 Task: Look for space in Timmins, Canada from 26th August, 2023 to 10th September, 2023 for 6 adults, 2 children in price range Rs.10000 to Rs.15000. Place can be entire place or shared room with 6 bedrooms having 6 beds and 6 bathrooms. Property type can be house, flat, guest house. Amenities needed are: wifi, TV, free parkinig on premises, gym, breakfast. Booking option can be shelf check-in. Required host language is .
Action: Mouse moved to (542, 124)
Screenshot: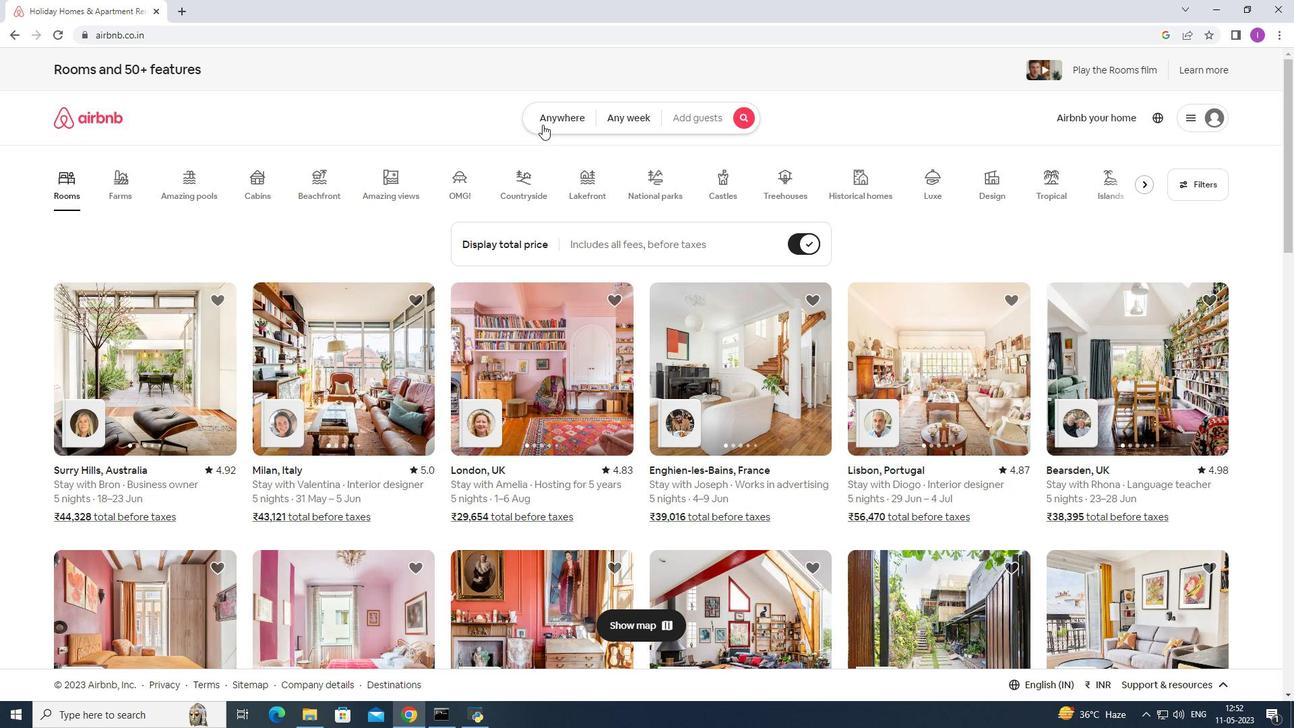 
Action: Mouse pressed left at (542, 124)
Screenshot: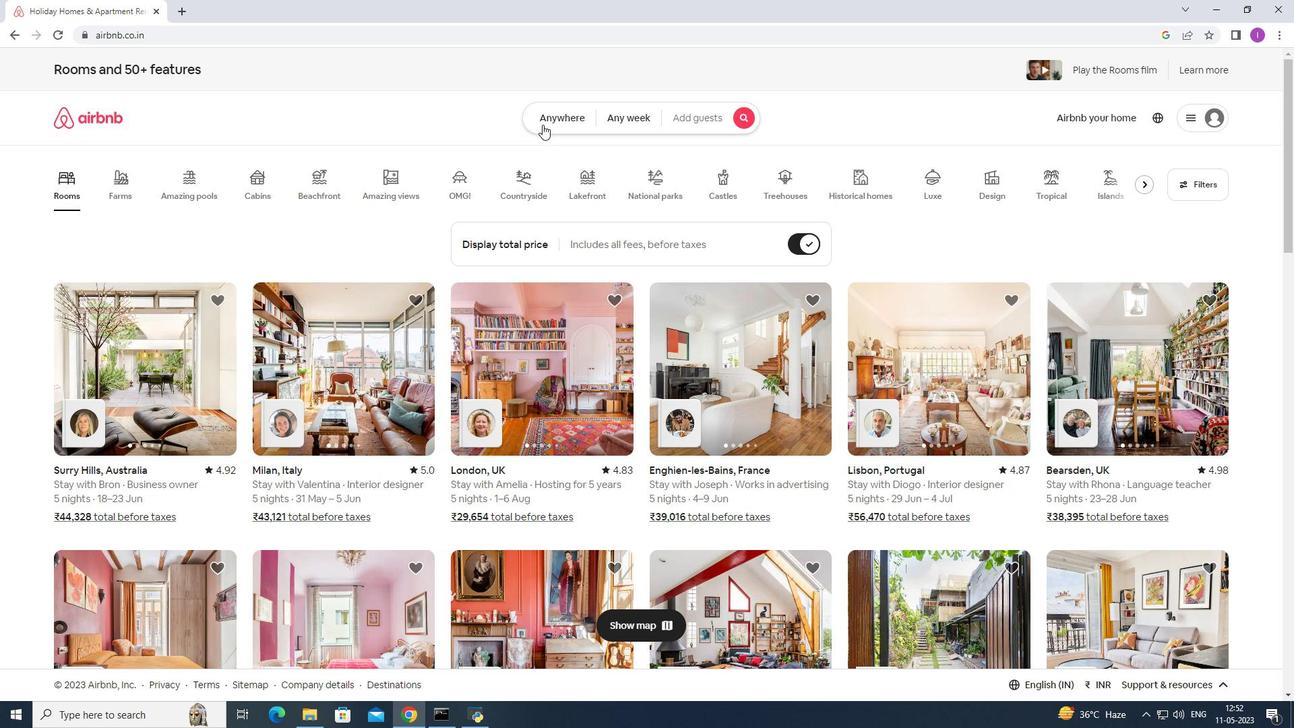 
Action: Mouse moved to (452, 178)
Screenshot: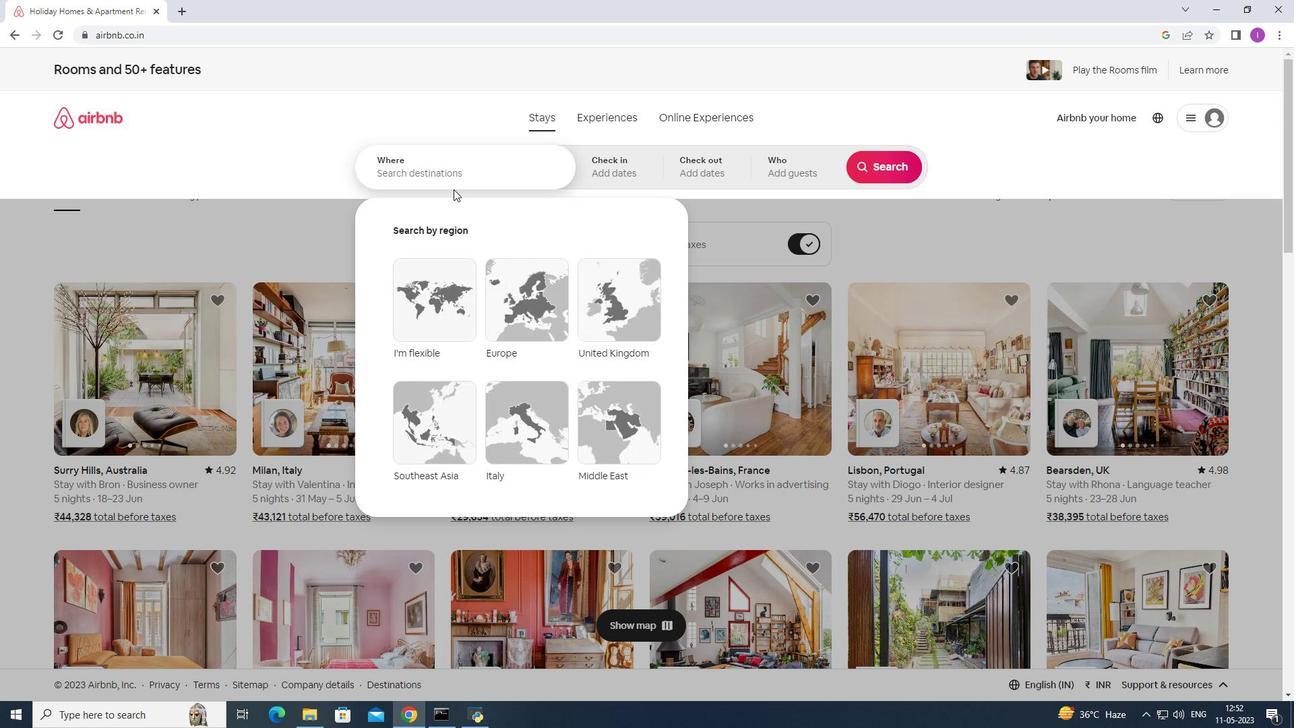 
Action: Mouse pressed left at (452, 178)
Screenshot: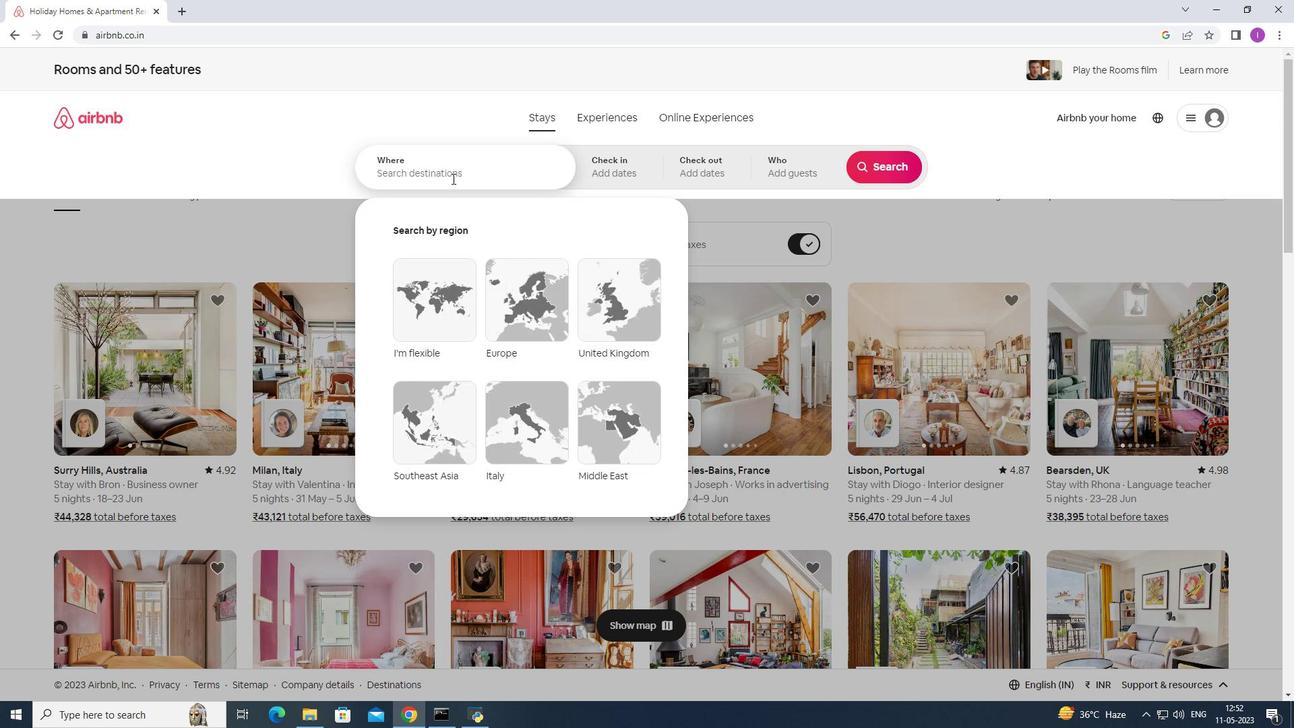 
Action: Mouse moved to (450, 179)
Screenshot: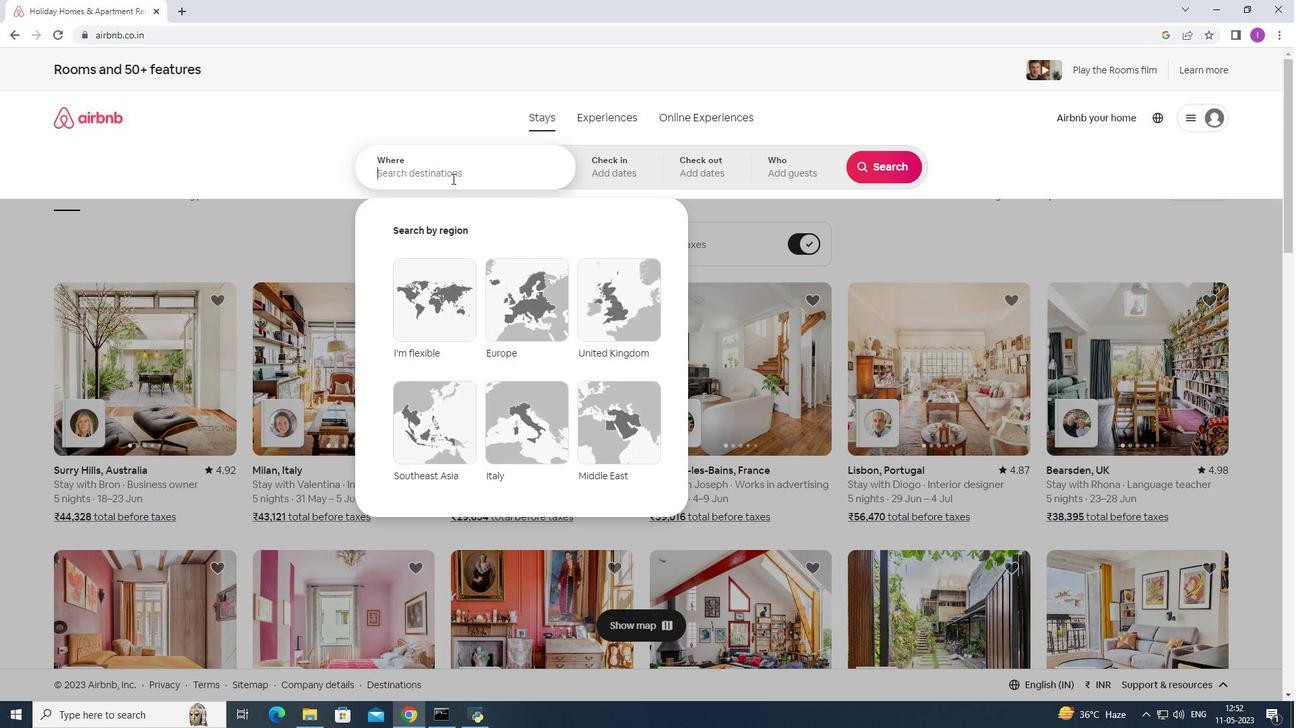 
Action: Key pressed <Key.shift><Key.shift><Key.shift><Key.shift><Key.shift>Timmins,<Key.shift><Key.shift><Key.shift><Key.shift><Key.shift><Key.shift><Key.shift><Key.shift><Key.shift><Key.shift><Key.shift><Key.shift><Key.shift><Key.shift><Key.shift><Key.shift><Key.shift><Key.shift><Key.shift><Key.shift><Key.shift><Key.shift><Key.shift>Cab<Key.backspace>nada
Screenshot: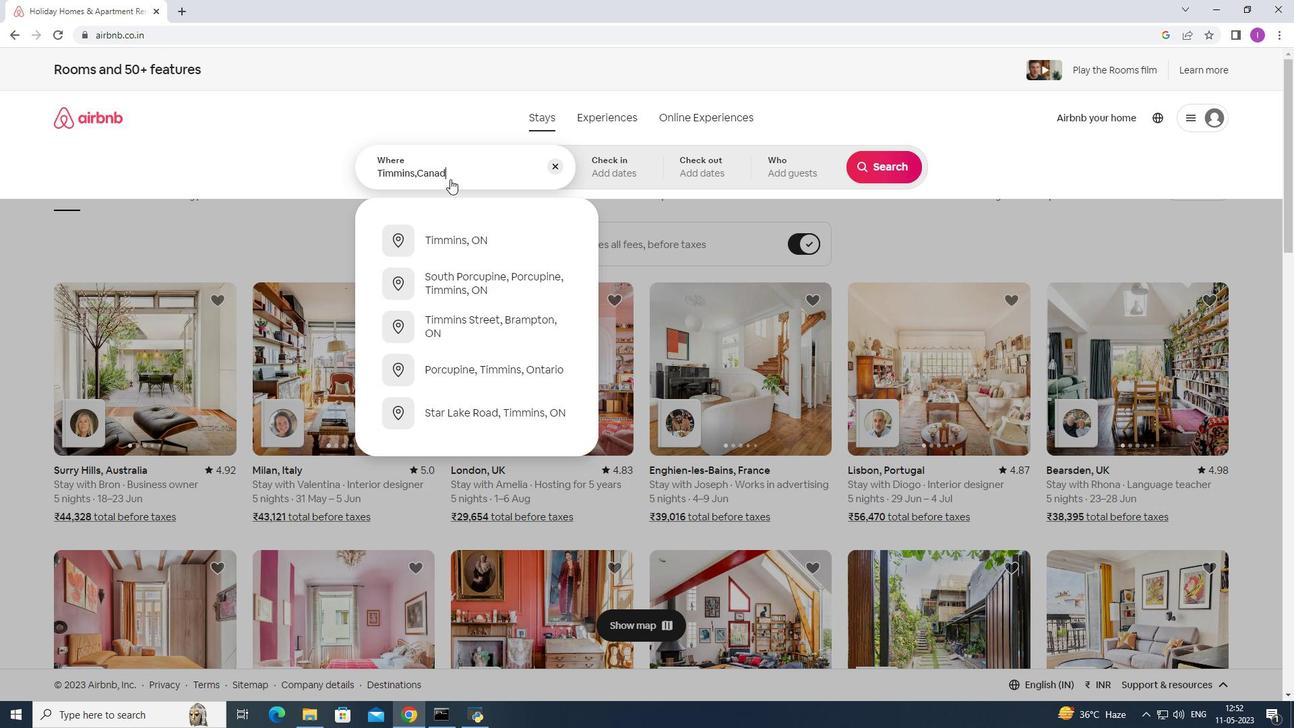 
Action: Mouse moved to (632, 180)
Screenshot: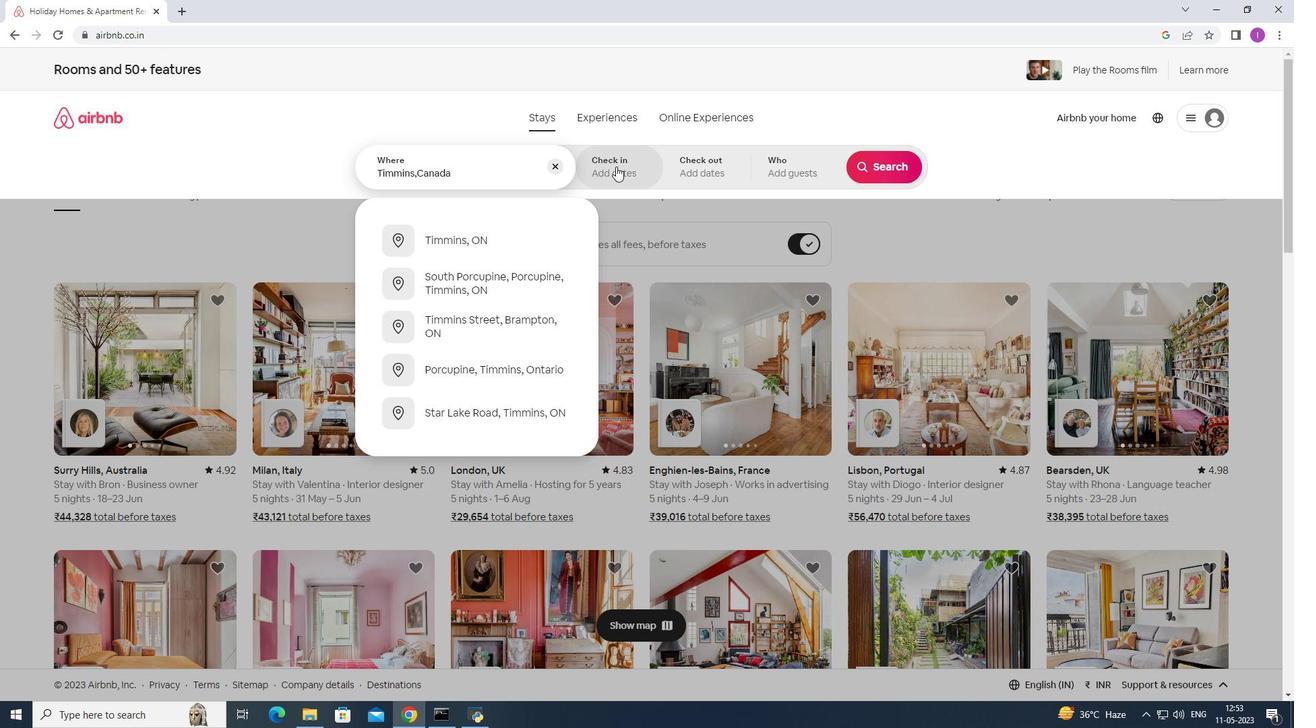 
Action: Mouse pressed left at (632, 180)
Screenshot: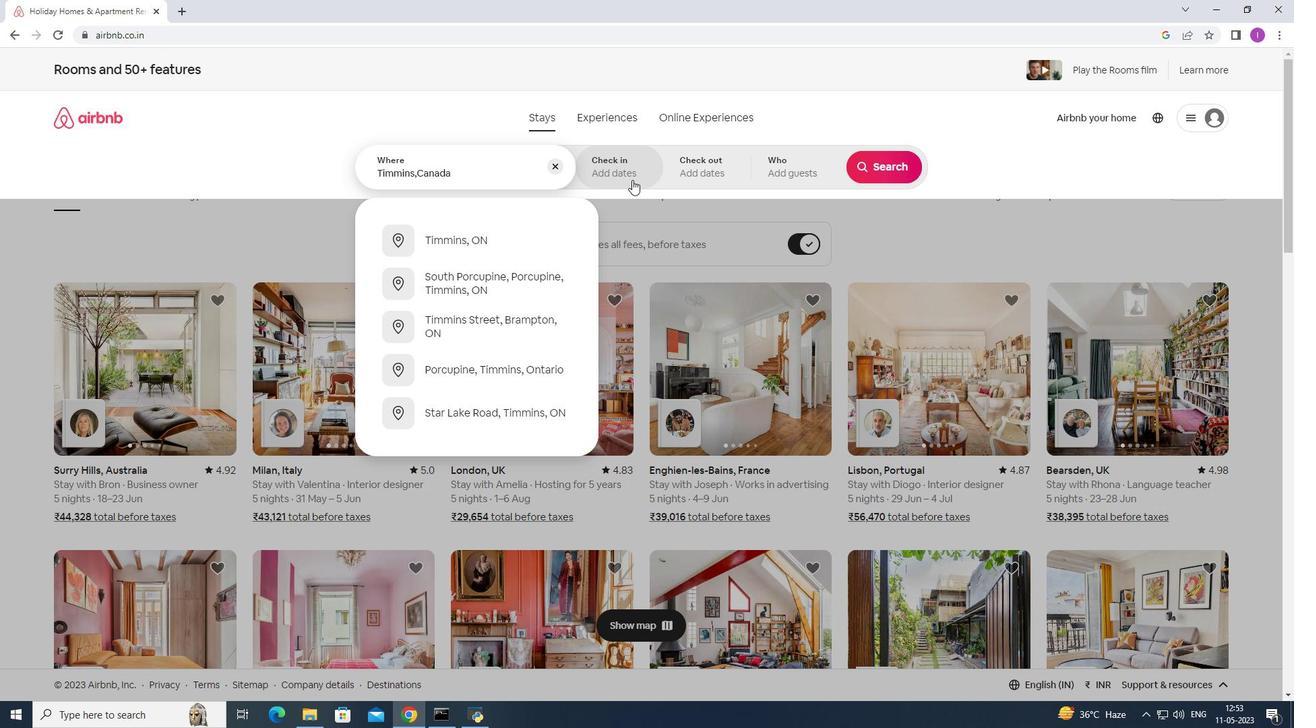 
Action: Mouse moved to (890, 279)
Screenshot: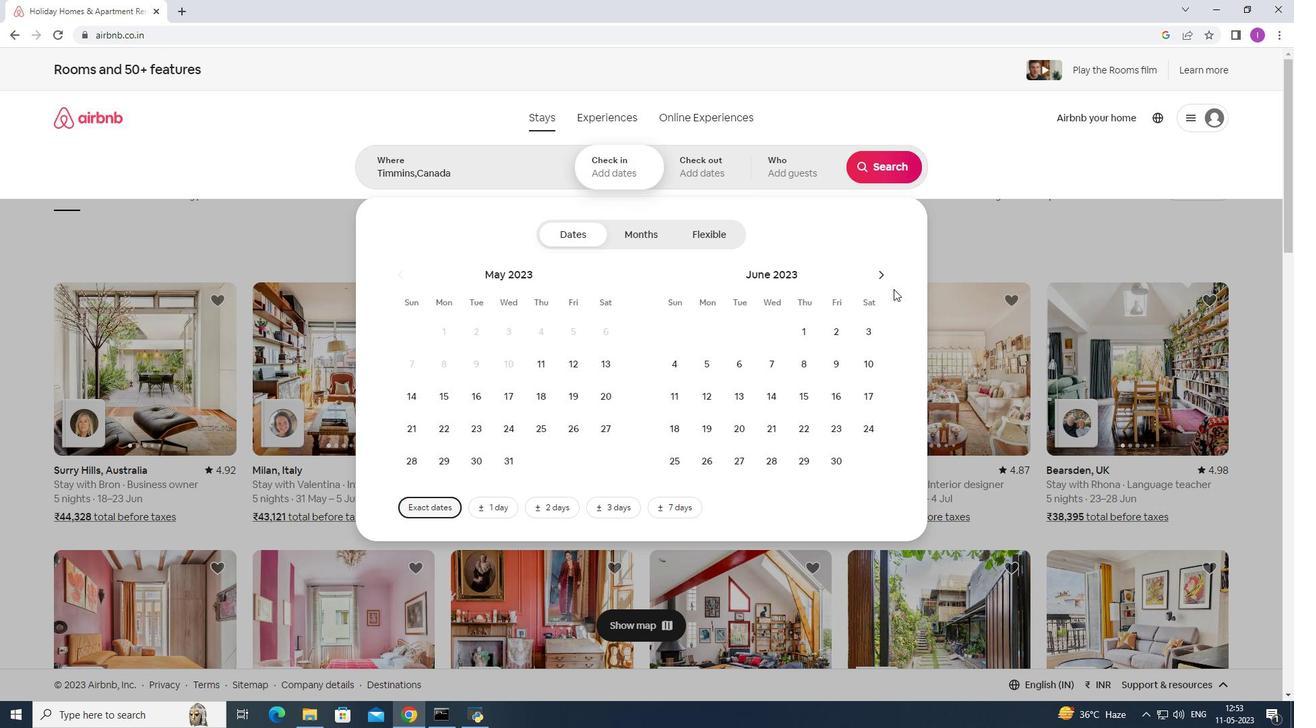 
Action: Mouse pressed left at (890, 279)
Screenshot: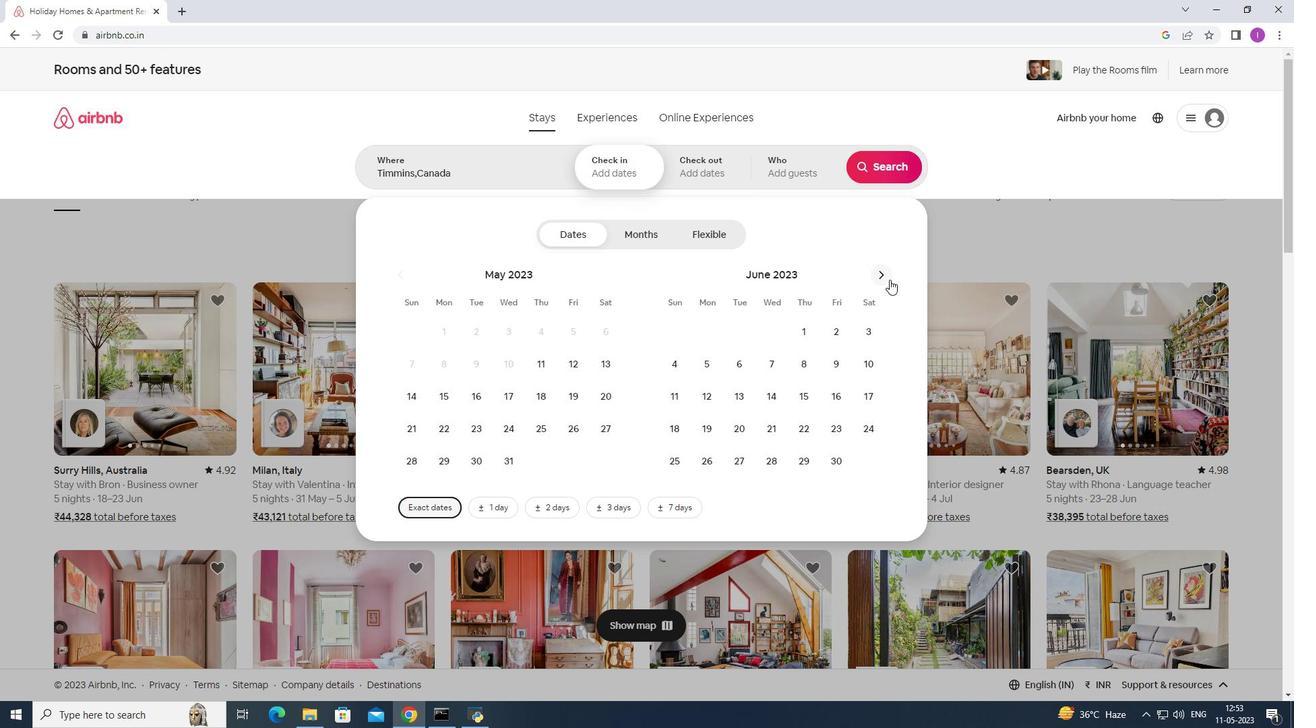 
Action: Mouse moved to (890, 279)
Screenshot: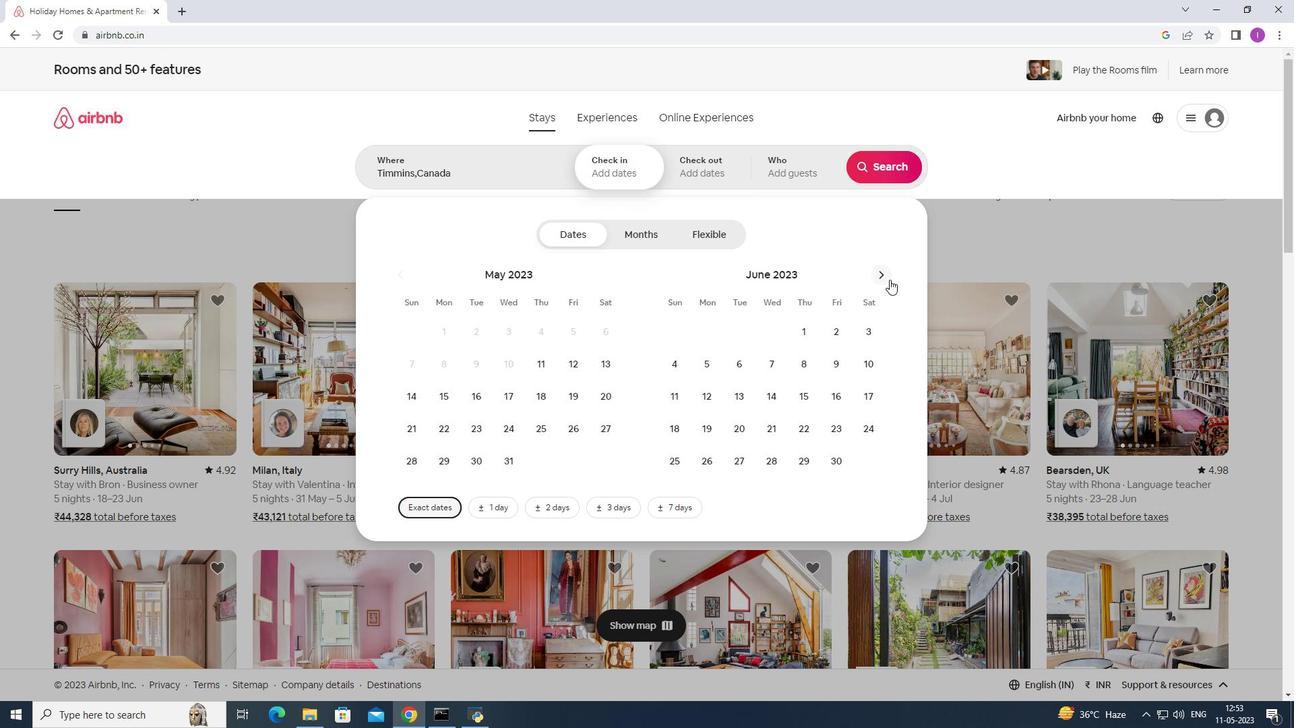 
Action: Mouse pressed left at (890, 279)
Screenshot: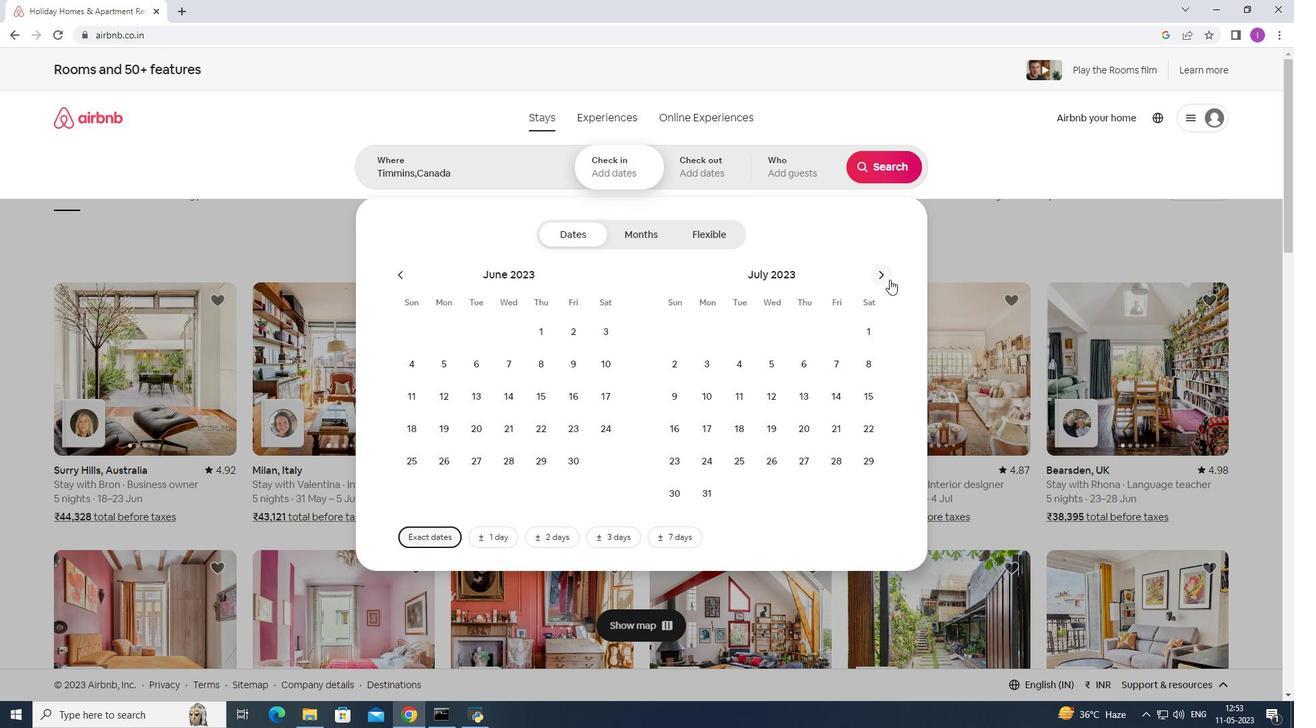 
Action: Mouse moved to (884, 277)
Screenshot: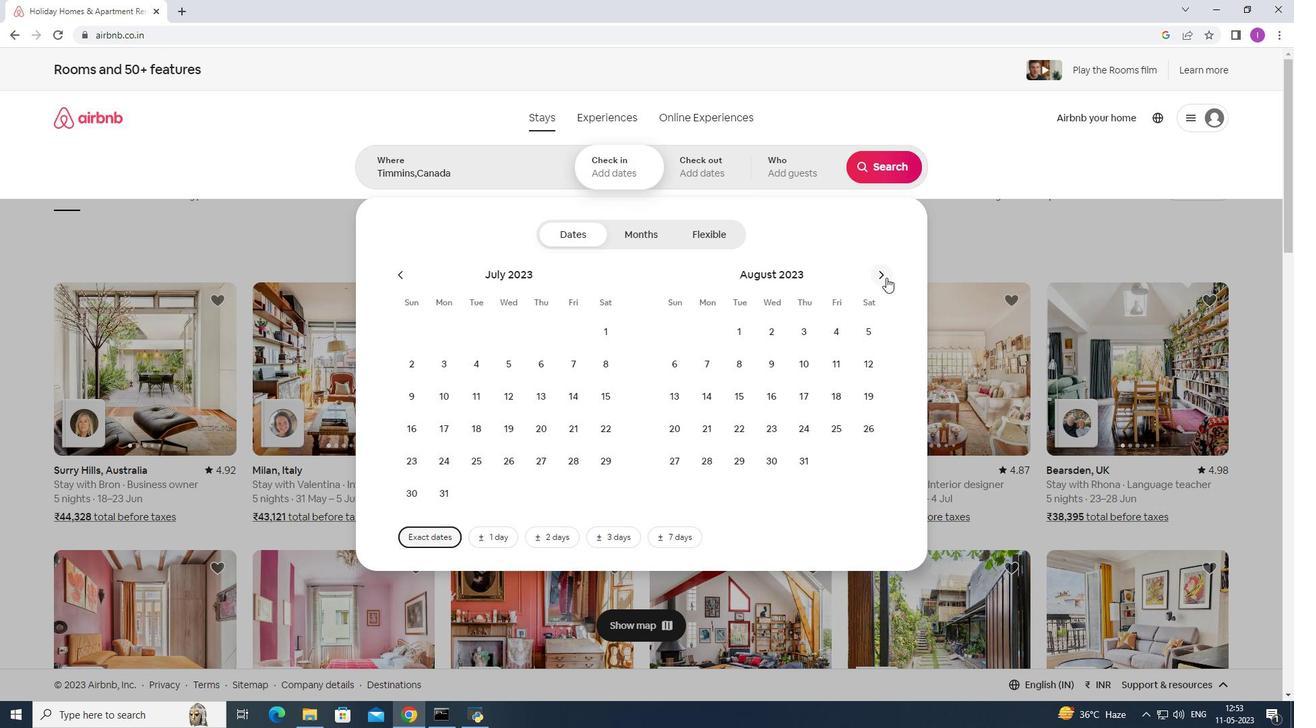 
Action: Mouse pressed left at (884, 277)
Screenshot: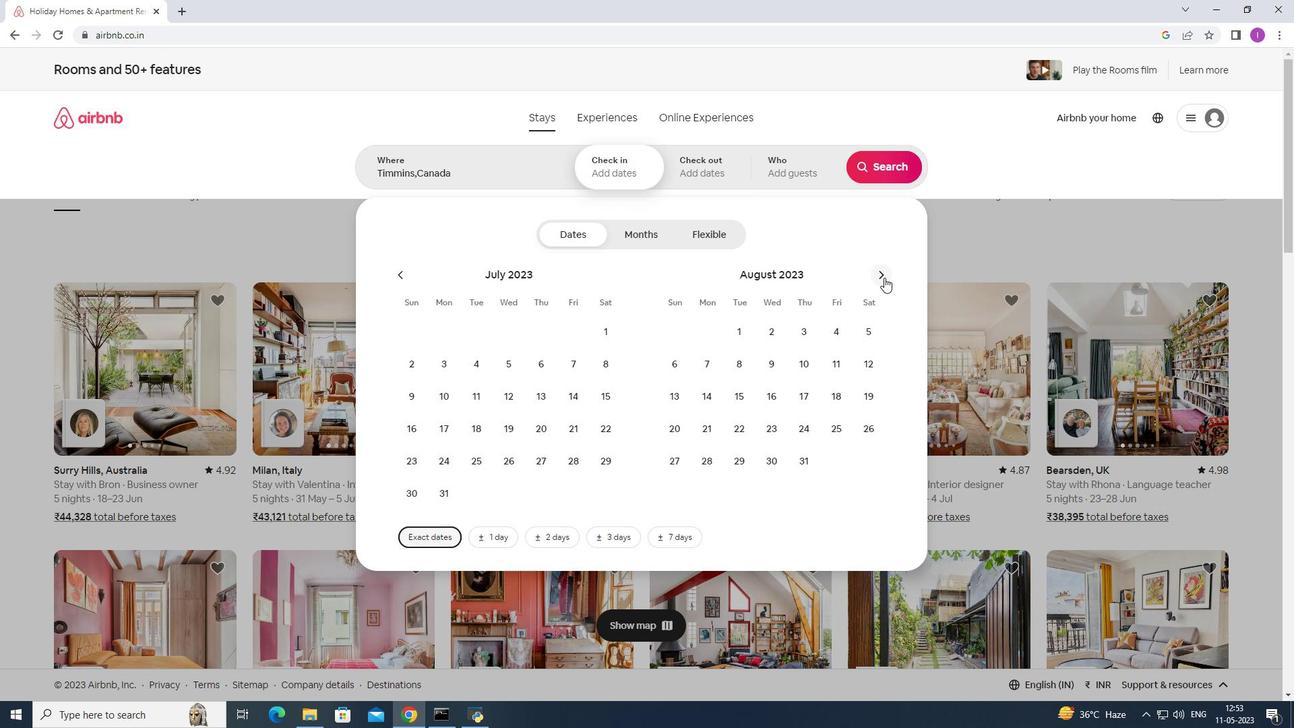 
Action: Mouse moved to (600, 430)
Screenshot: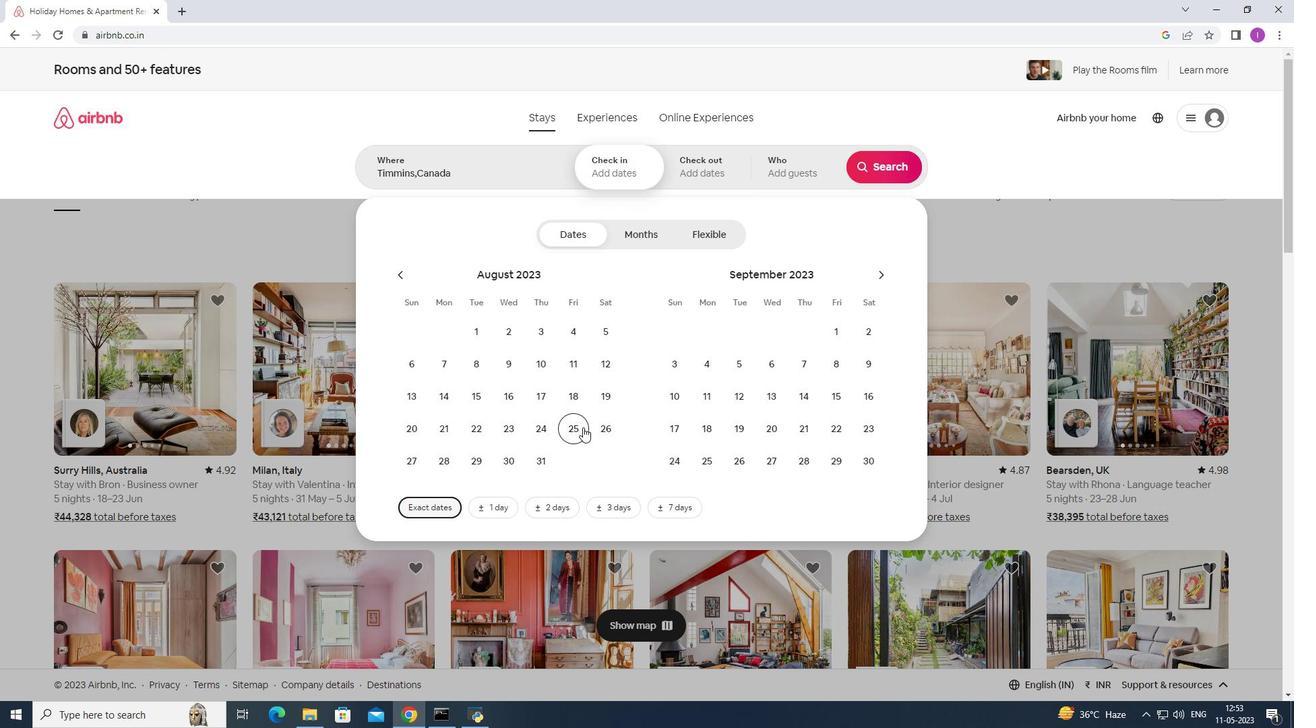 
Action: Mouse pressed left at (600, 430)
Screenshot: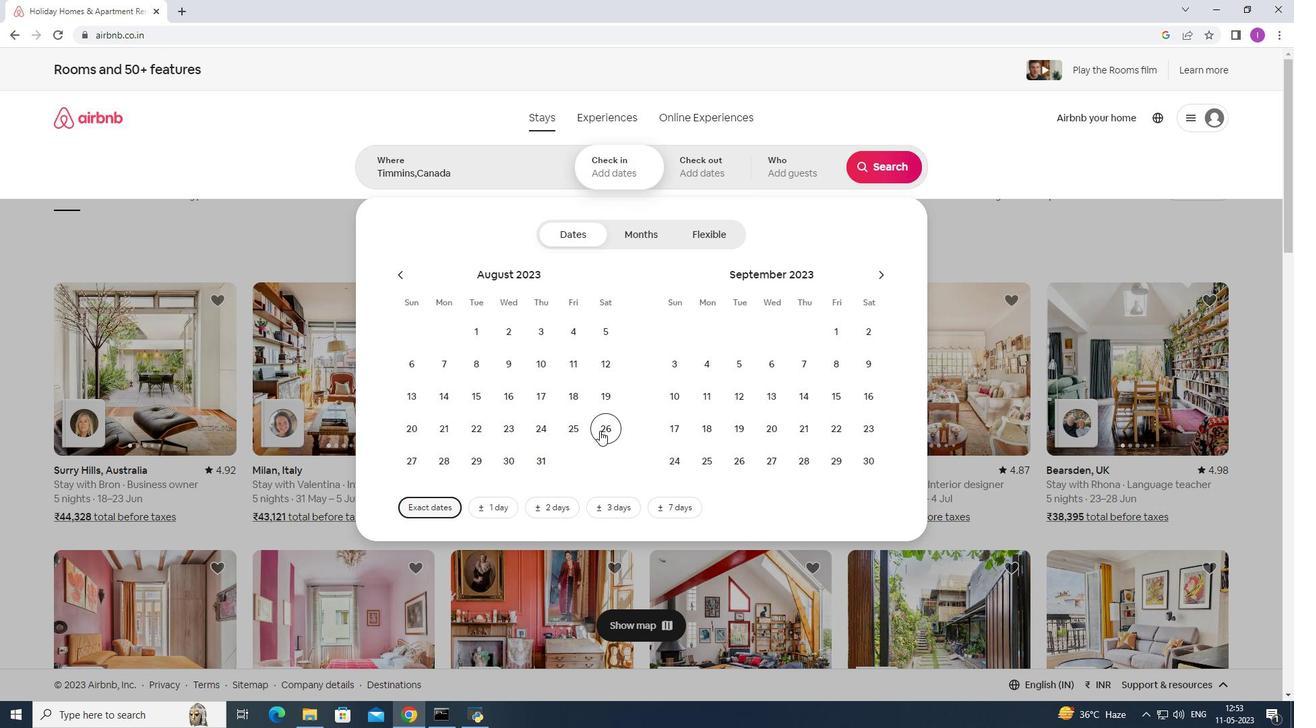 
Action: Mouse moved to (668, 391)
Screenshot: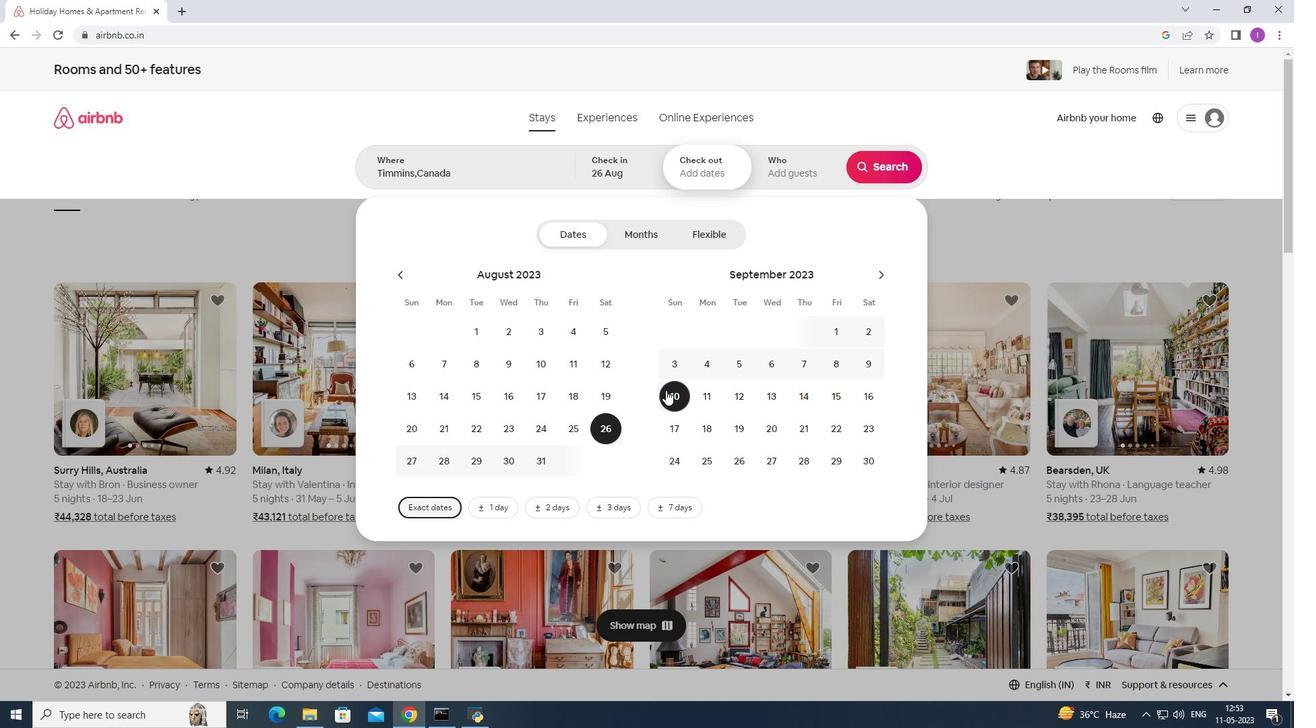 
Action: Mouse pressed left at (668, 391)
Screenshot: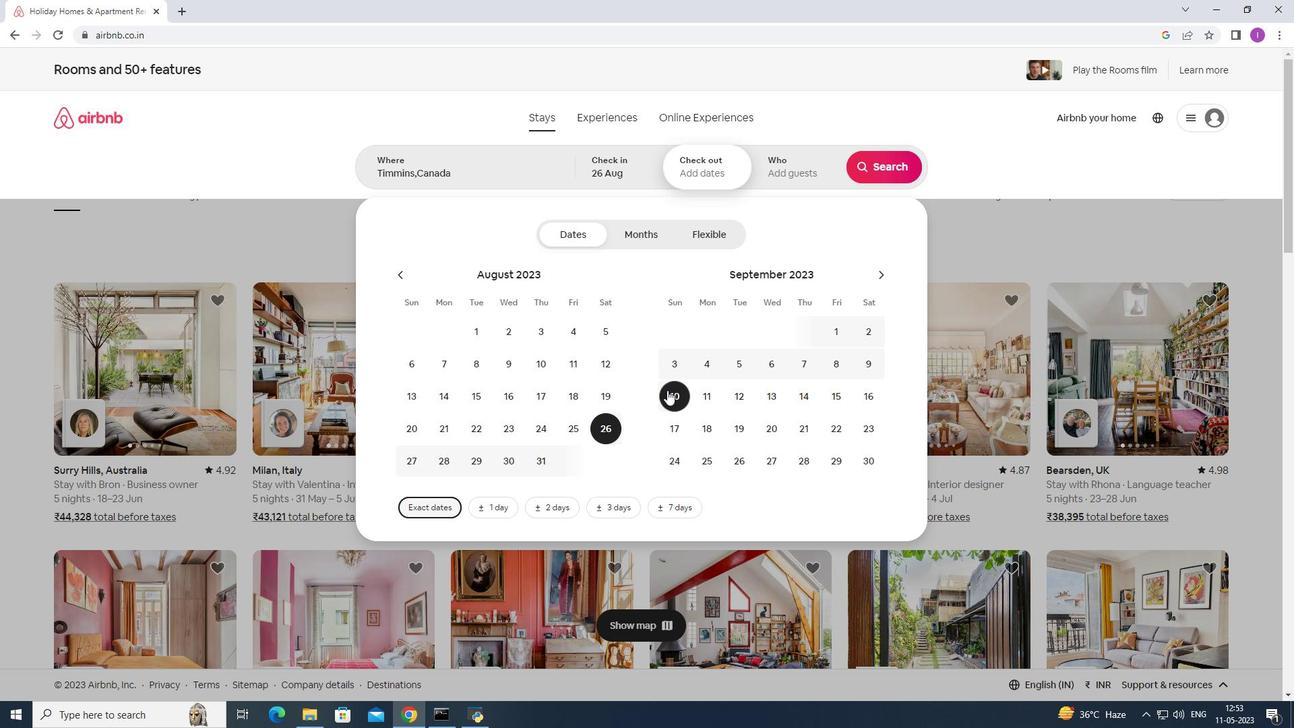 
Action: Mouse moved to (809, 169)
Screenshot: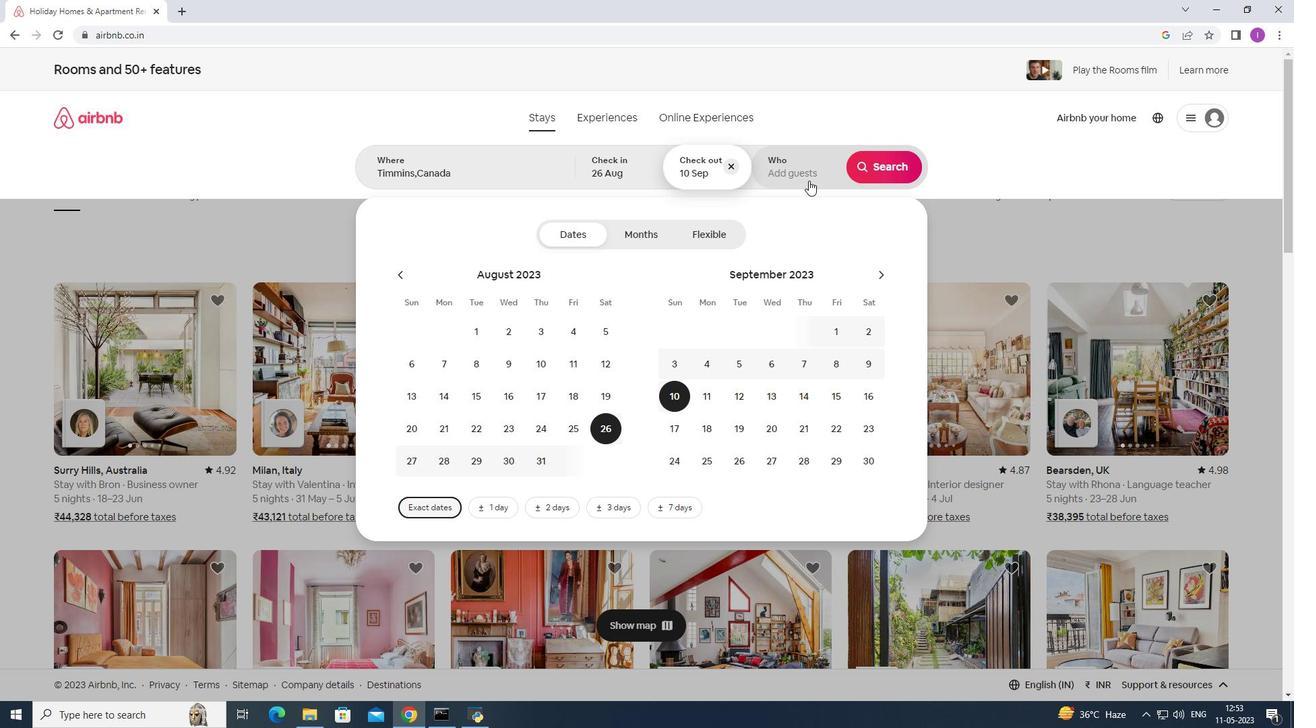 
Action: Mouse pressed left at (809, 169)
Screenshot: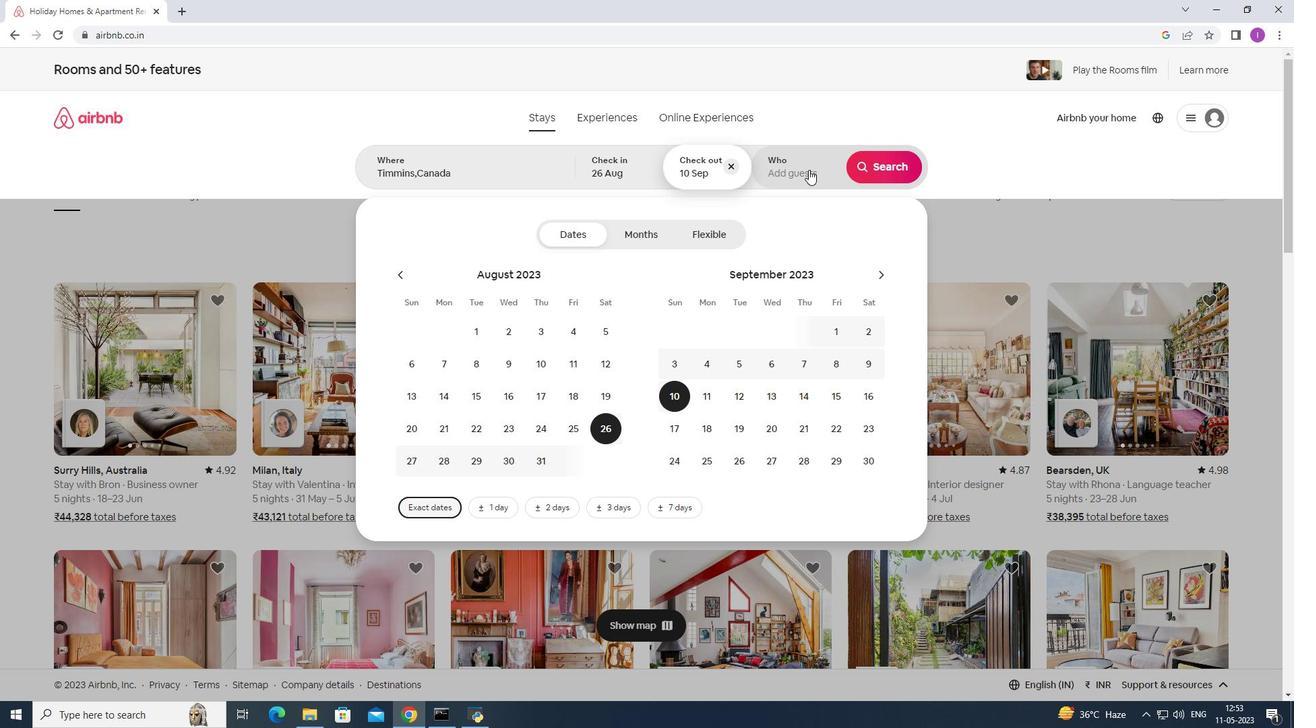 
Action: Mouse moved to (886, 232)
Screenshot: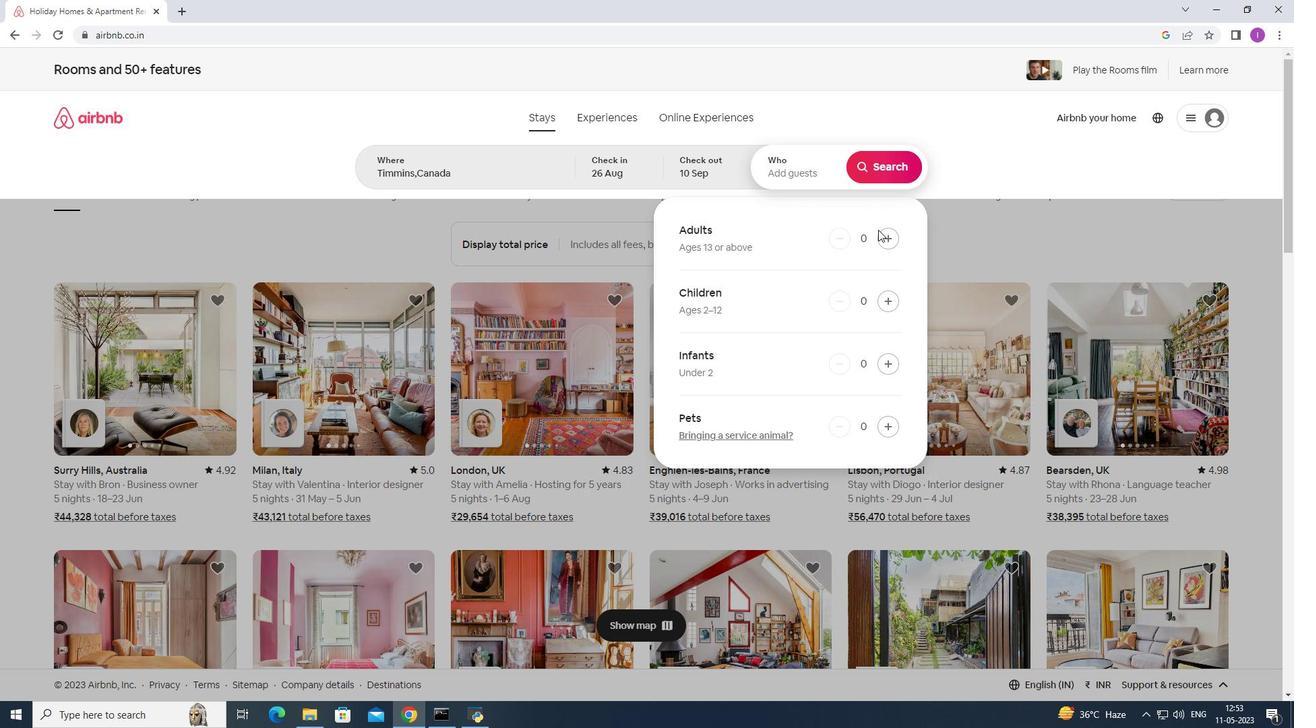
Action: Mouse pressed left at (886, 232)
Screenshot: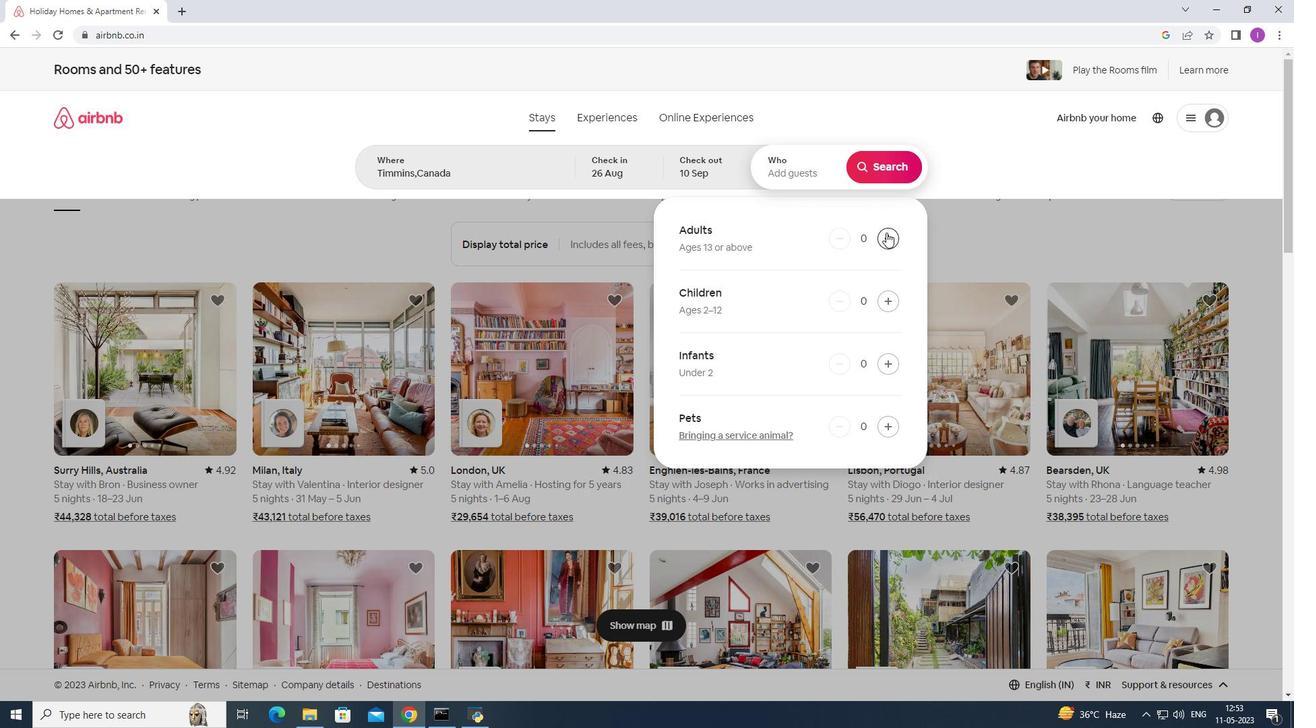 
Action: Mouse pressed left at (886, 232)
Screenshot: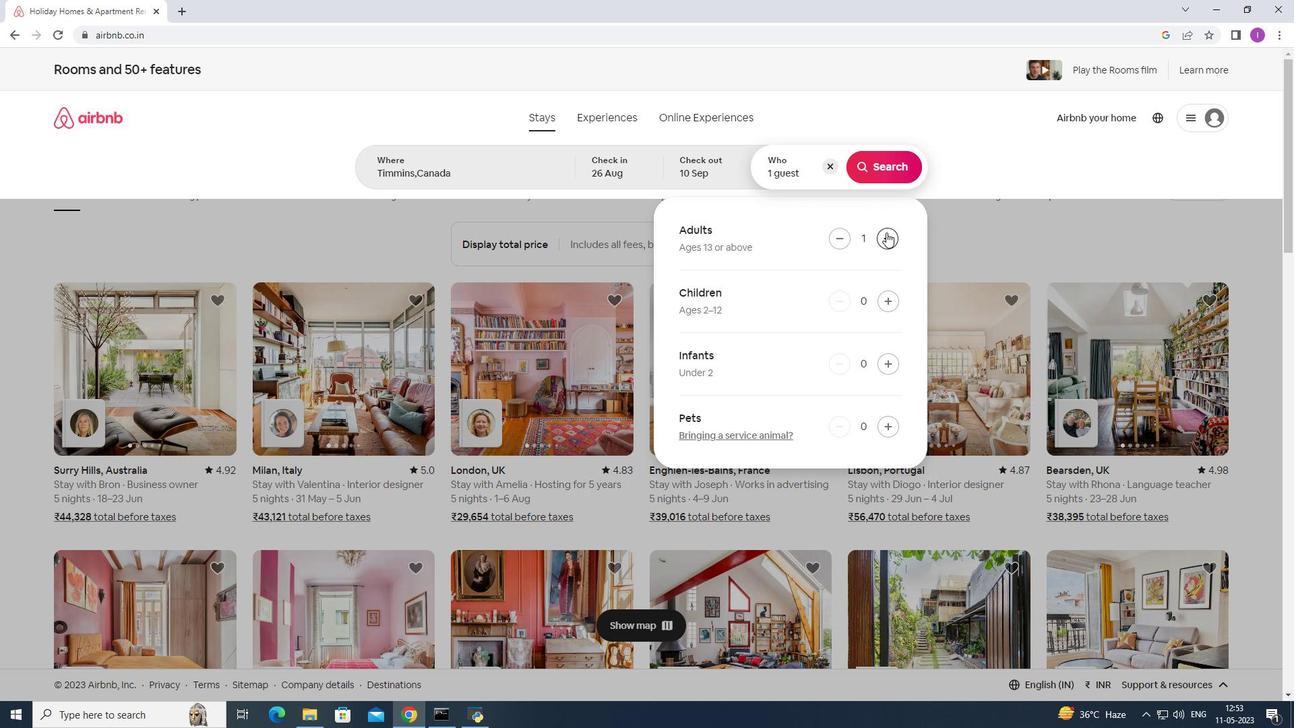 
Action: Mouse moved to (887, 238)
Screenshot: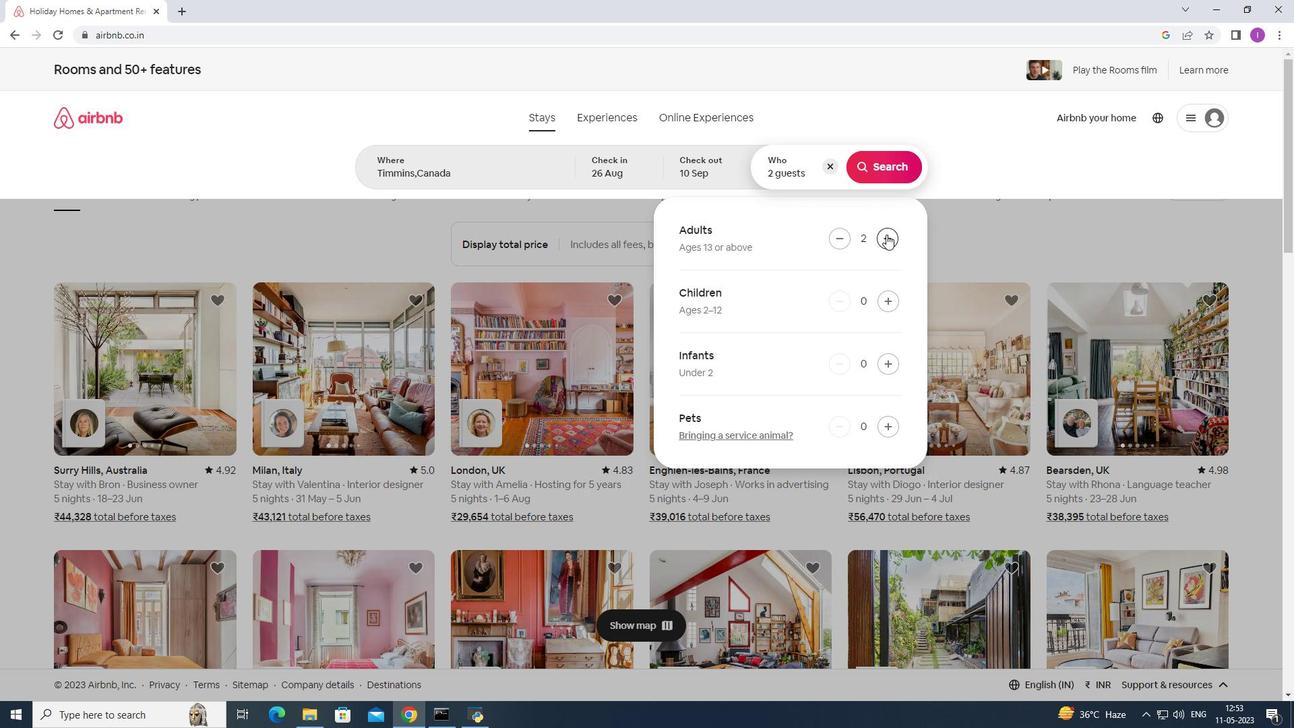 
Action: Mouse pressed left at (887, 238)
Screenshot: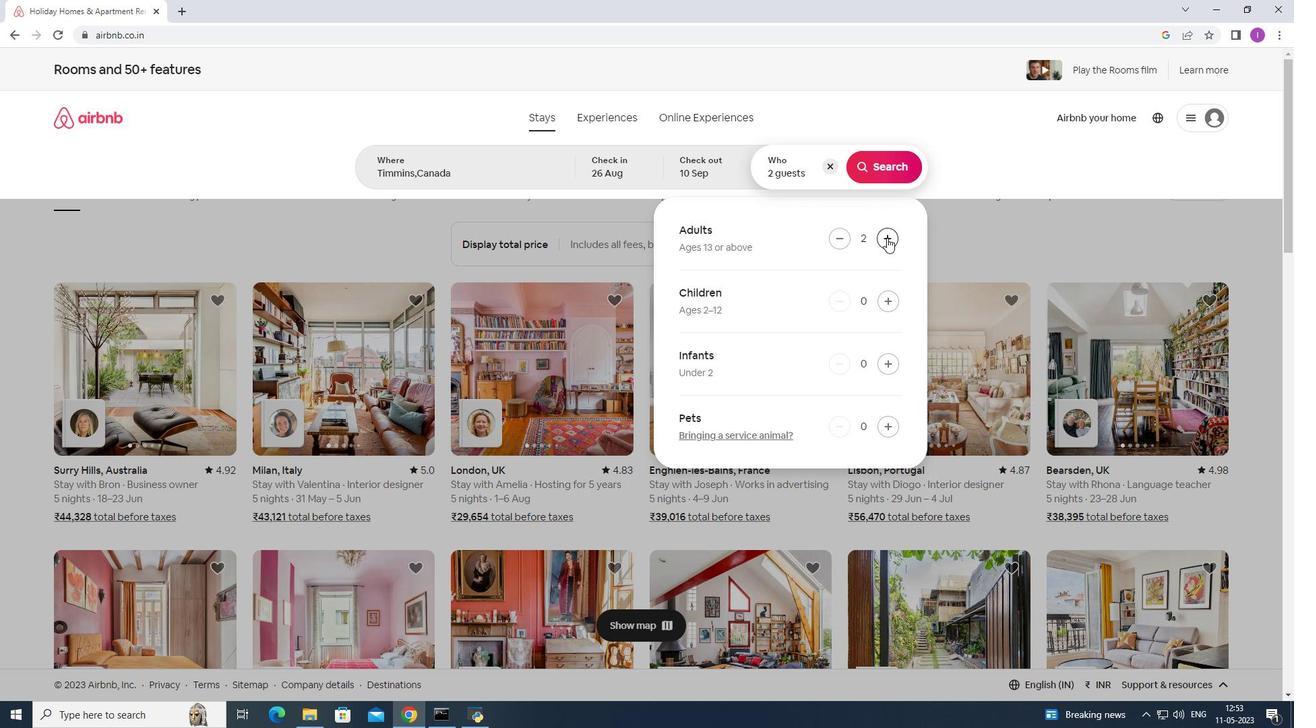 
Action: Mouse moved to (888, 240)
Screenshot: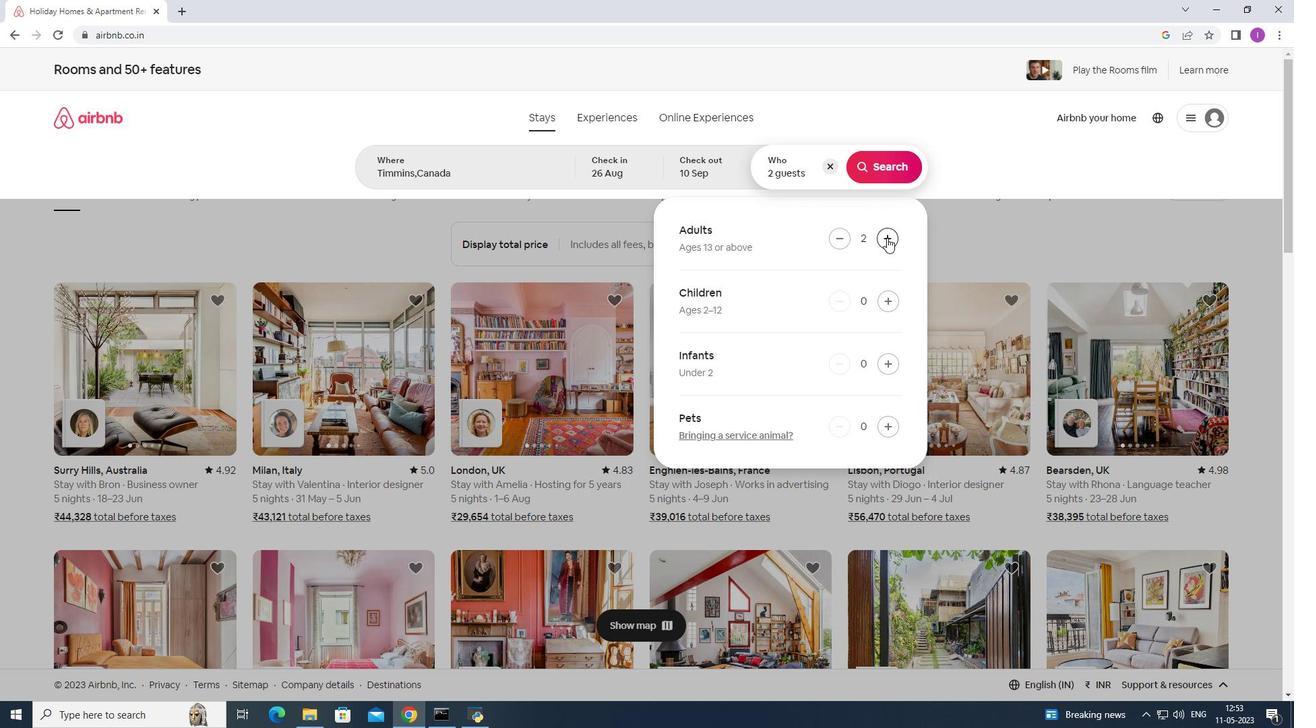 
Action: Mouse pressed left at (888, 240)
Screenshot: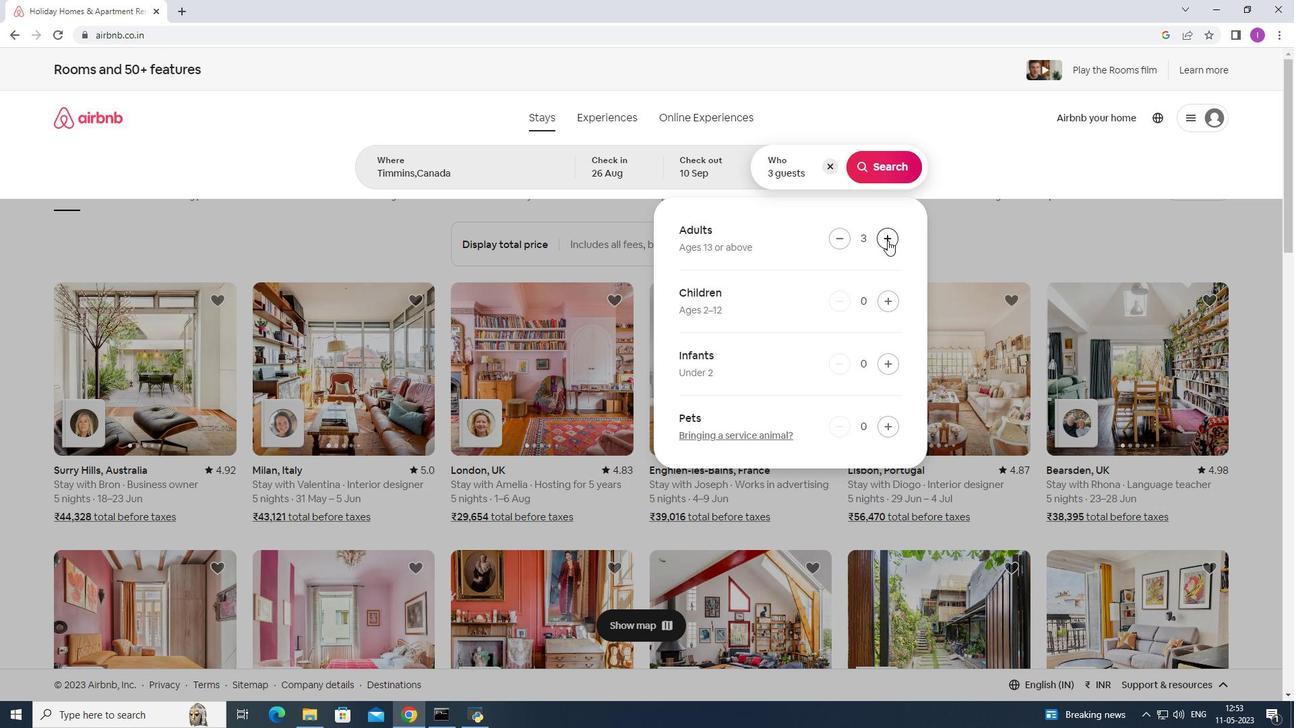 
Action: Mouse pressed left at (888, 240)
Screenshot: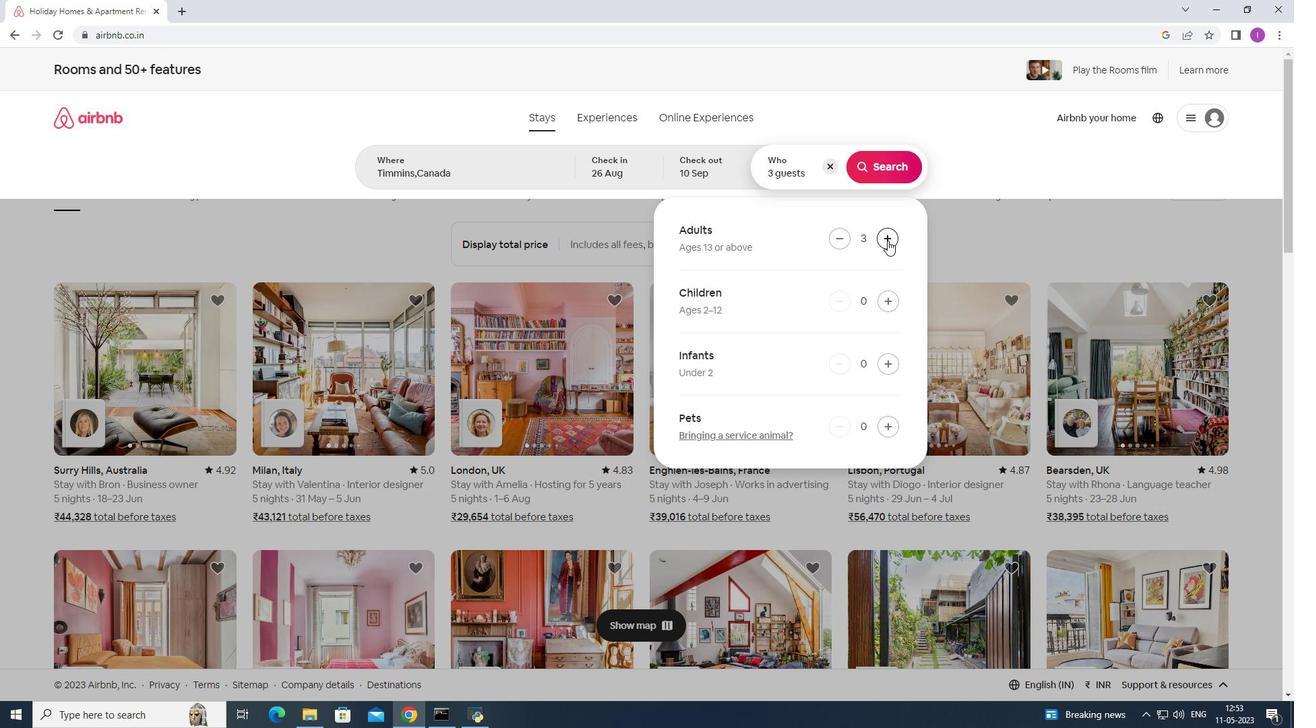 
Action: Mouse pressed left at (888, 240)
Screenshot: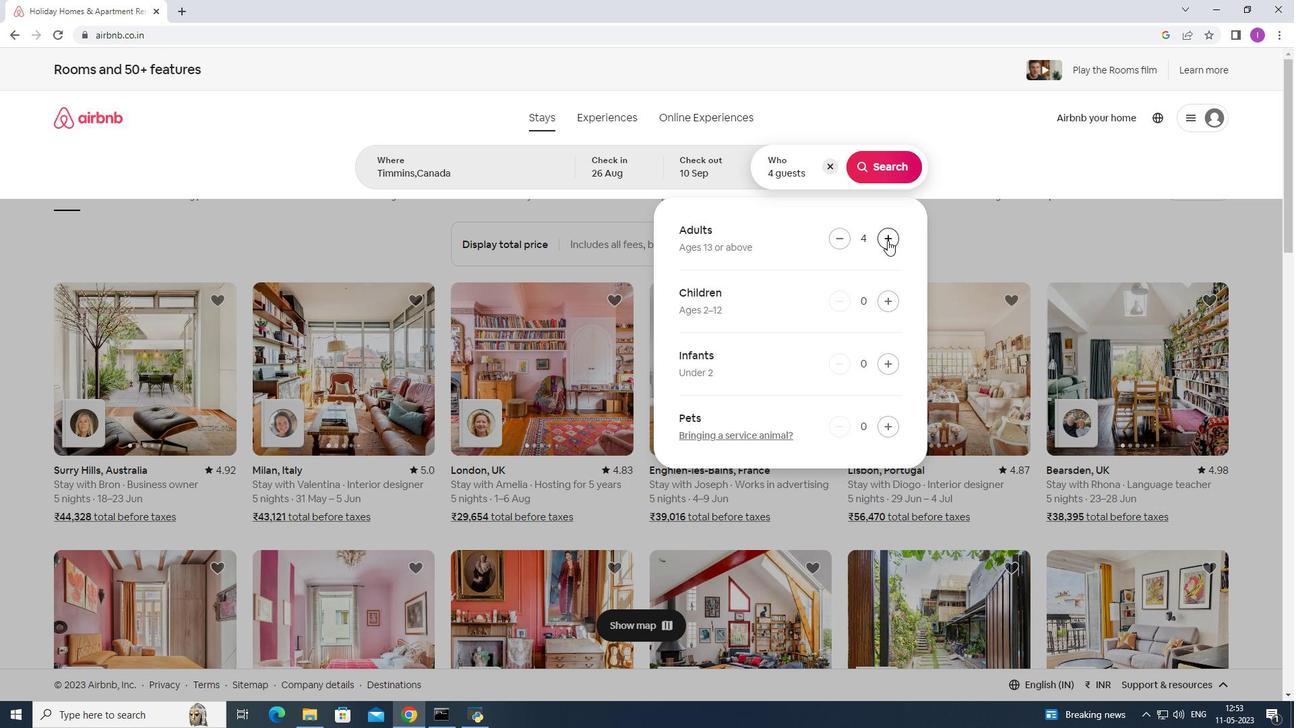 
Action: Mouse moved to (894, 302)
Screenshot: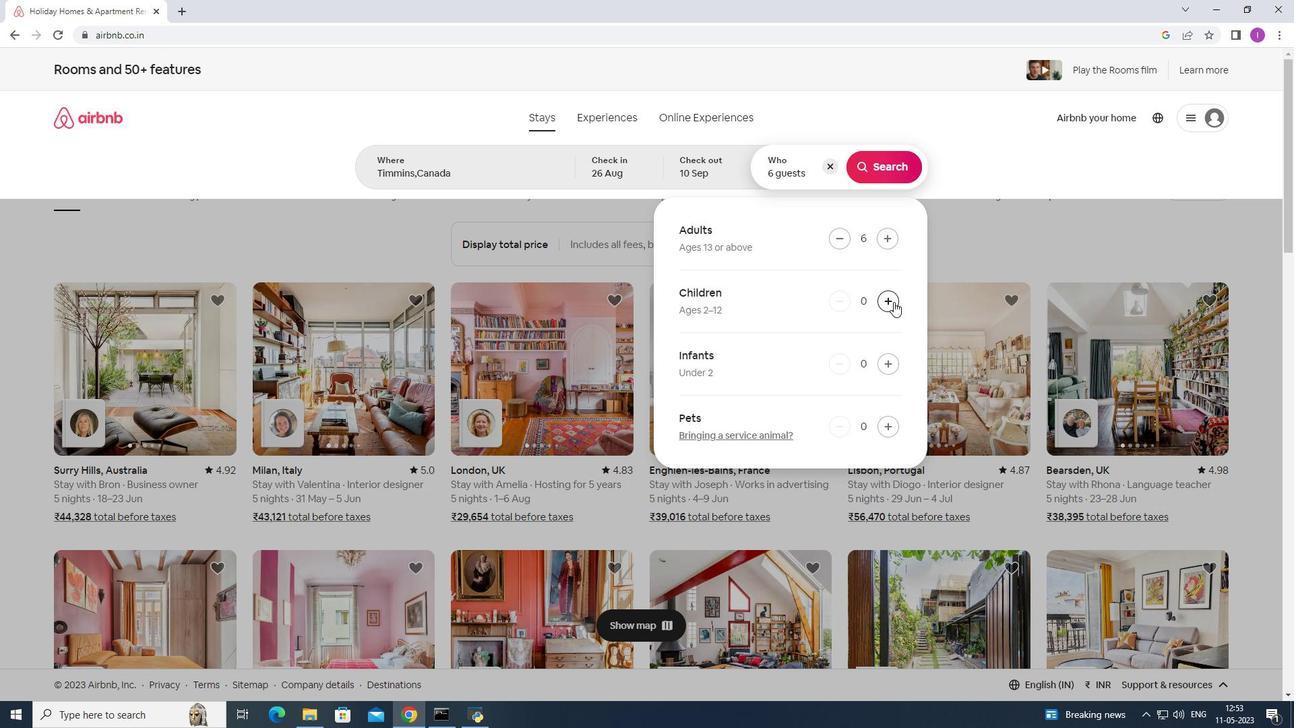 
Action: Mouse pressed left at (894, 302)
Screenshot: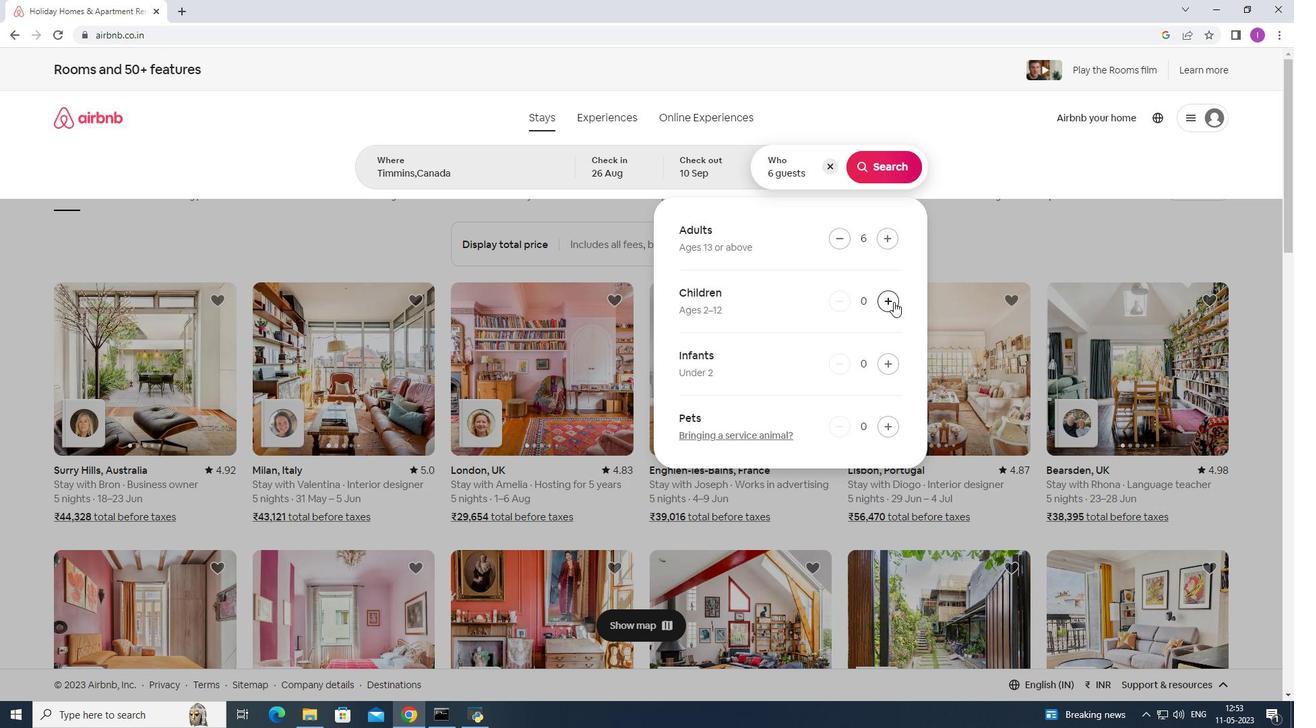 
Action: Mouse moved to (894, 302)
Screenshot: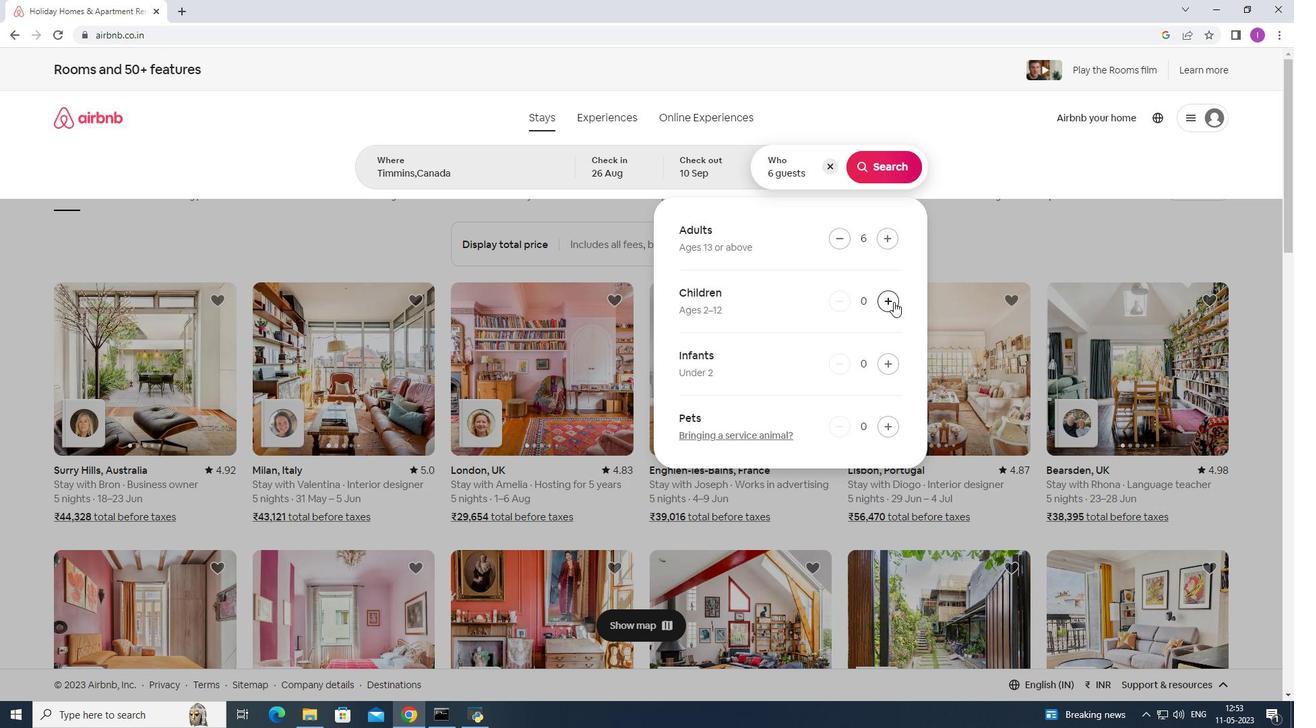 
Action: Mouse pressed left at (894, 302)
Screenshot: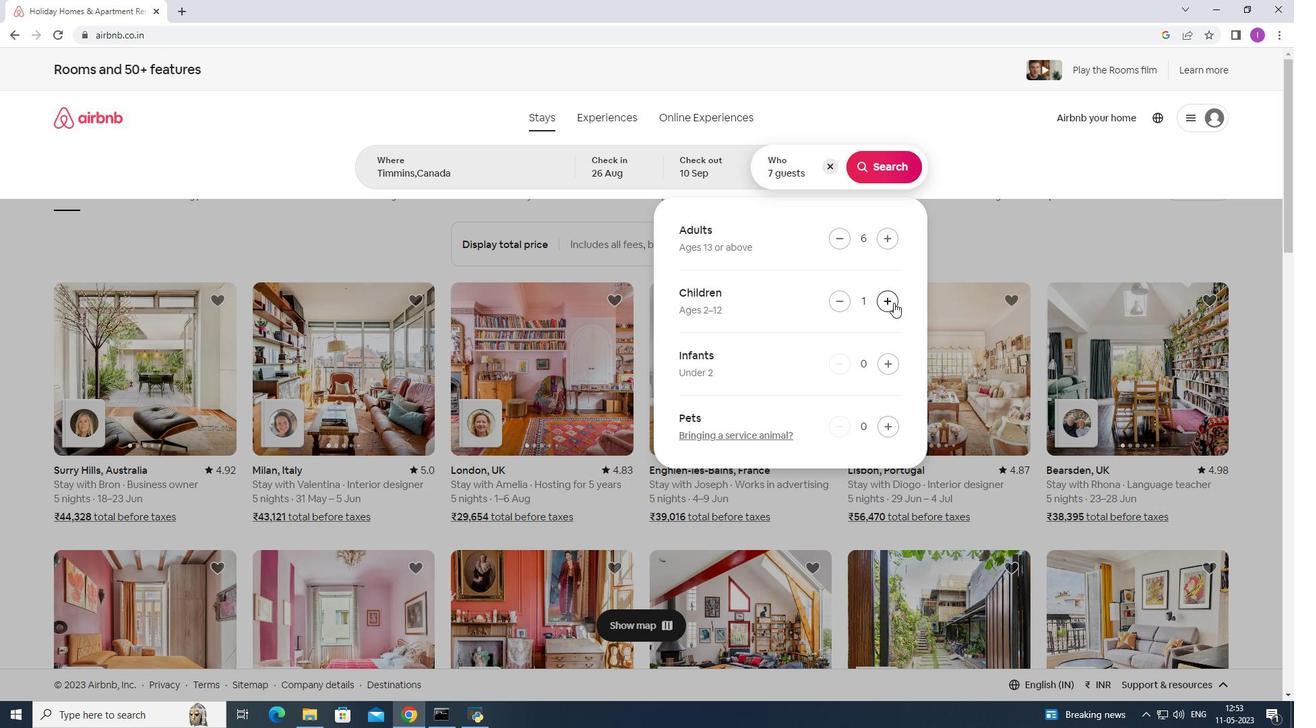 
Action: Mouse moved to (858, 169)
Screenshot: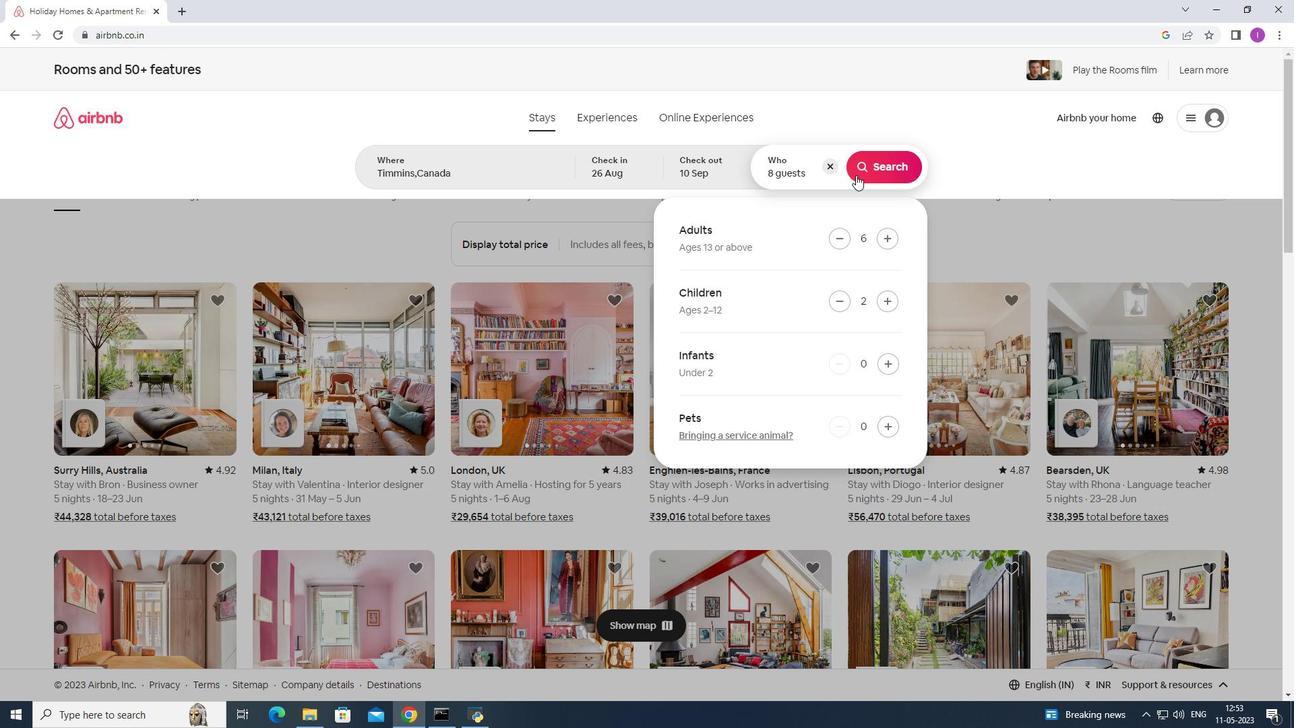 
Action: Mouse pressed left at (858, 169)
Screenshot: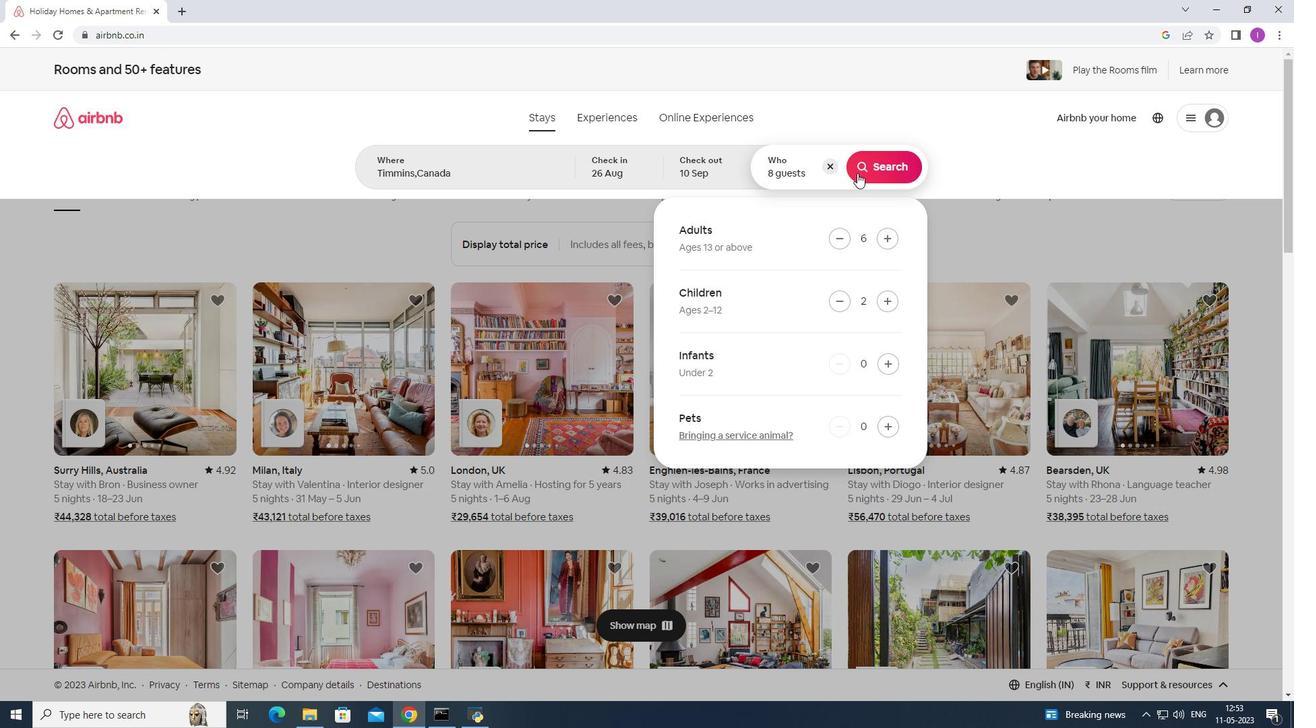 
Action: Mouse moved to (1236, 130)
Screenshot: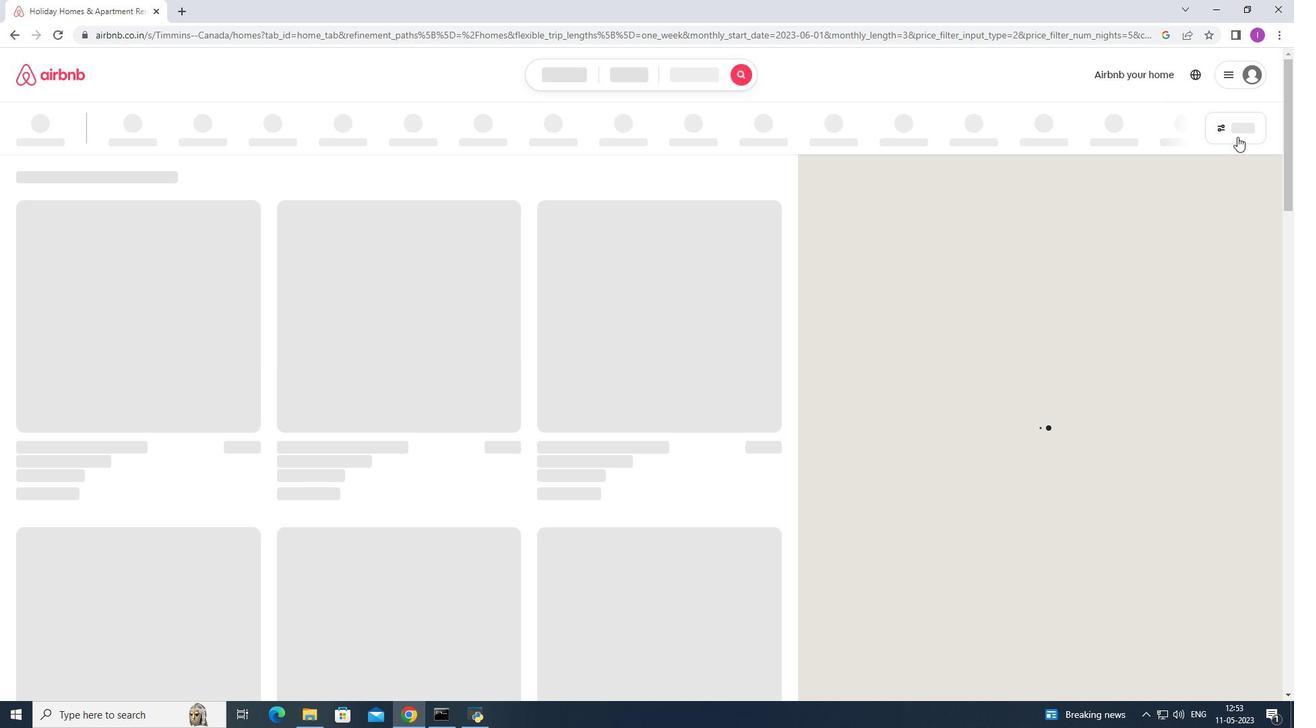 
Action: Mouse pressed left at (1236, 130)
Screenshot: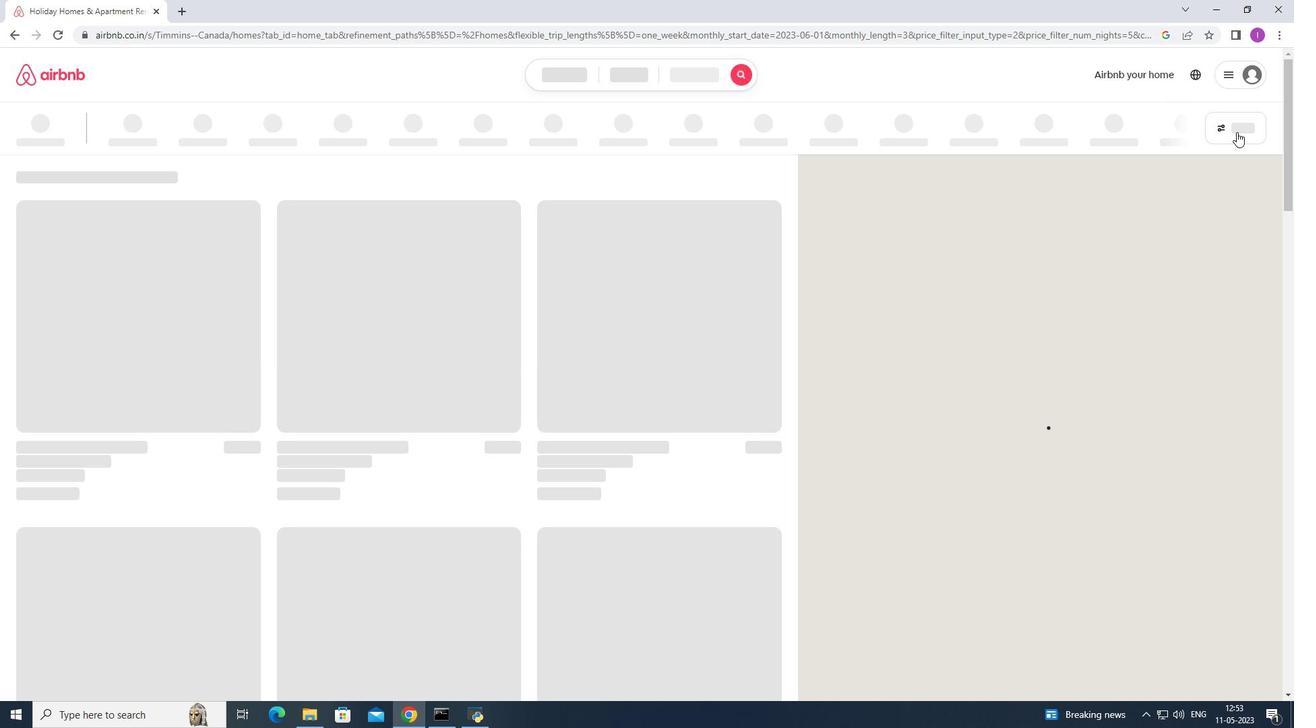 
Action: Mouse moved to (1247, 124)
Screenshot: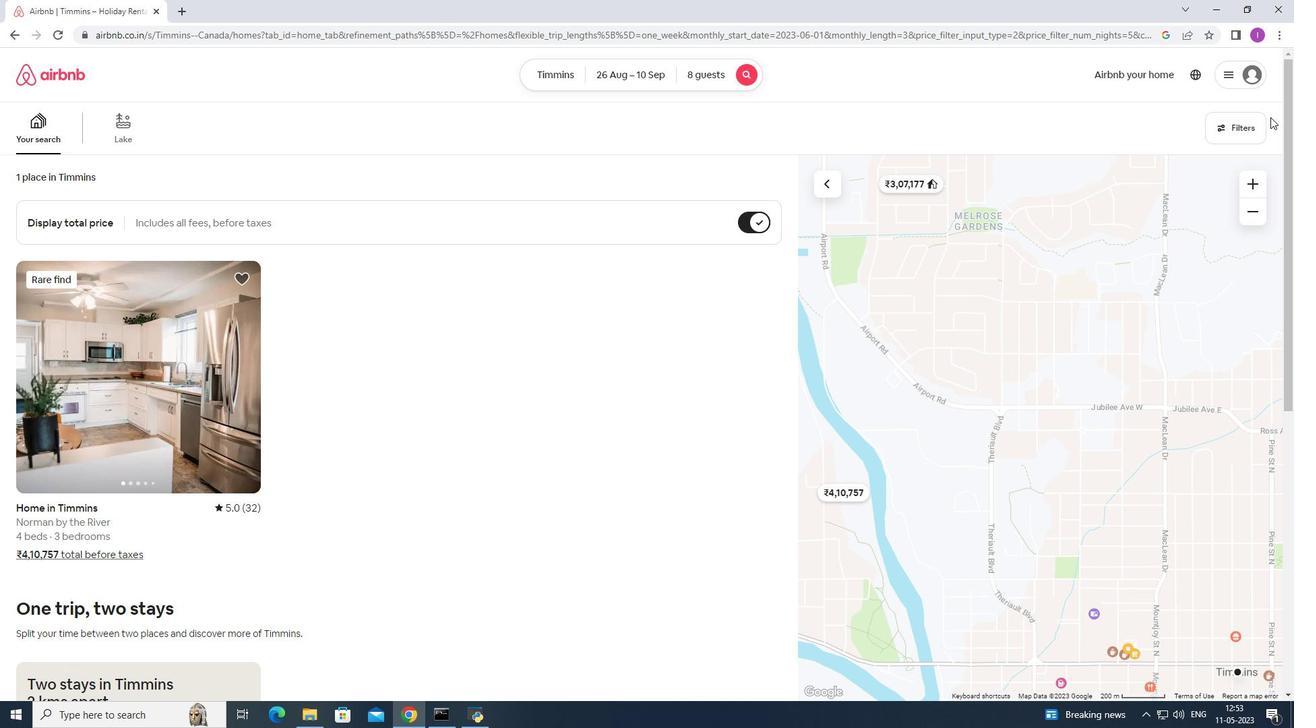 
Action: Mouse pressed left at (1247, 124)
Screenshot: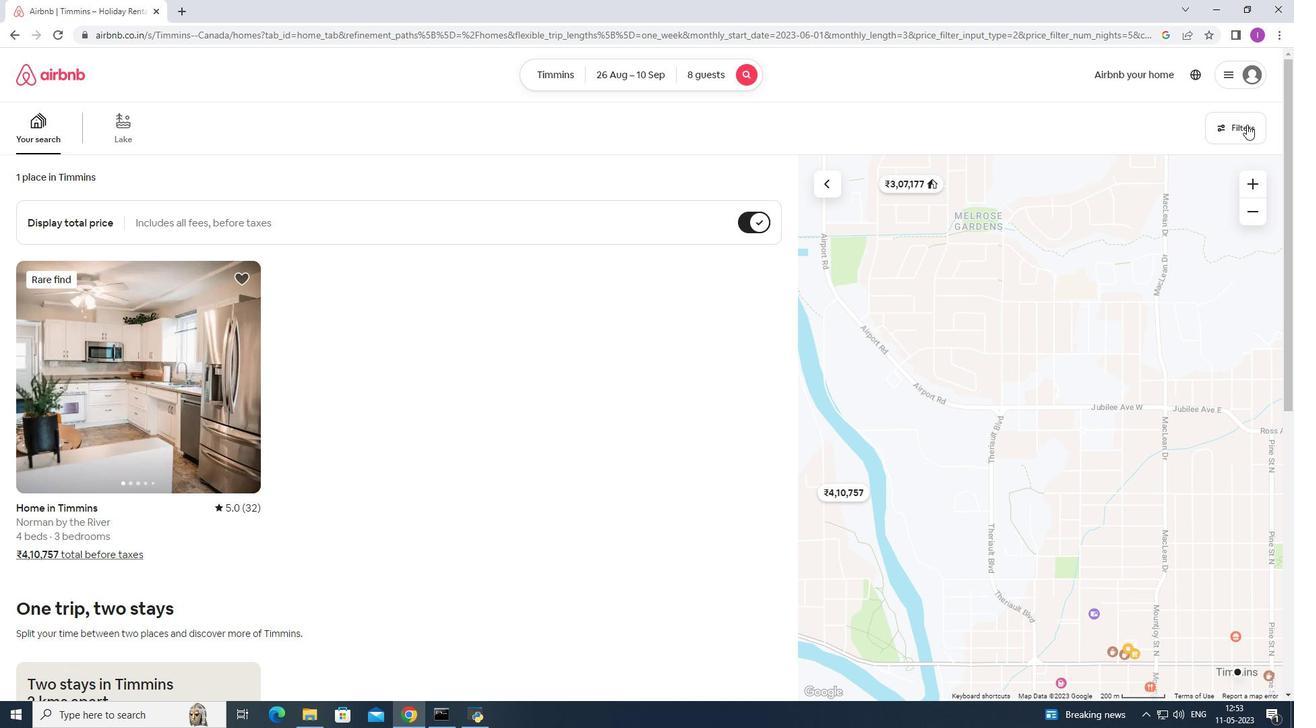 
Action: Mouse moved to (733, 457)
Screenshot: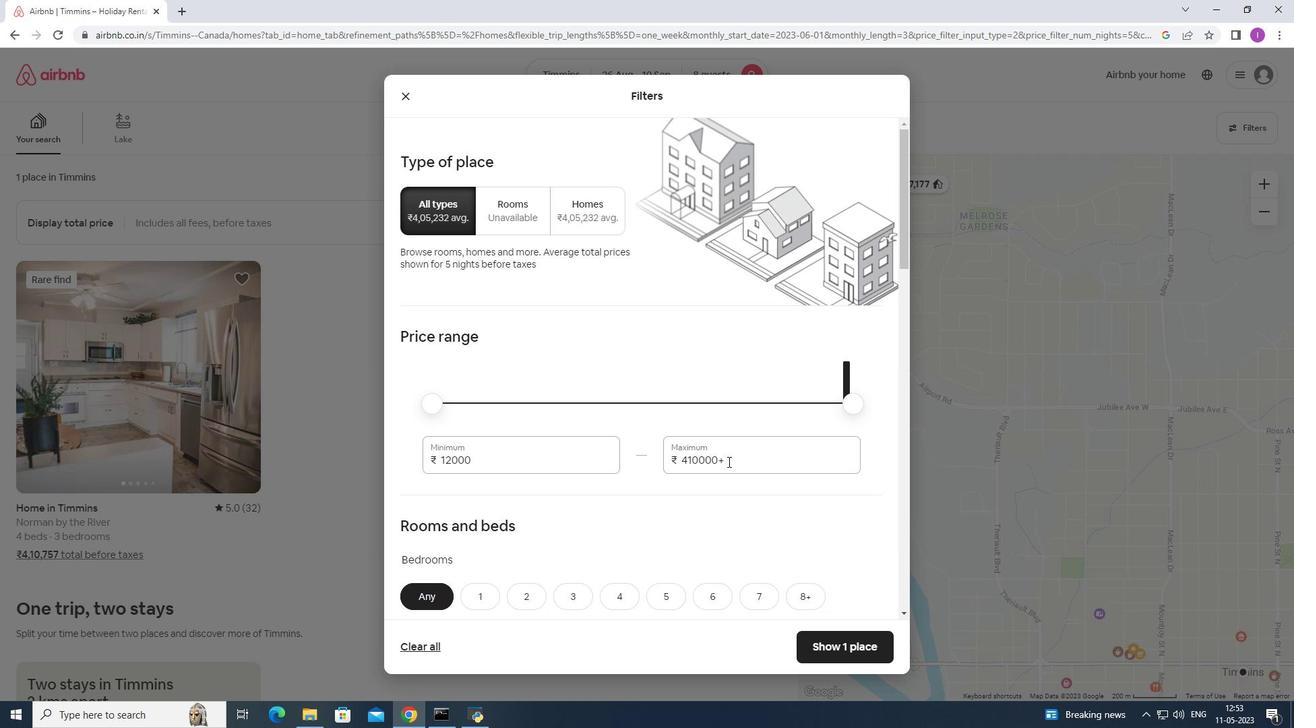 
Action: Mouse pressed left at (733, 457)
Screenshot: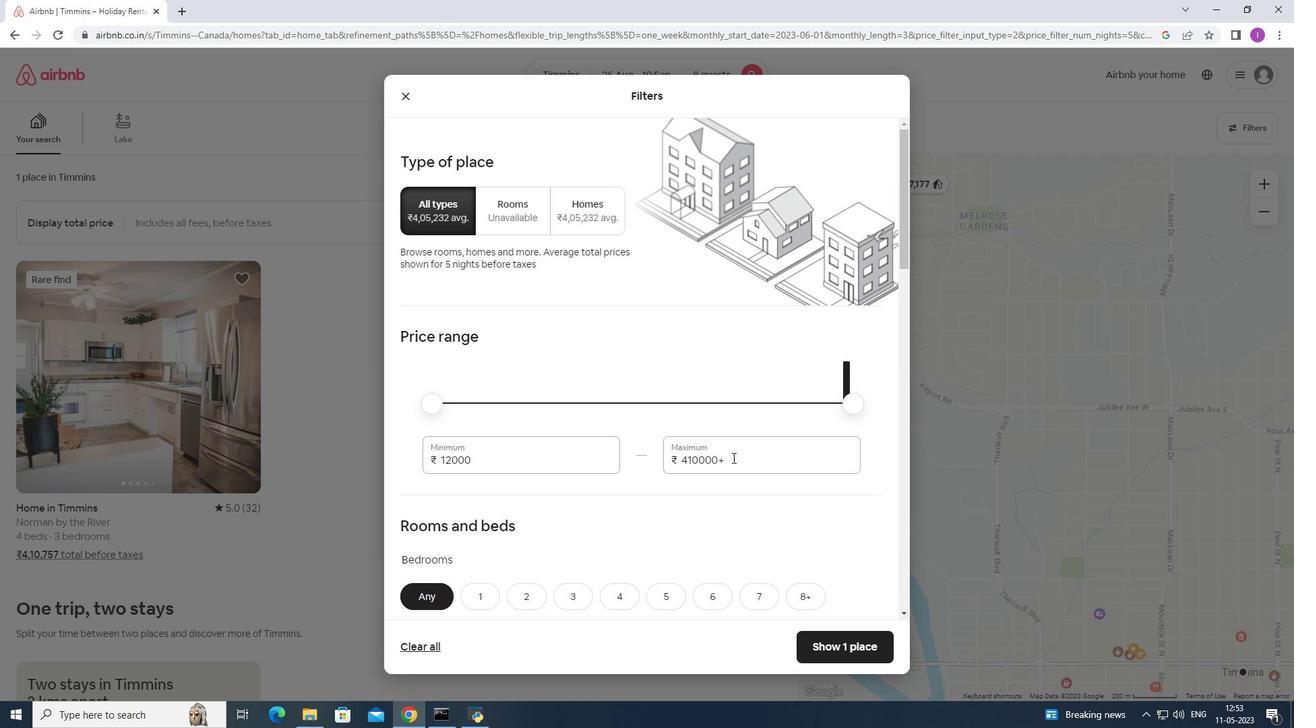 
Action: Mouse moved to (674, 447)
Screenshot: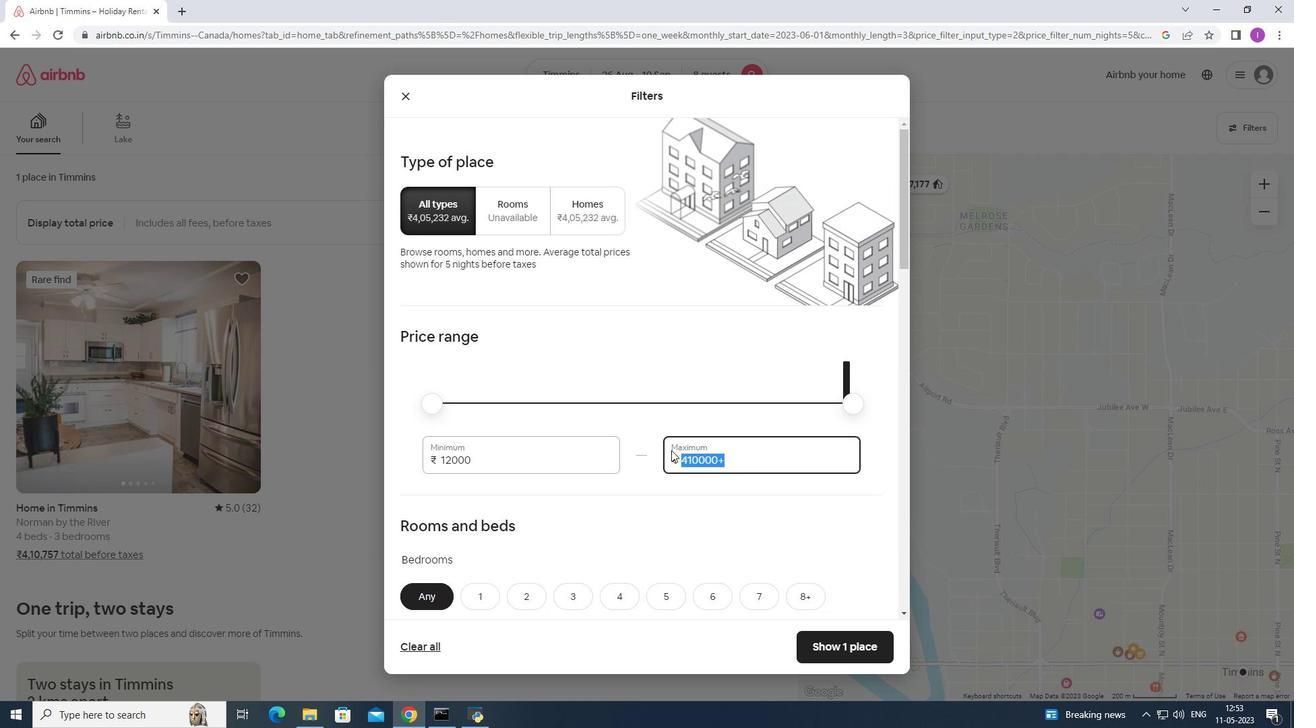 
Action: Key pressed 150
Screenshot: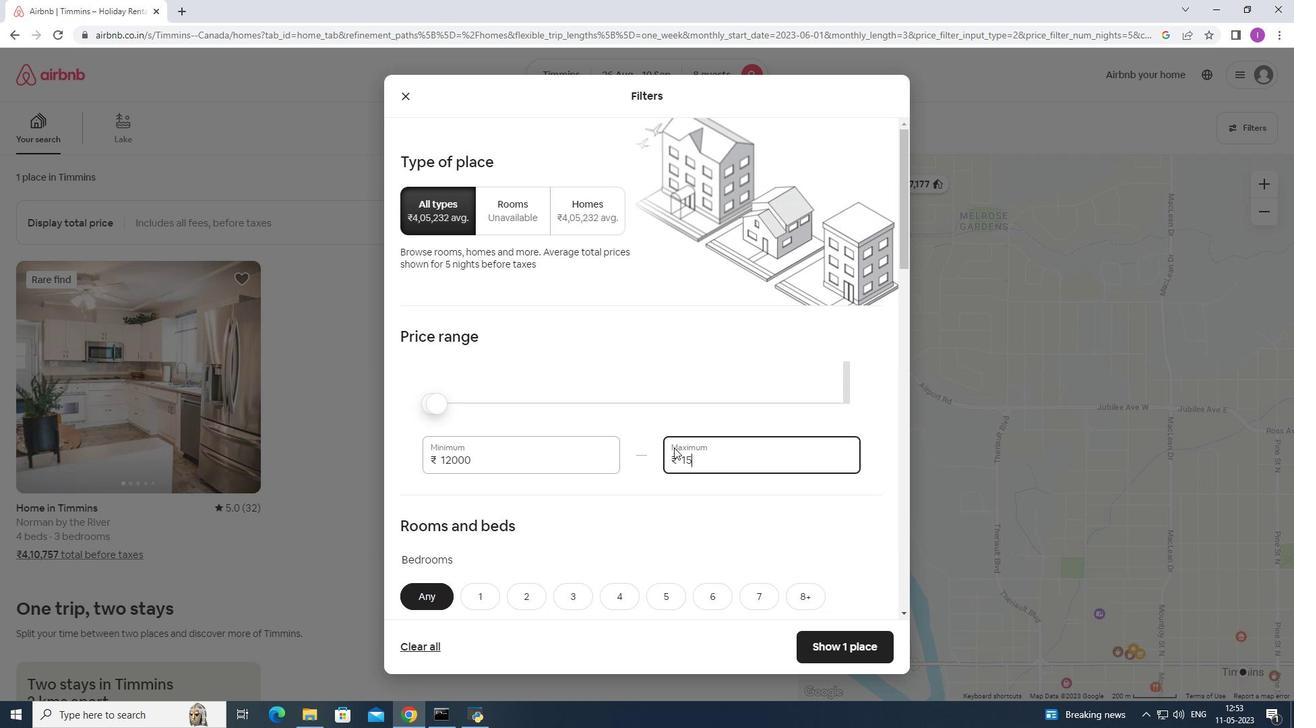 
Action: Mouse moved to (674, 447)
Screenshot: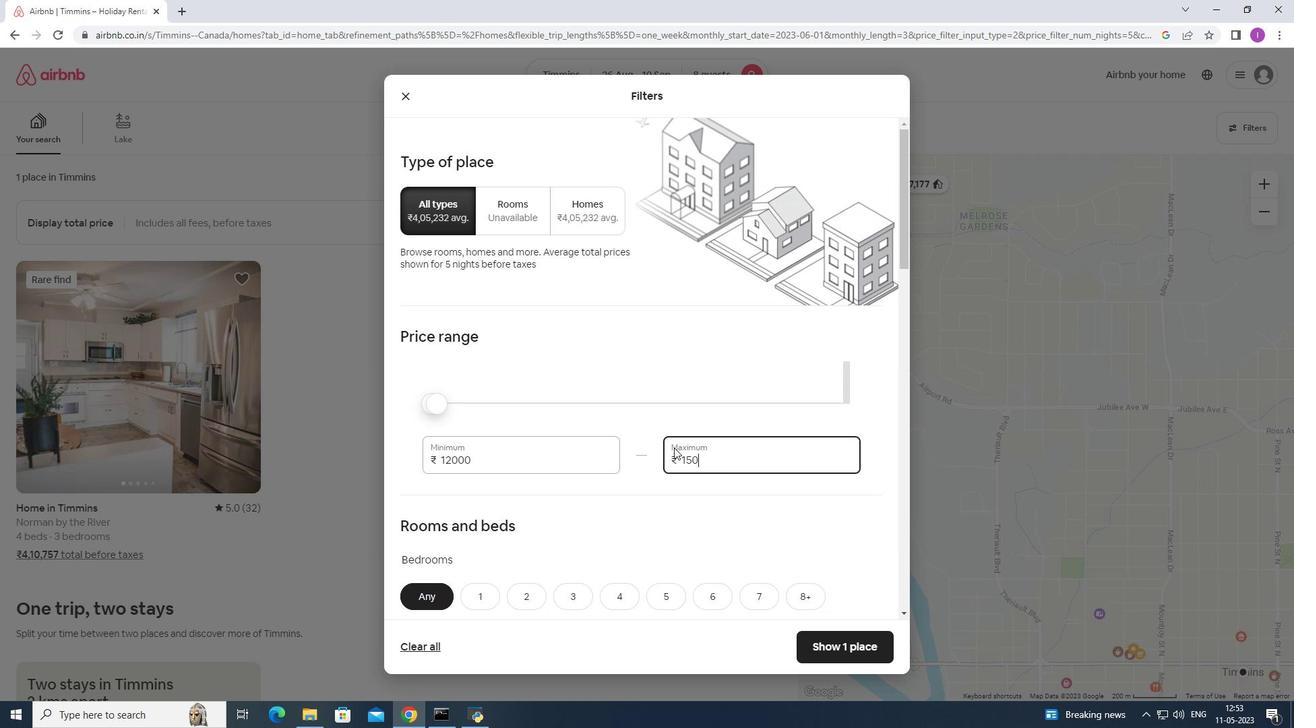 
Action: Key pressed 00
Screenshot: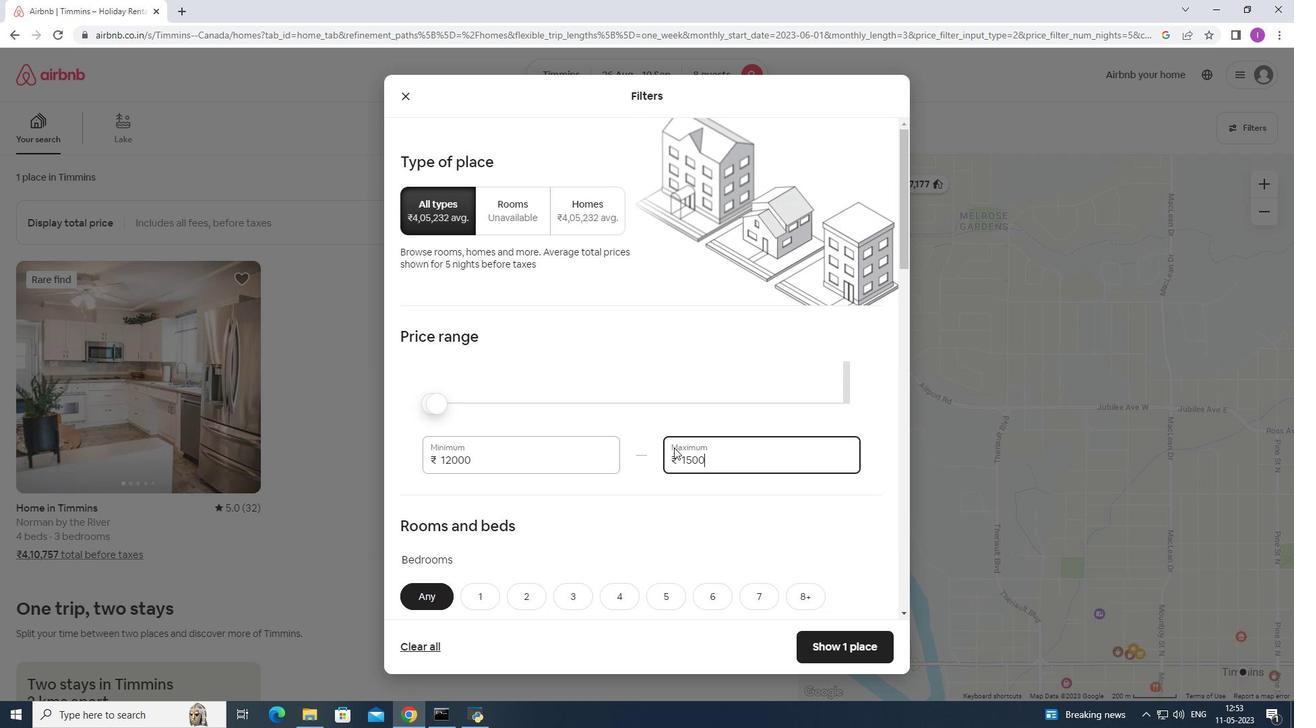 
Action: Mouse moved to (491, 467)
Screenshot: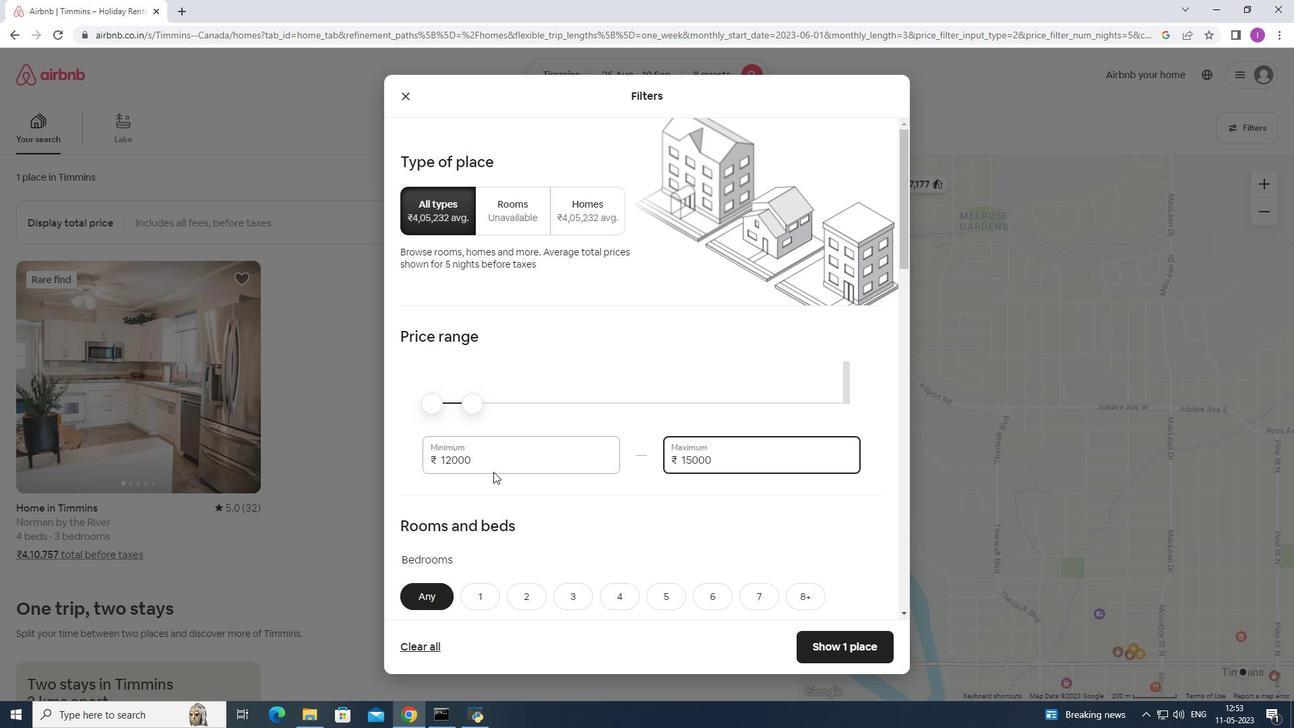 
Action: Mouse pressed left at (491, 467)
Screenshot: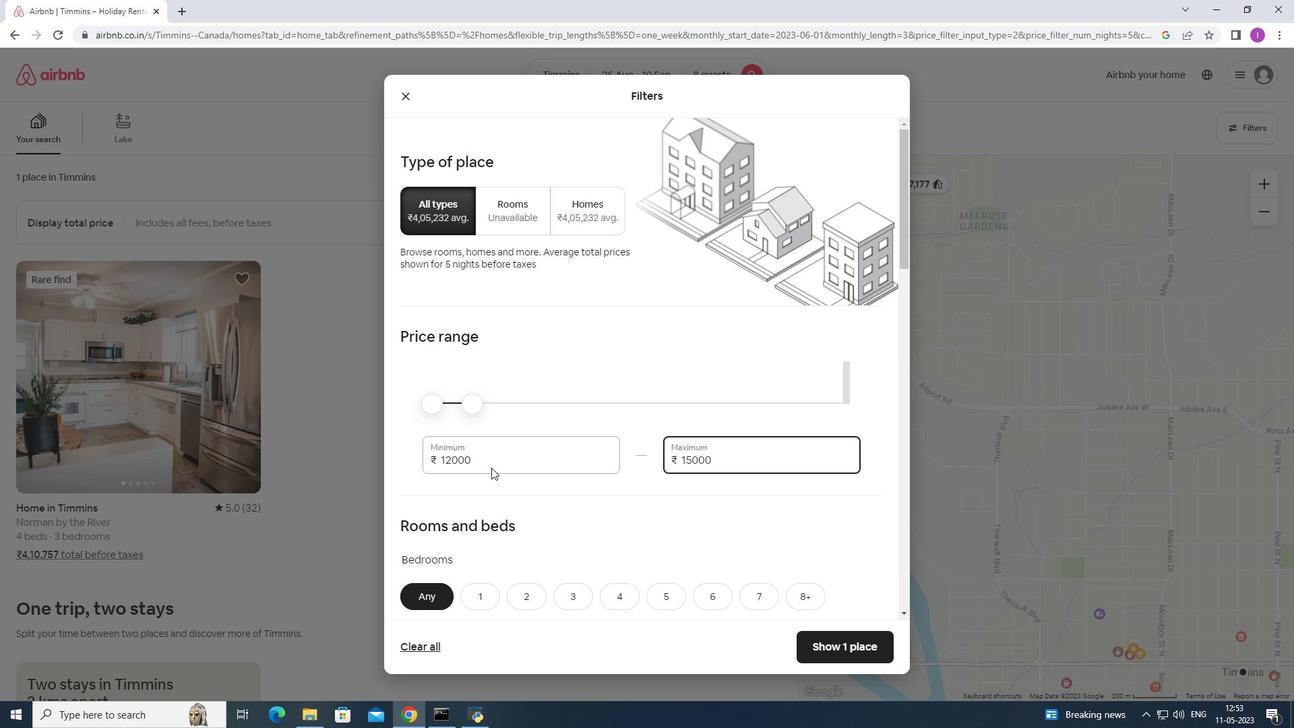 
Action: Mouse moved to (486, 462)
Screenshot: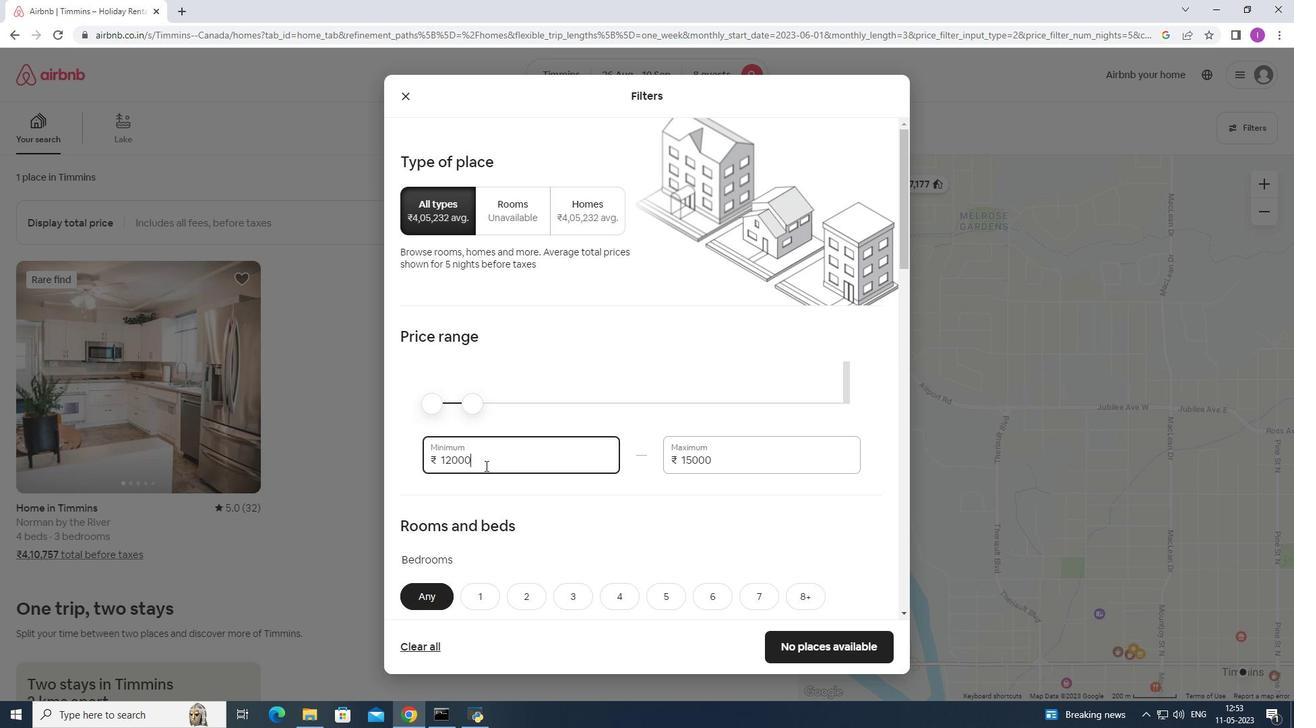 
Action: Mouse pressed left at (486, 462)
Screenshot: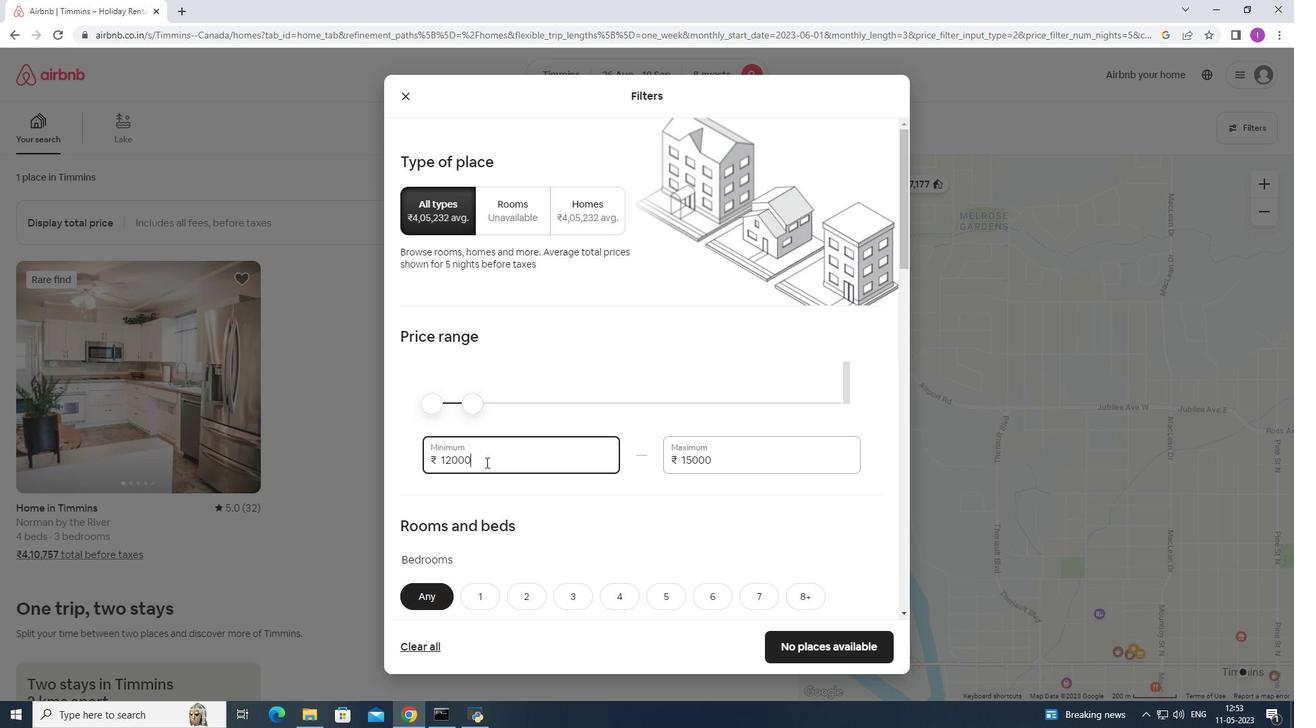 
Action: Mouse moved to (503, 468)
Screenshot: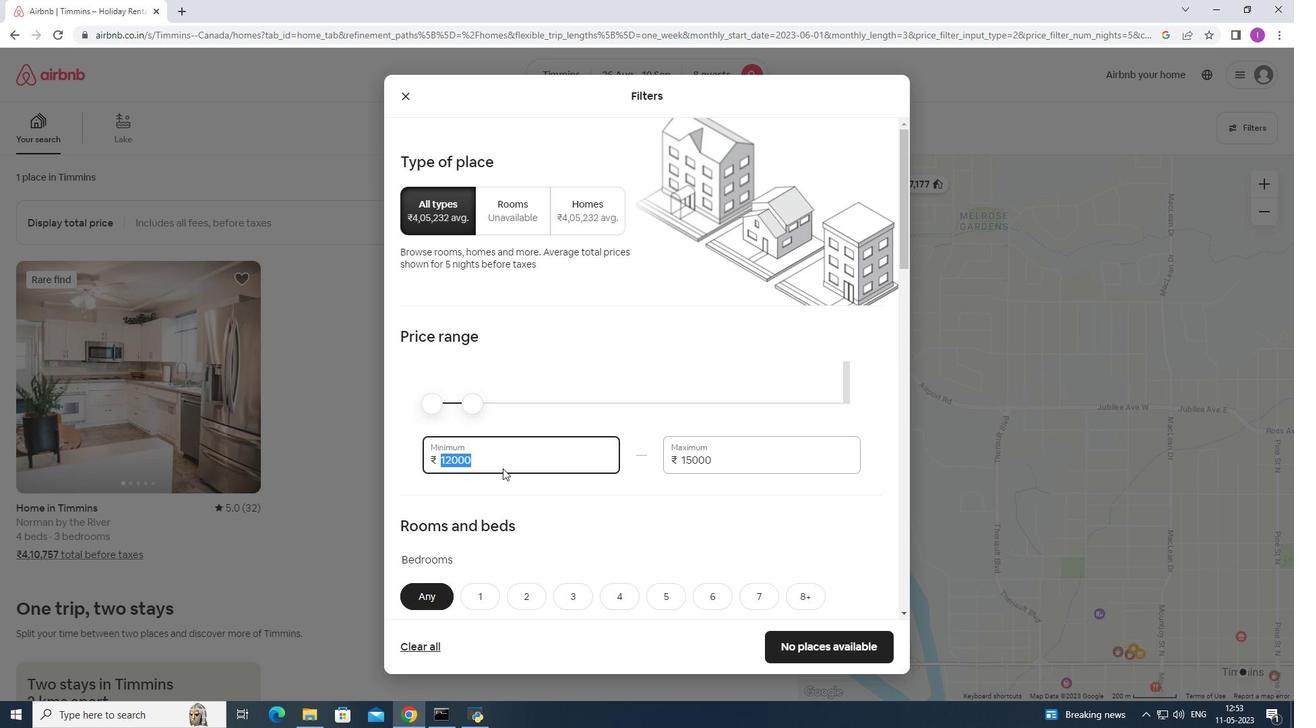 
Action: Key pressed 10000
Screenshot: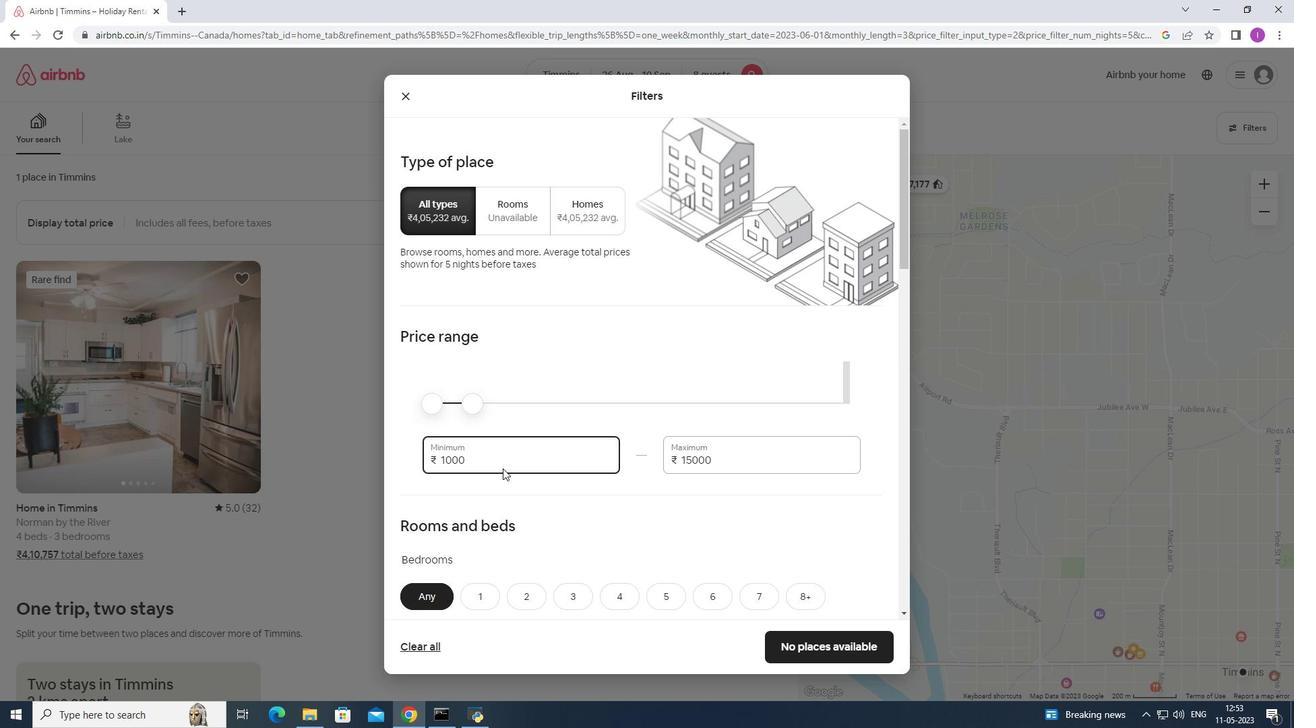 
Action: Mouse moved to (502, 476)
Screenshot: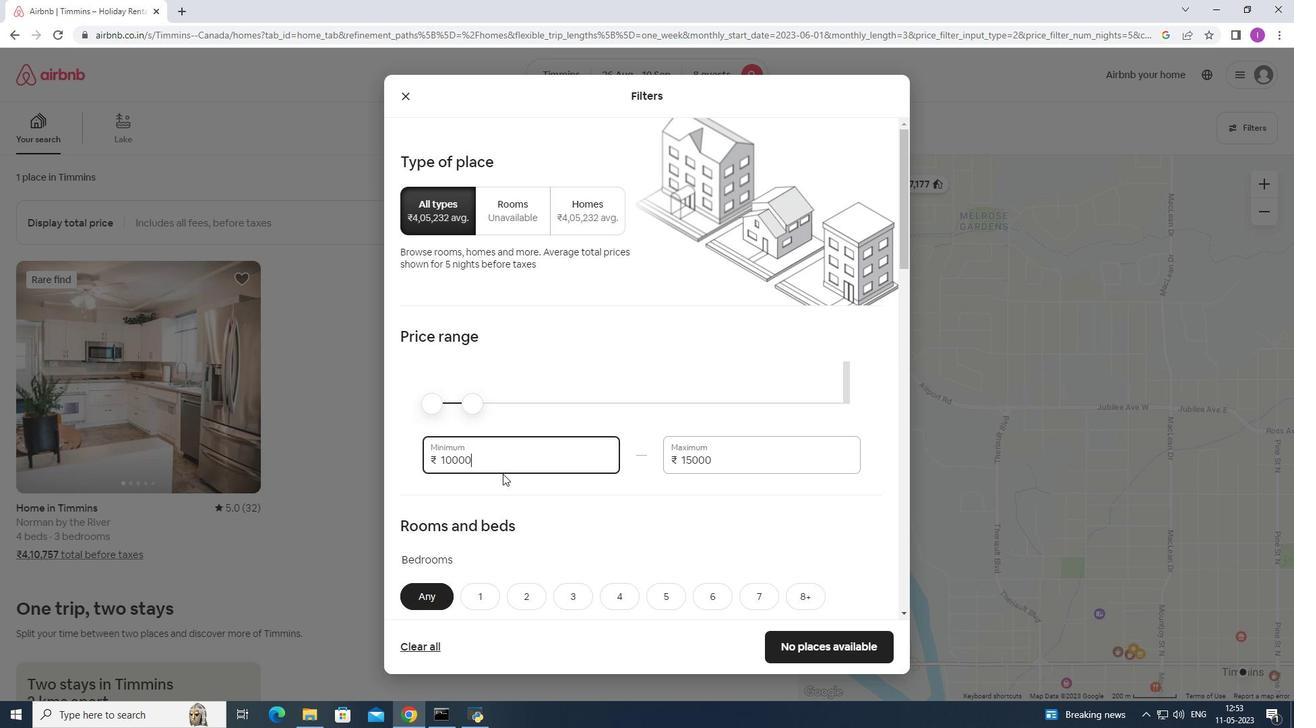 
Action: Mouse scrolled (502, 476) with delta (0, 0)
Screenshot: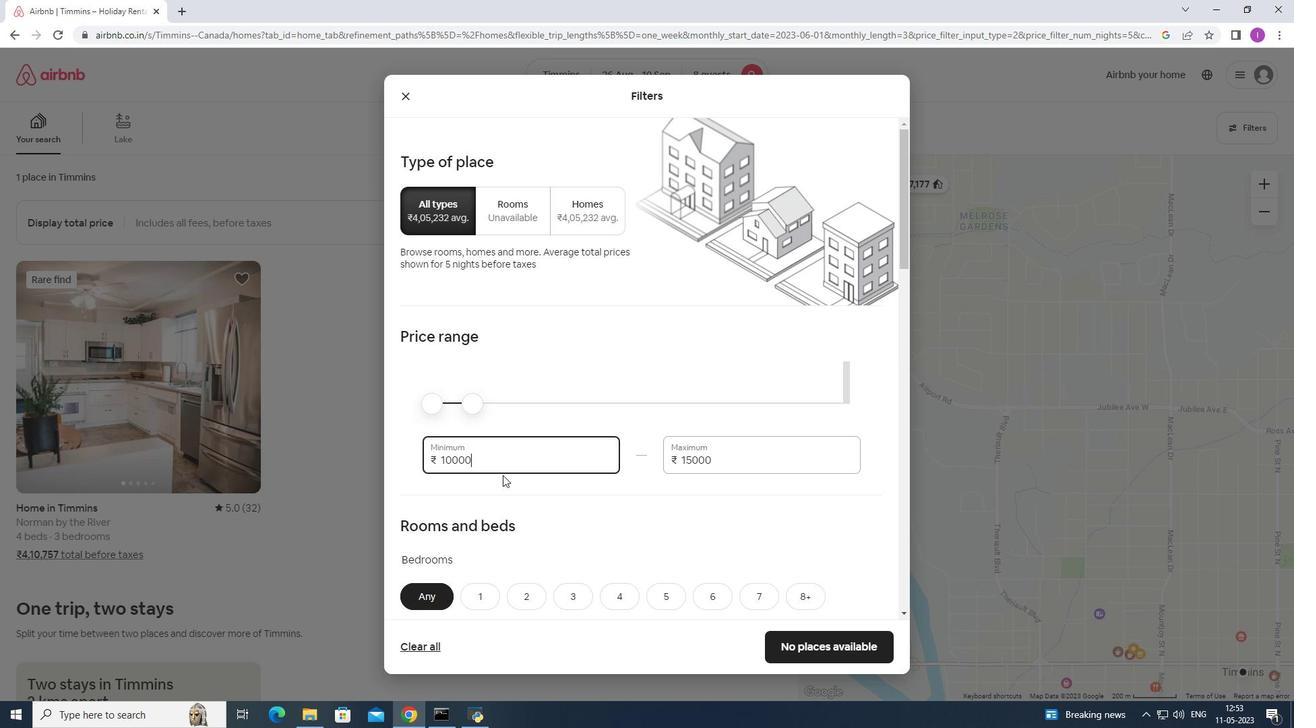 
Action: Mouse scrolled (502, 476) with delta (0, 0)
Screenshot: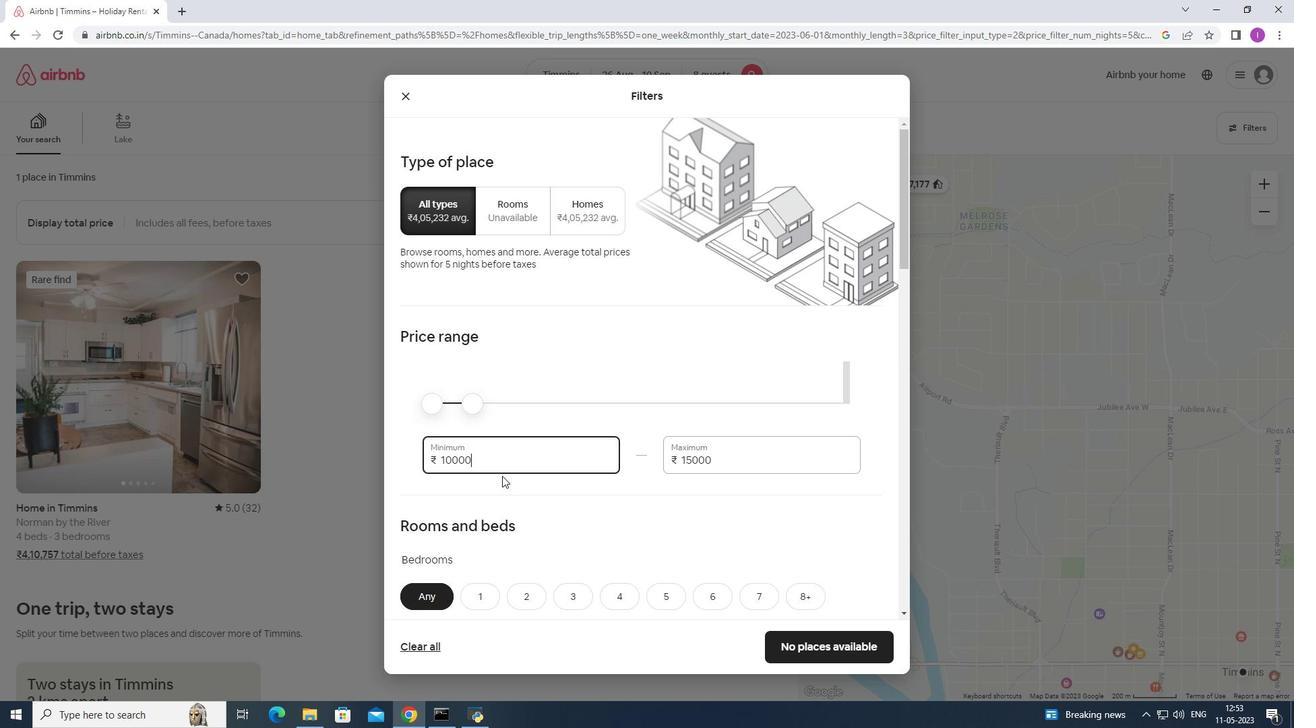 
Action: Mouse moved to (507, 469)
Screenshot: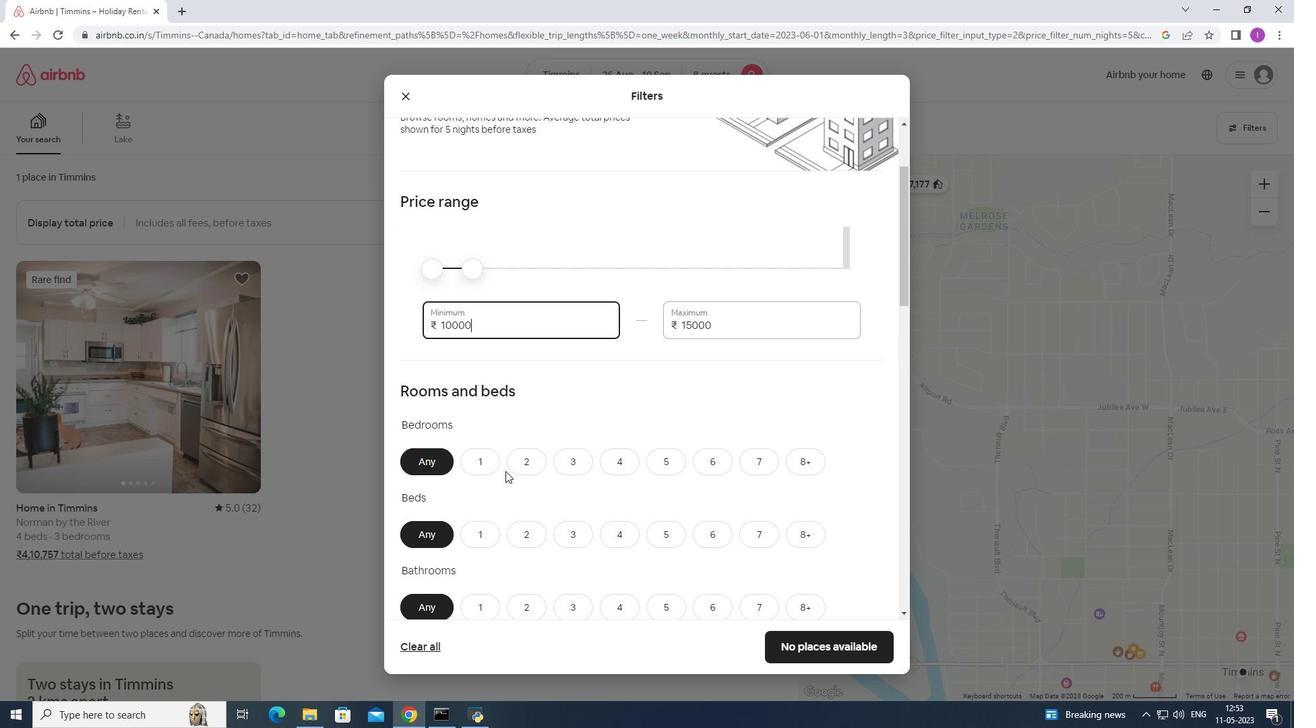 
Action: Mouse scrolled (507, 468) with delta (0, 0)
Screenshot: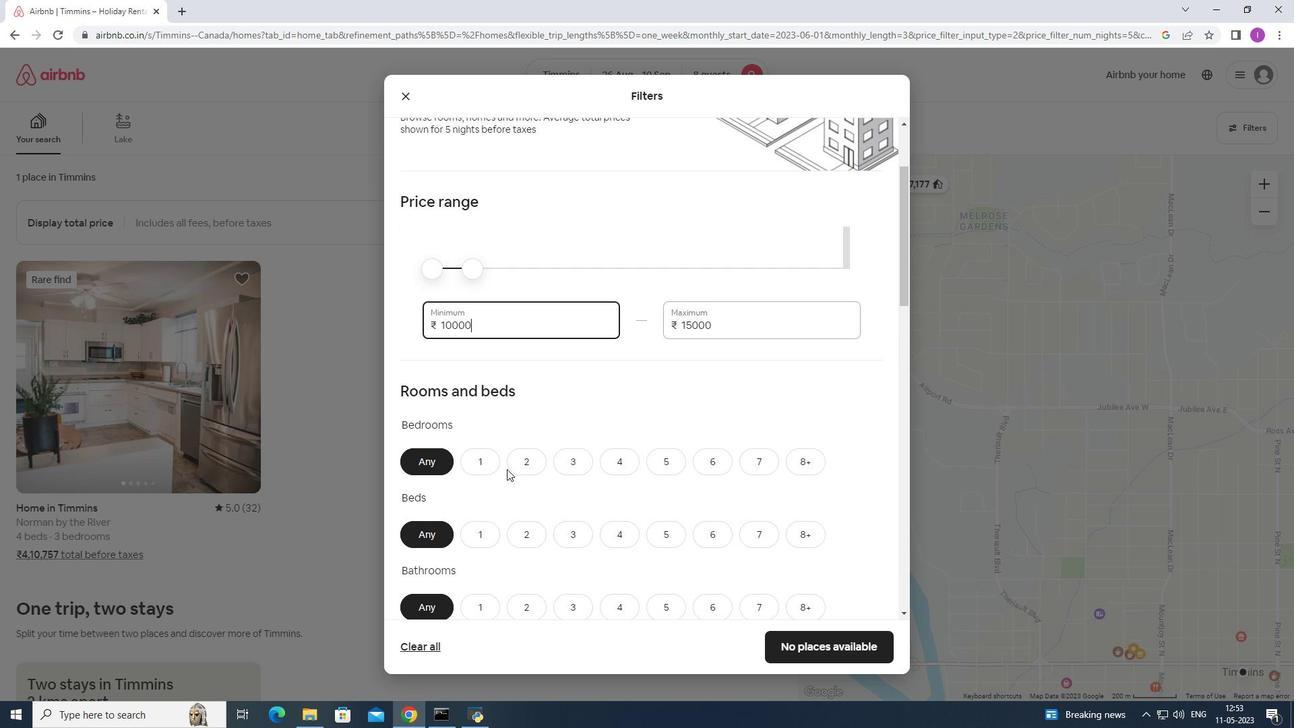
Action: Mouse scrolled (507, 468) with delta (0, 0)
Screenshot: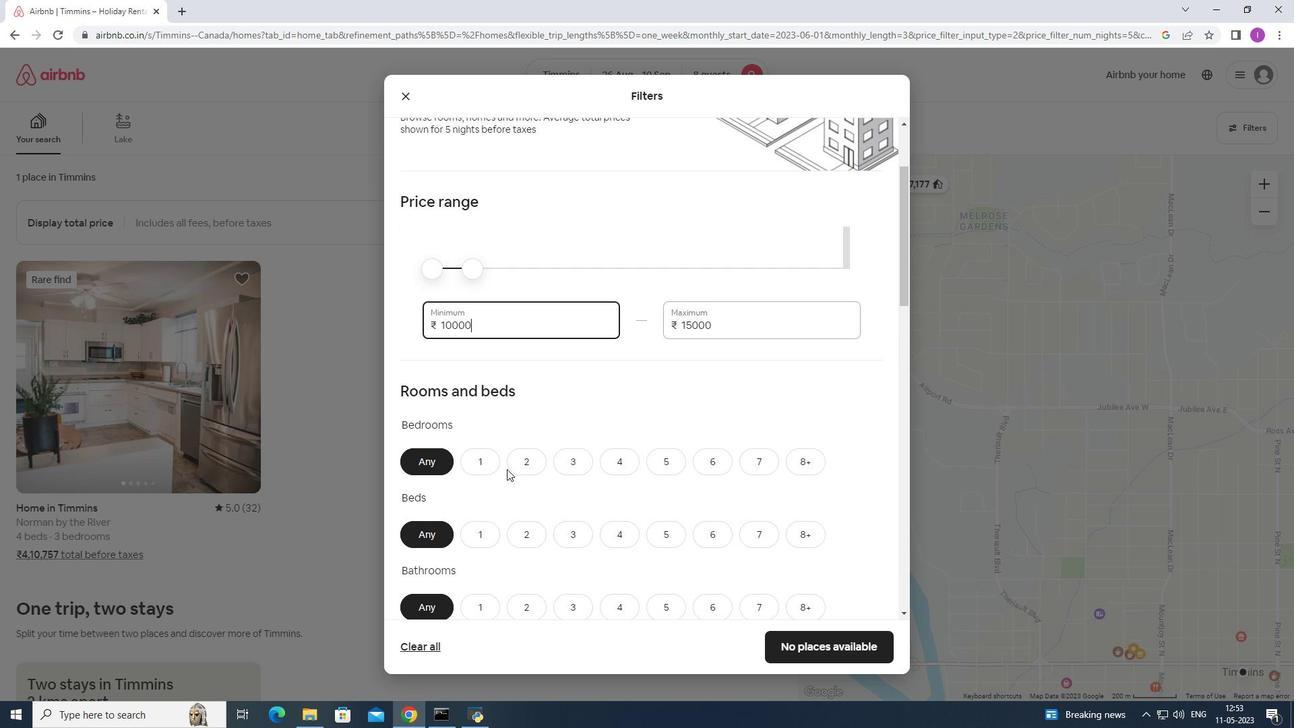 
Action: Mouse moved to (720, 335)
Screenshot: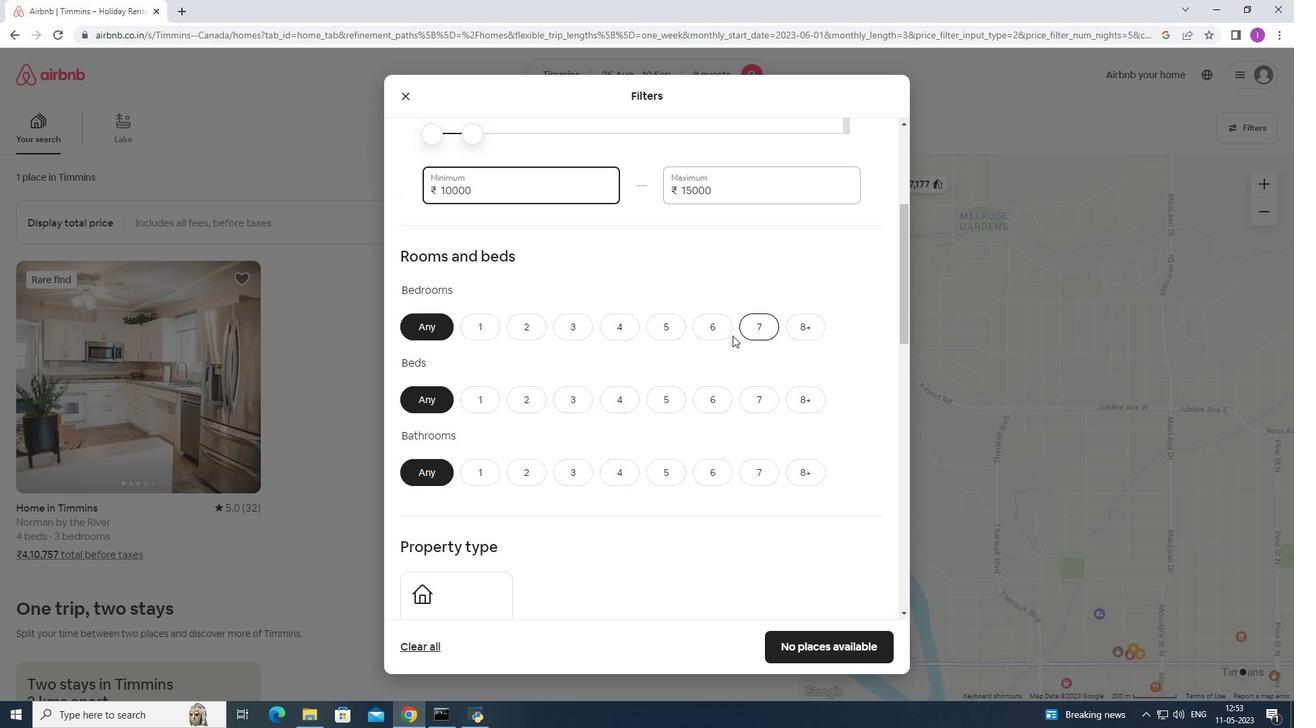 
Action: Mouse pressed left at (720, 335)
Screenshot: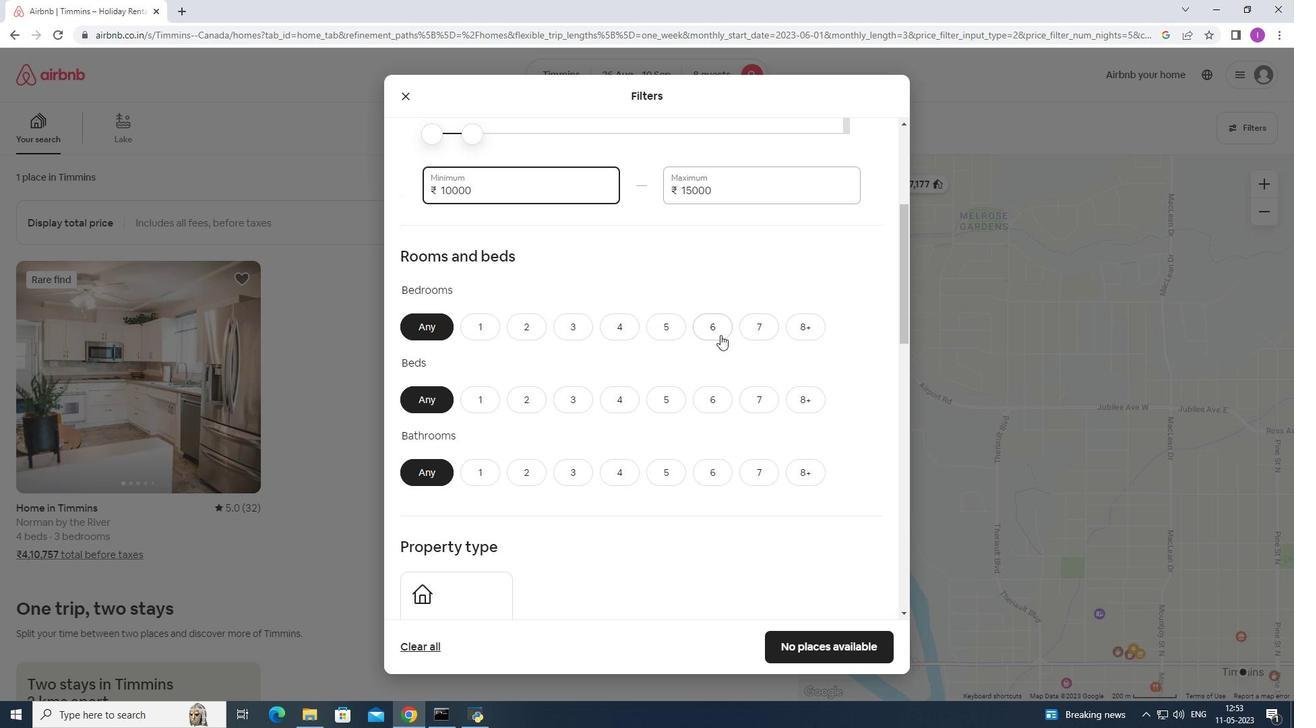 
Action: Mouse moved to (701, 399)
Screenshot: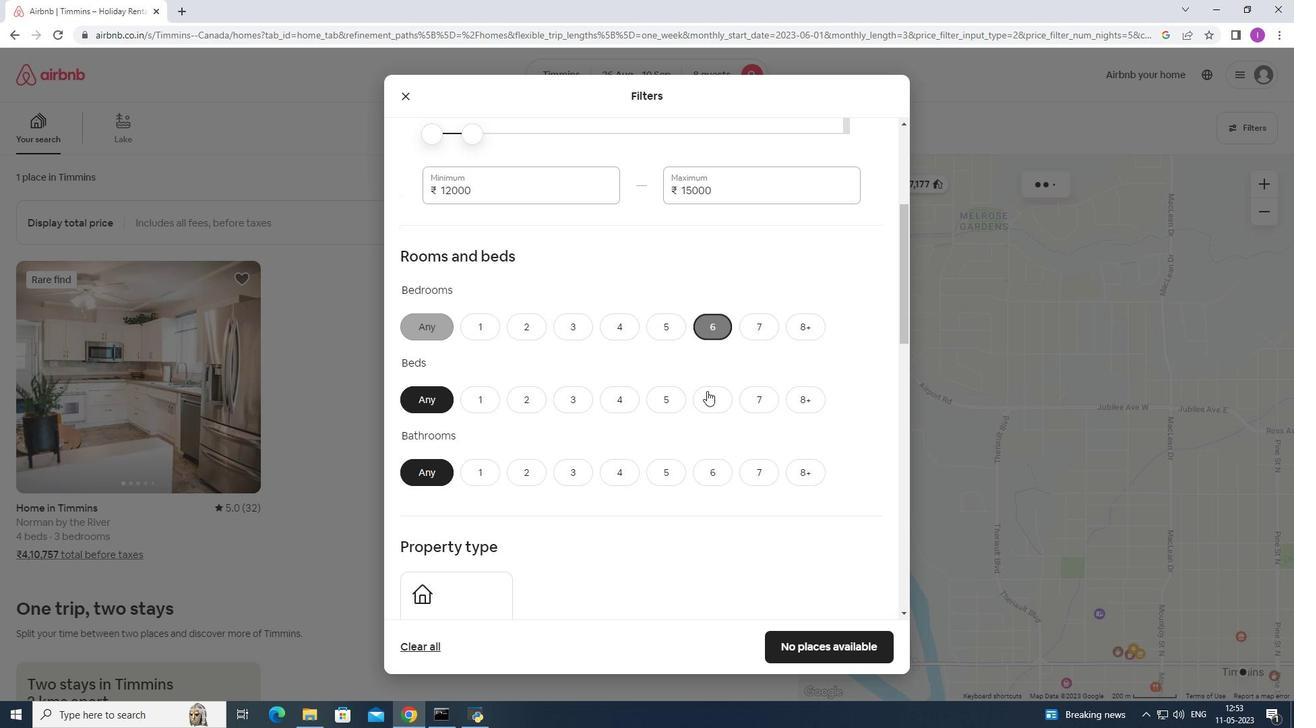 
Action: Mouse pressed left at (701, 399)
Screenshot: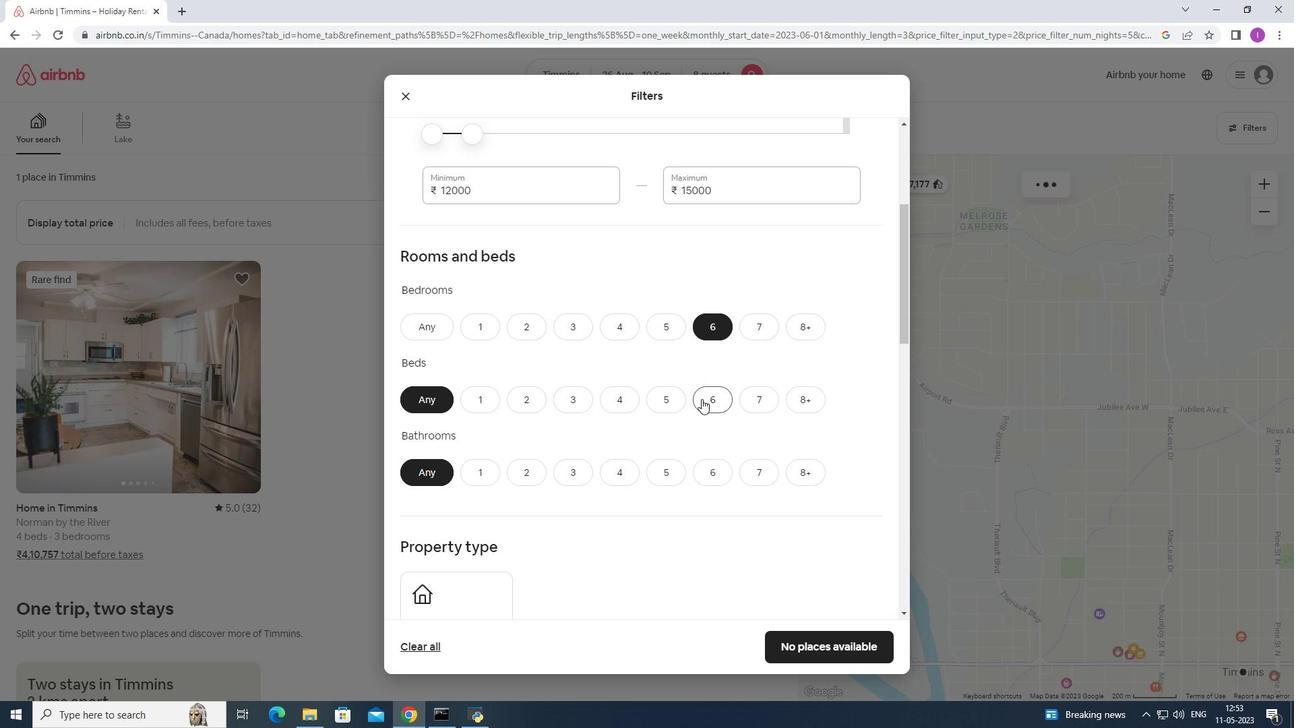 
Action: Mouse moved to (722, 470)
Screenshot: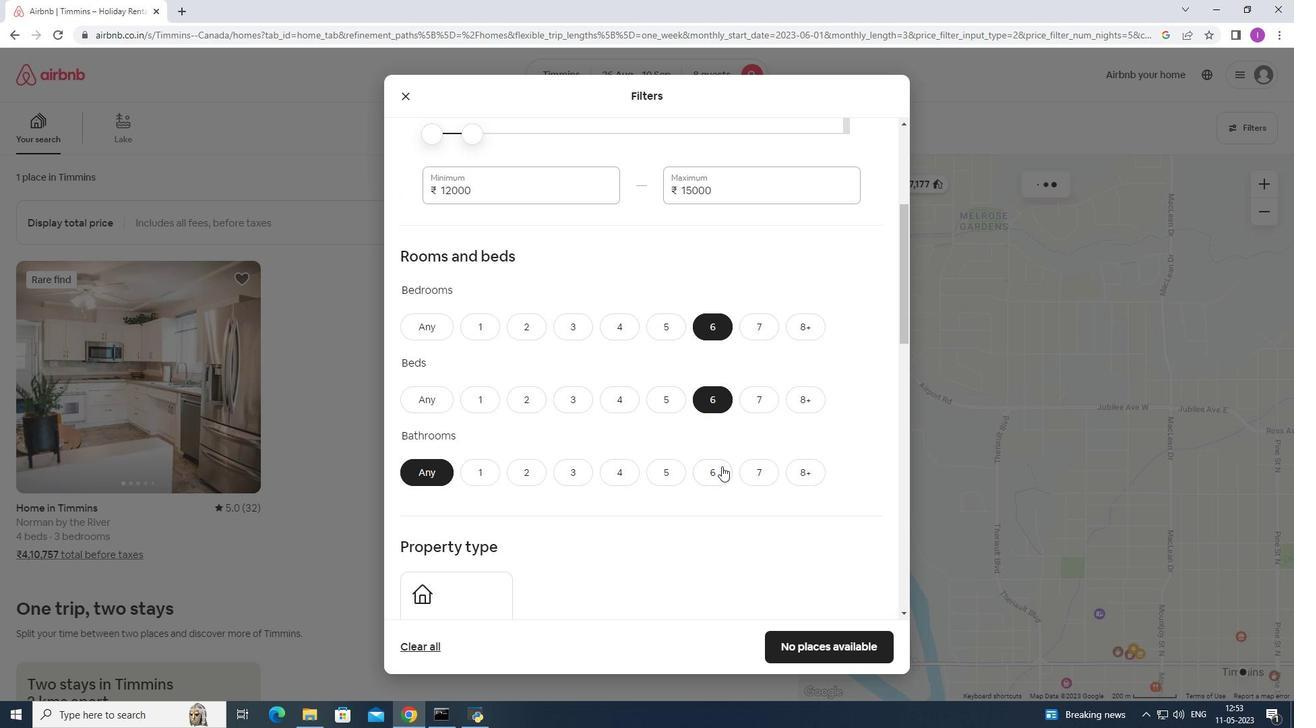 
Action: Mouse pressed left at (722, 470)
Screenshot: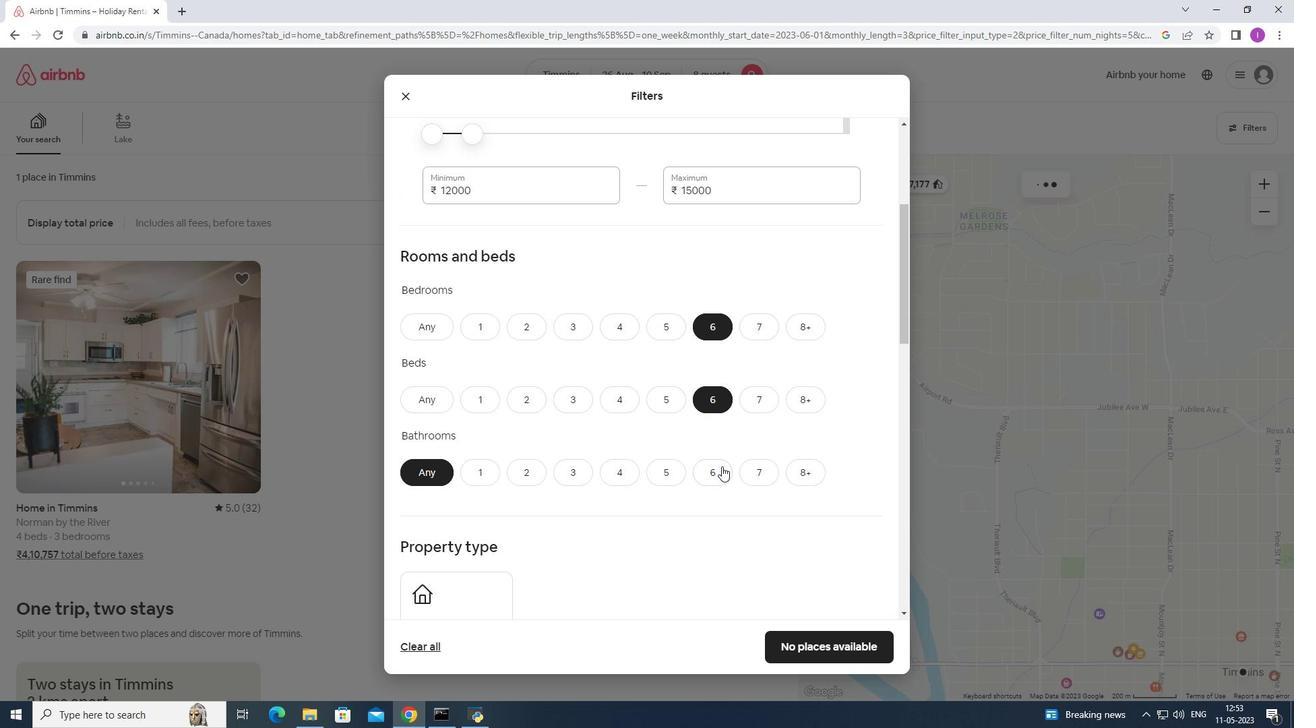 
Action: Mouse moved to (688, 401)
Screenshot: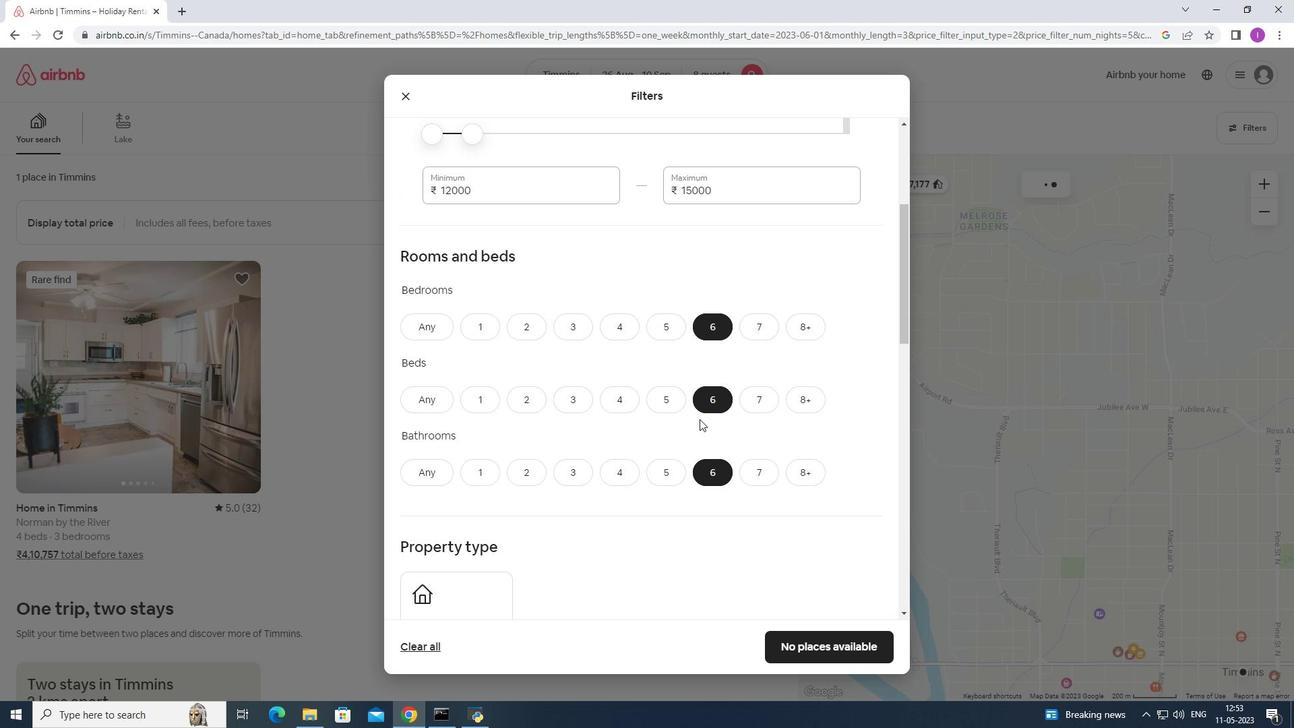 
Action: Mouse scrolled (688, 401) with delta (0, 0)
Screenshot: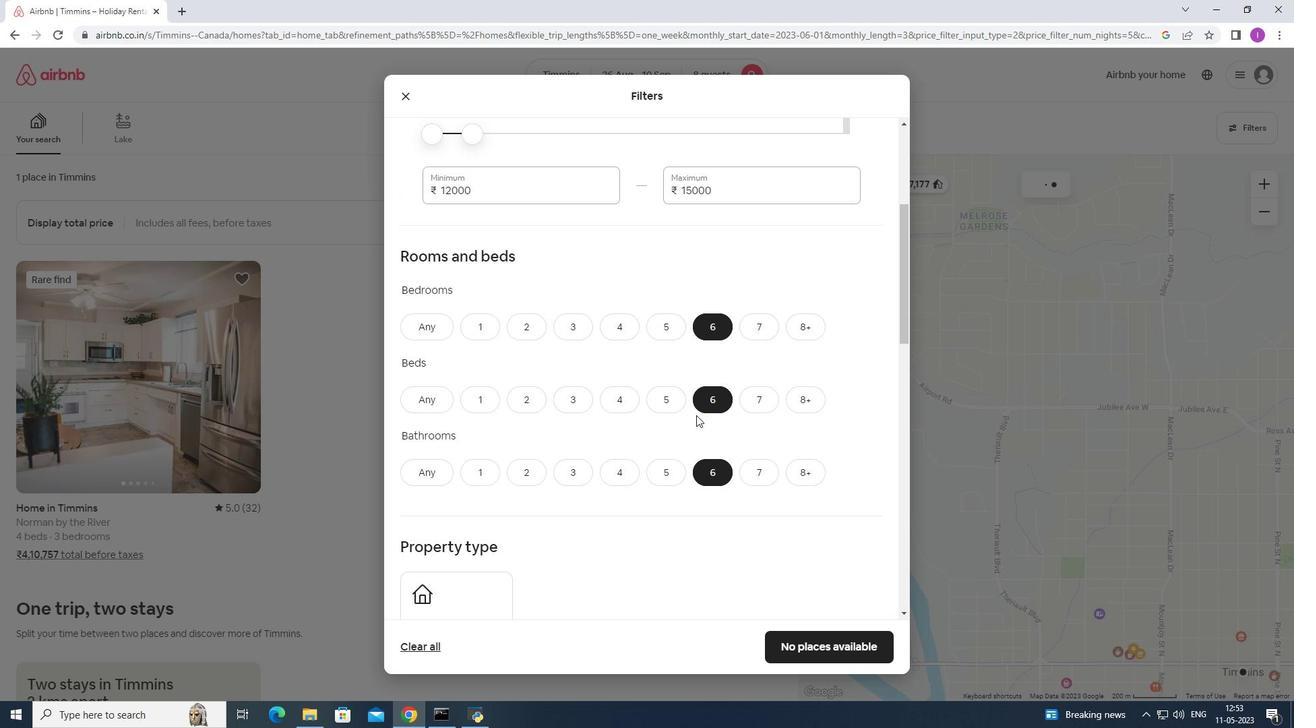 
Action: Mouse moved to (687, 397)
Screenshot: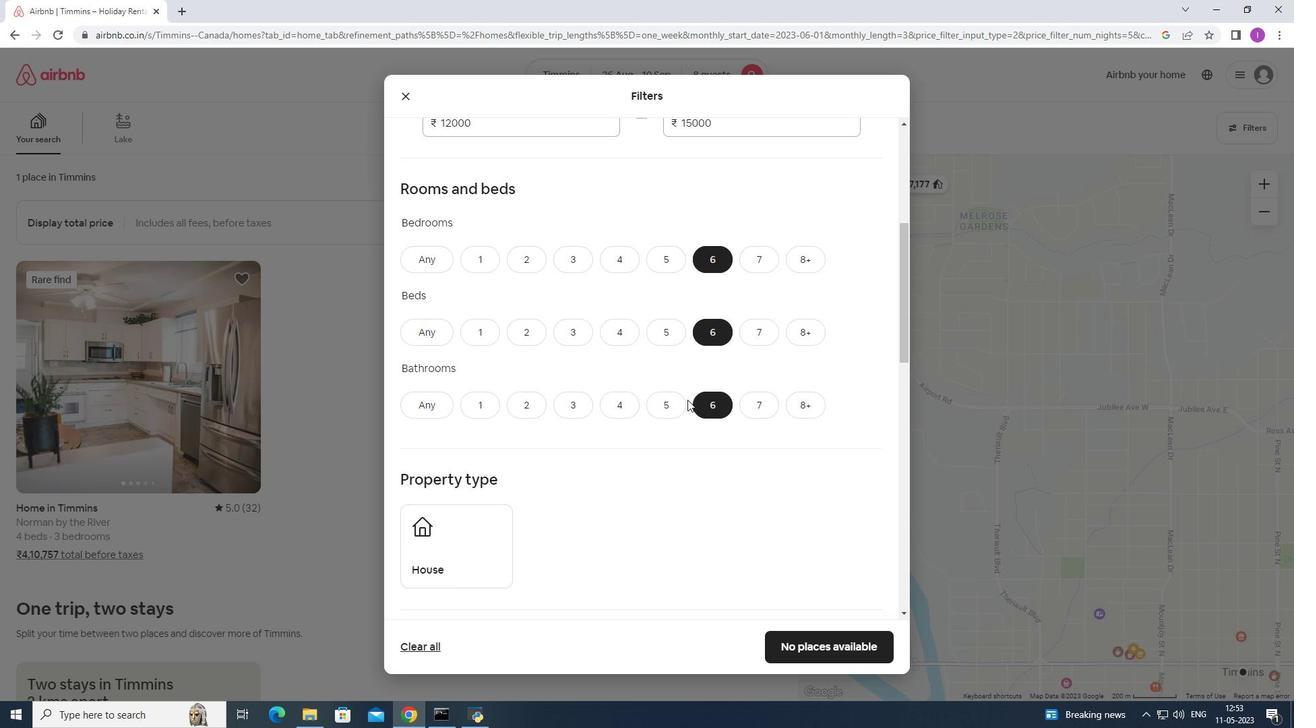 
Action: Mouse scrolled (687, 397) with delta (0, 0)
Screenshot: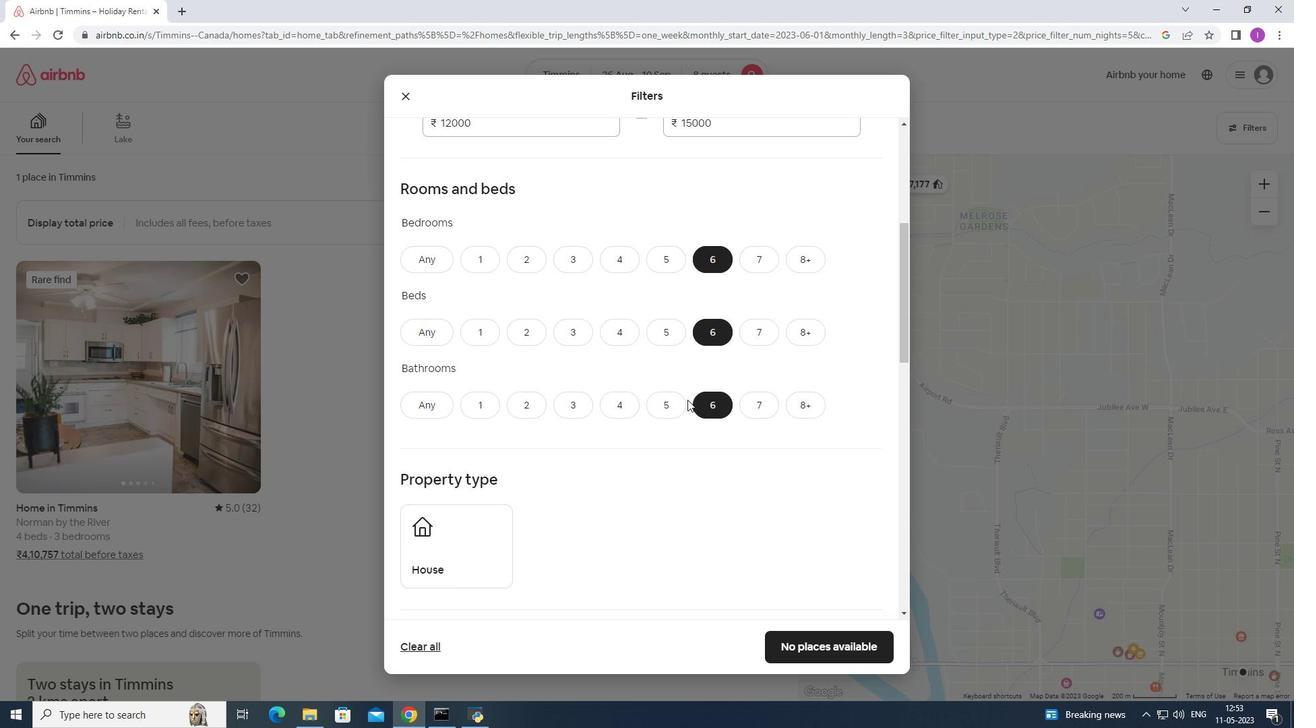 
Action: Mouse scrolled (687, 397) with delta (0, 0)
Screenshot: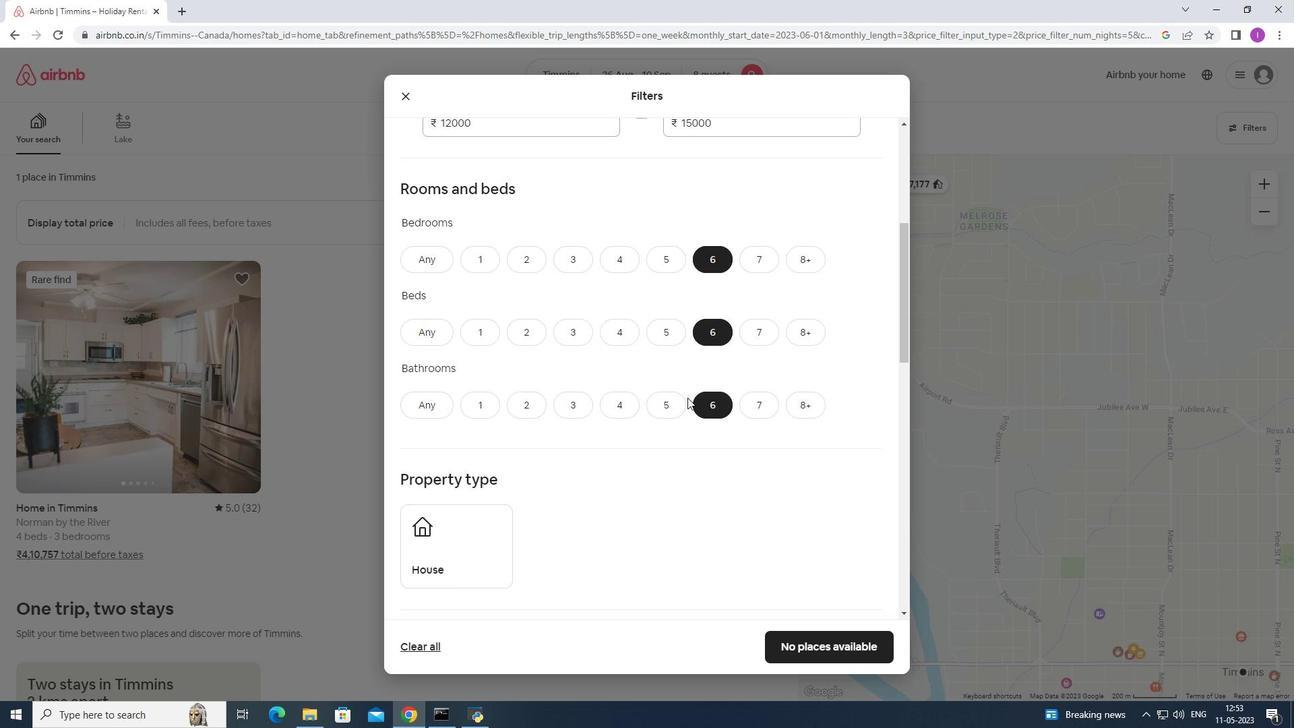 
Action: Mouse moved to (677, 407)
Screenshot: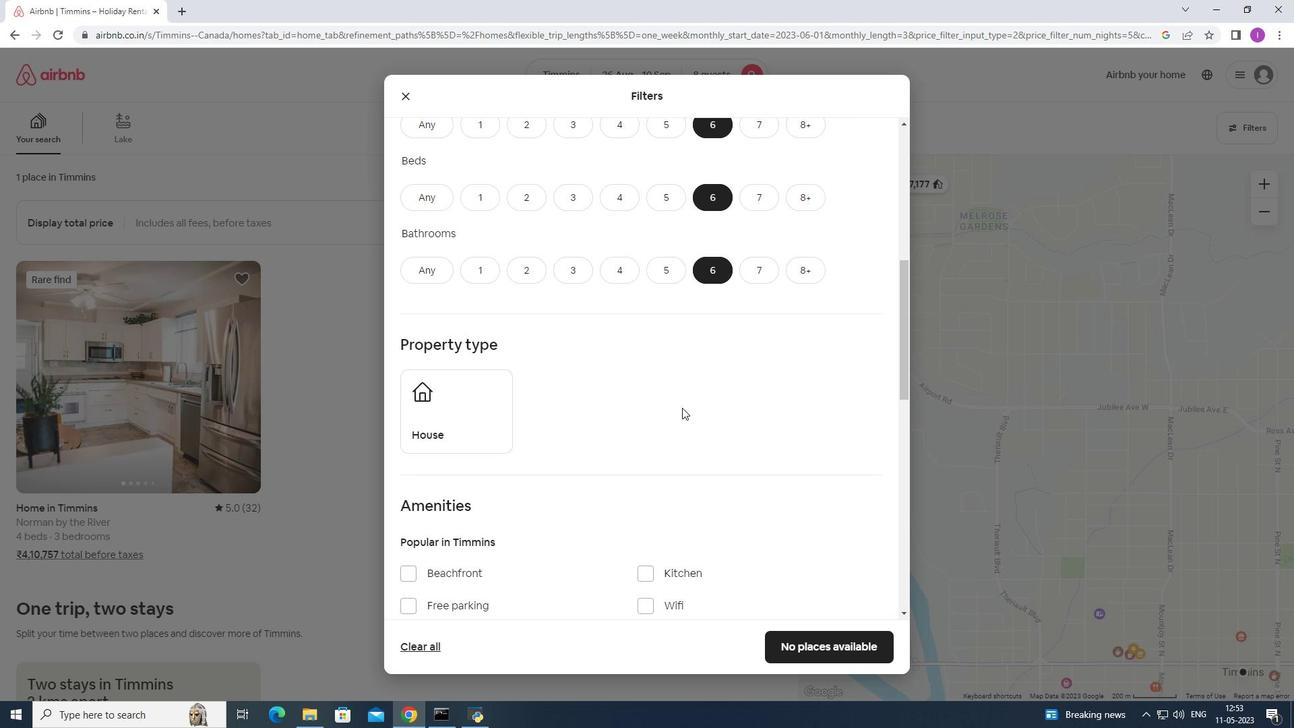 
Action: Mouse scrolled (677, 407) with delta (0, 0)
Screenshot: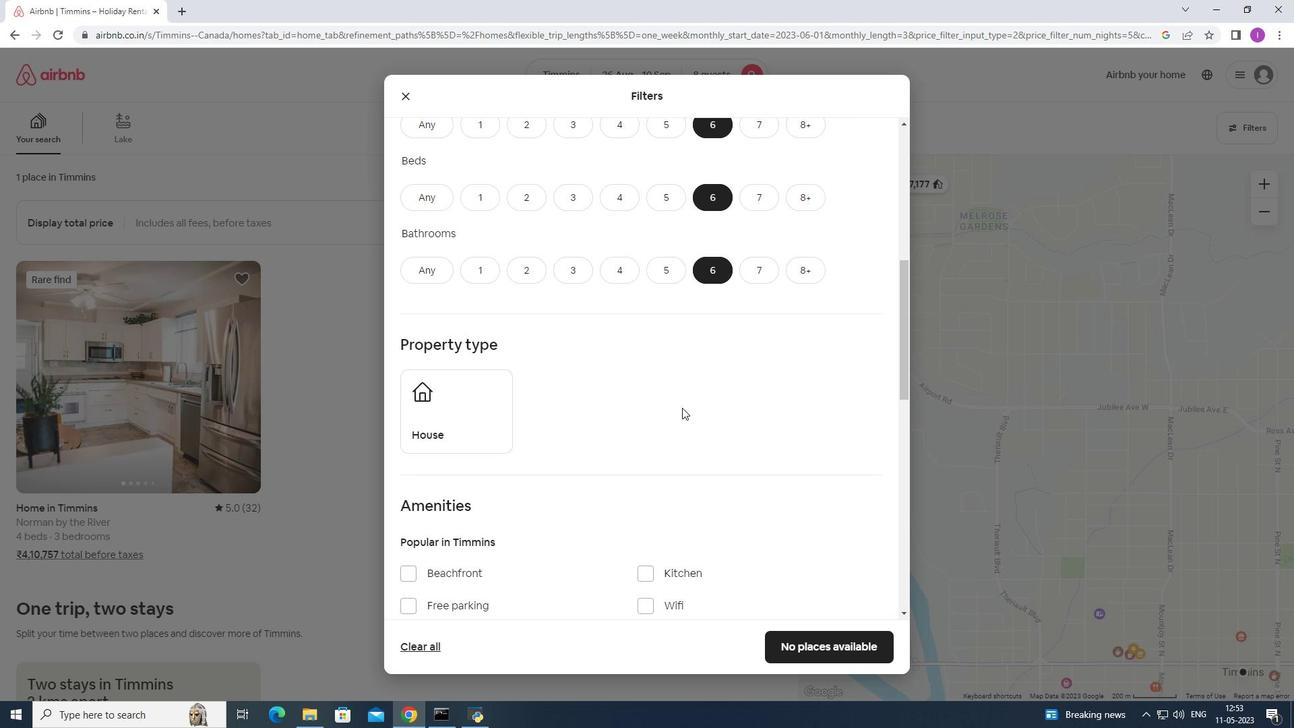 
Action: Mouse moved to (509, 343)
Screenshot: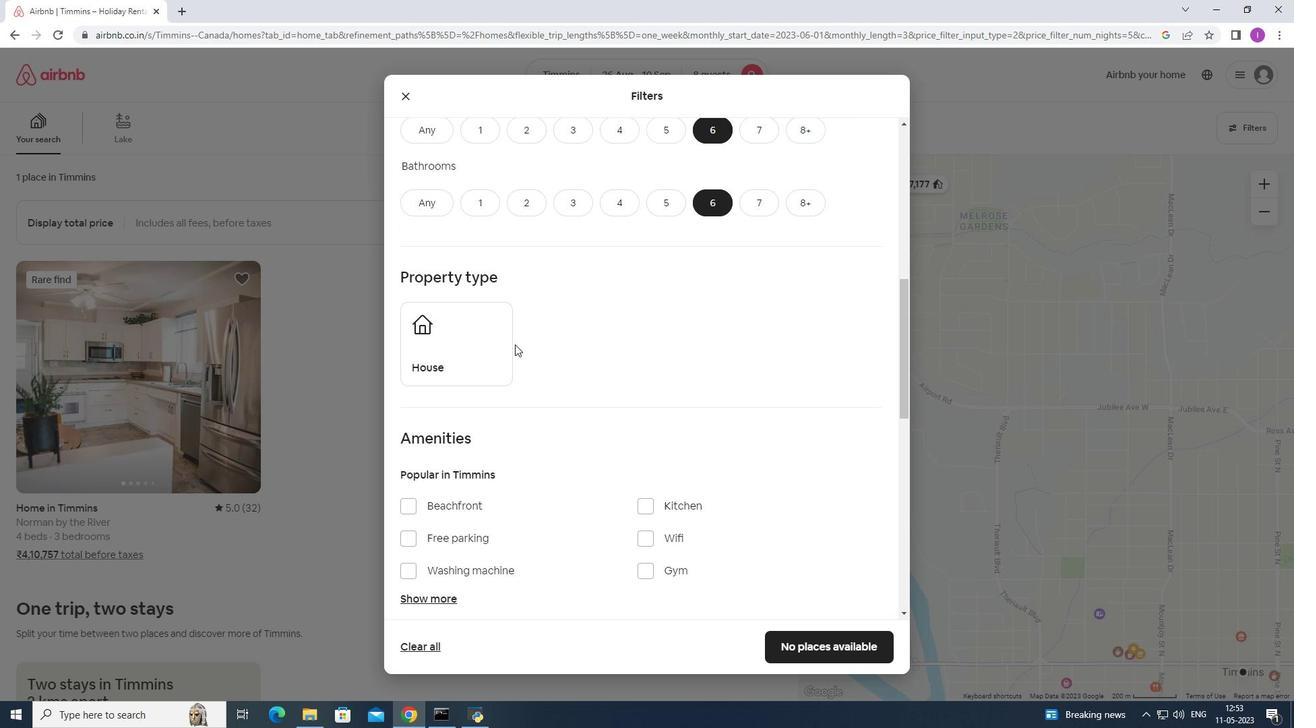
Action: Mouse pressed left at (509, 343)
Screenshot: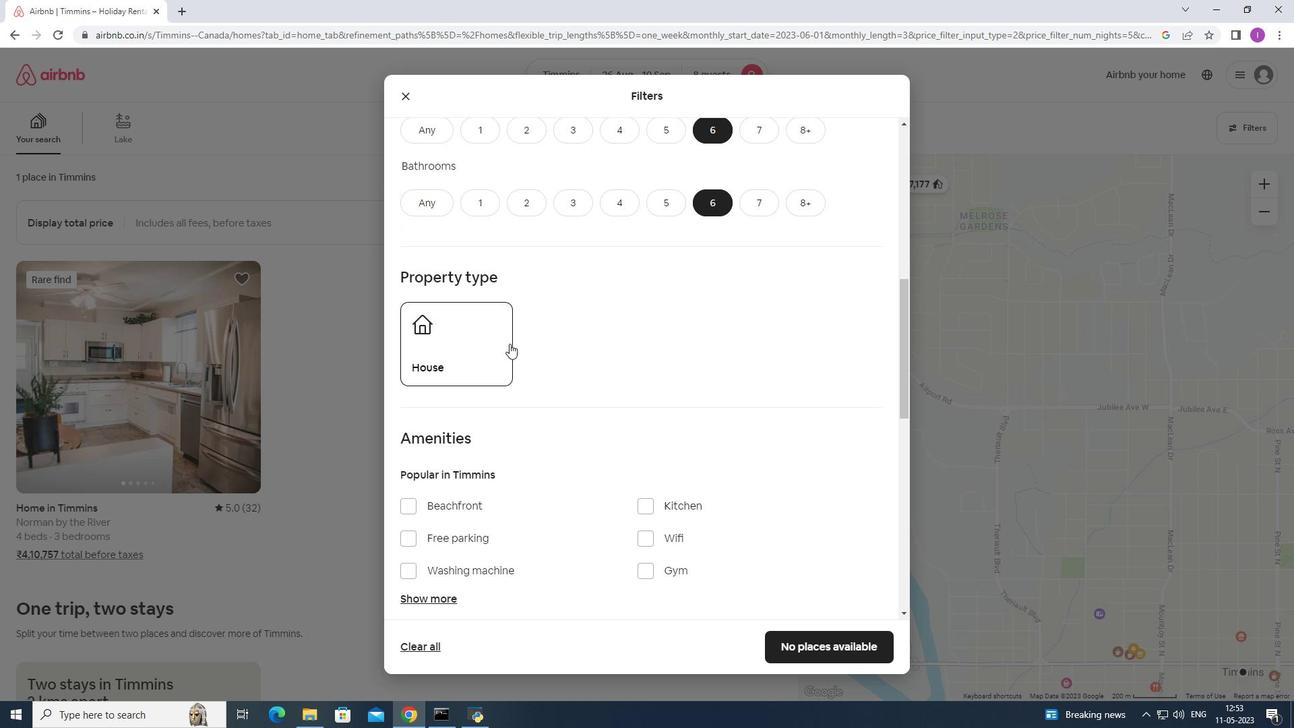 
Action: Mouse moved to (638, 353)
Screenshot: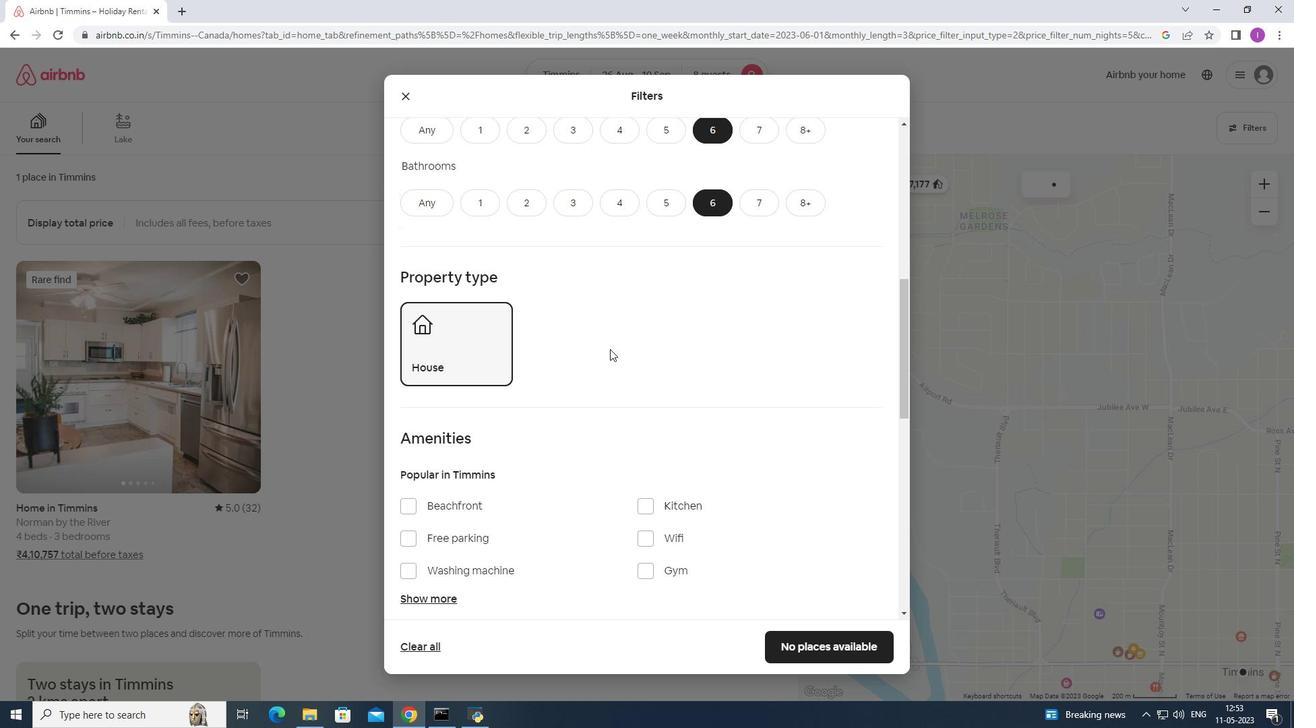 
Action: Mouse scrolled (638, 352) with delta (0, 0)
Screenshot: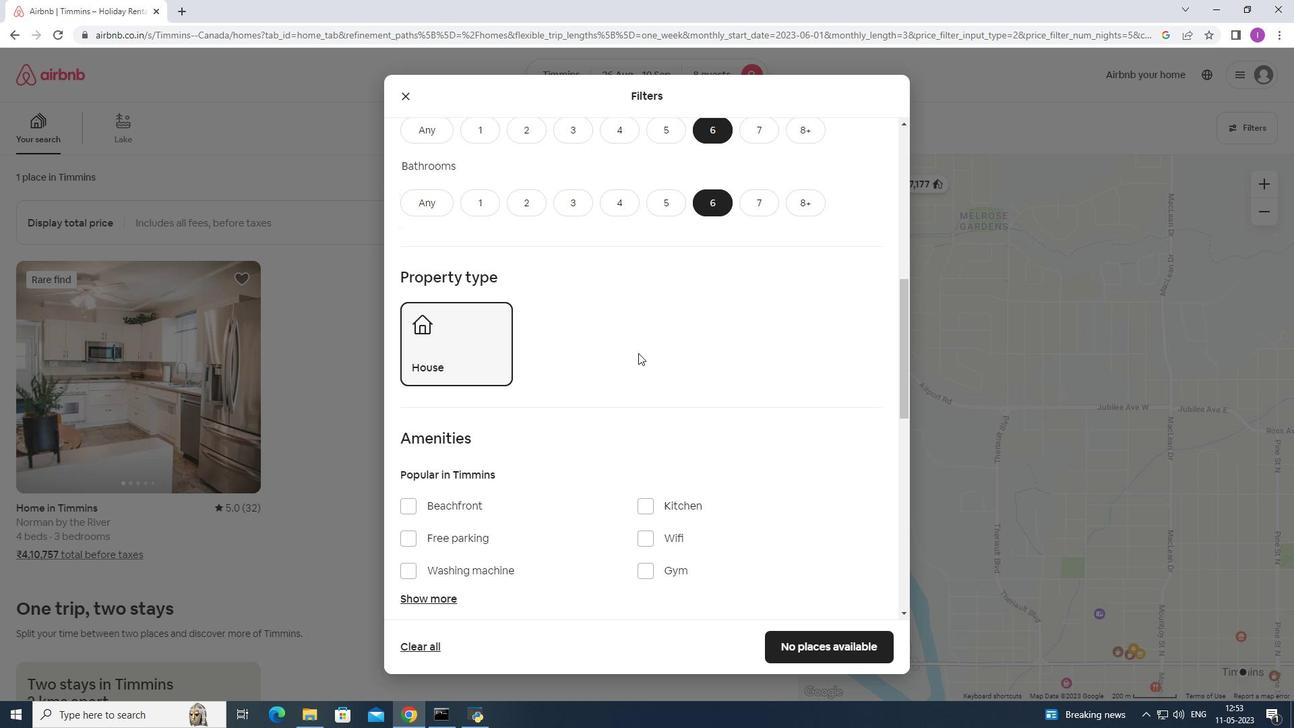 
Action: Mouse scrolled (638, 352) with delta (0, 0)
Screenshot: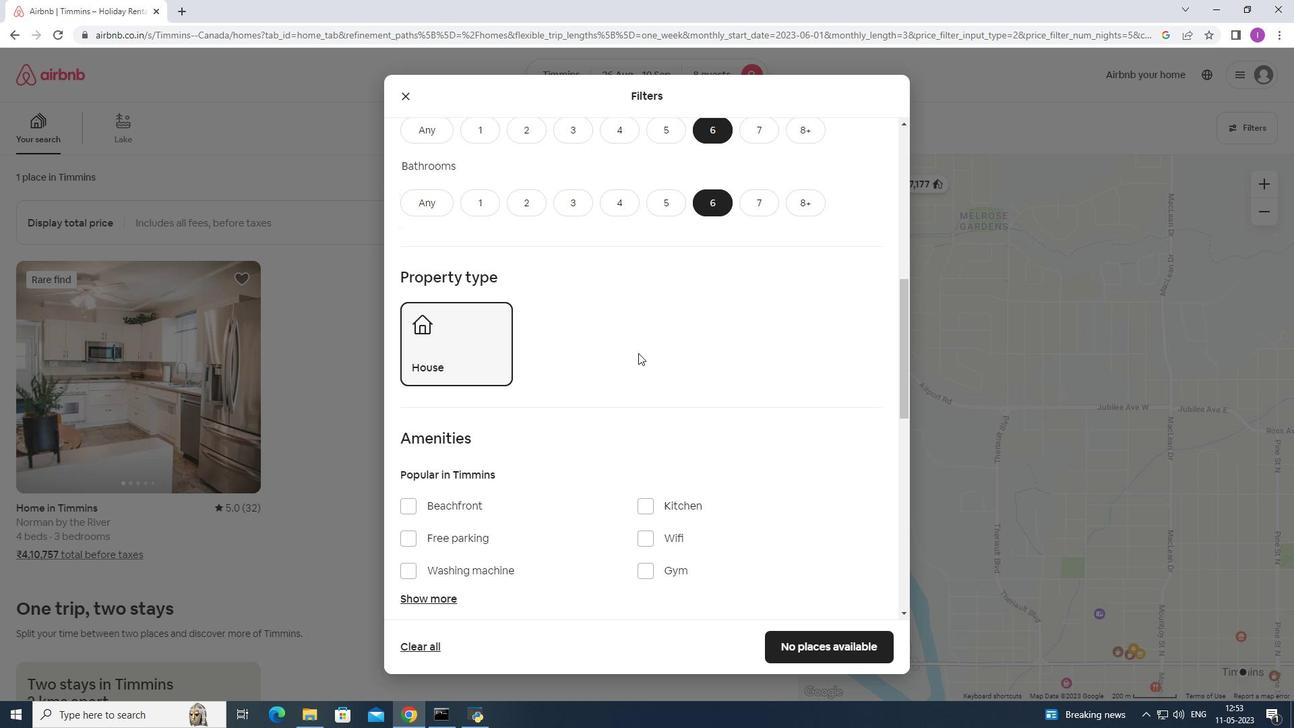 
Action: Mouse moved to (638, 353)
Screenshot: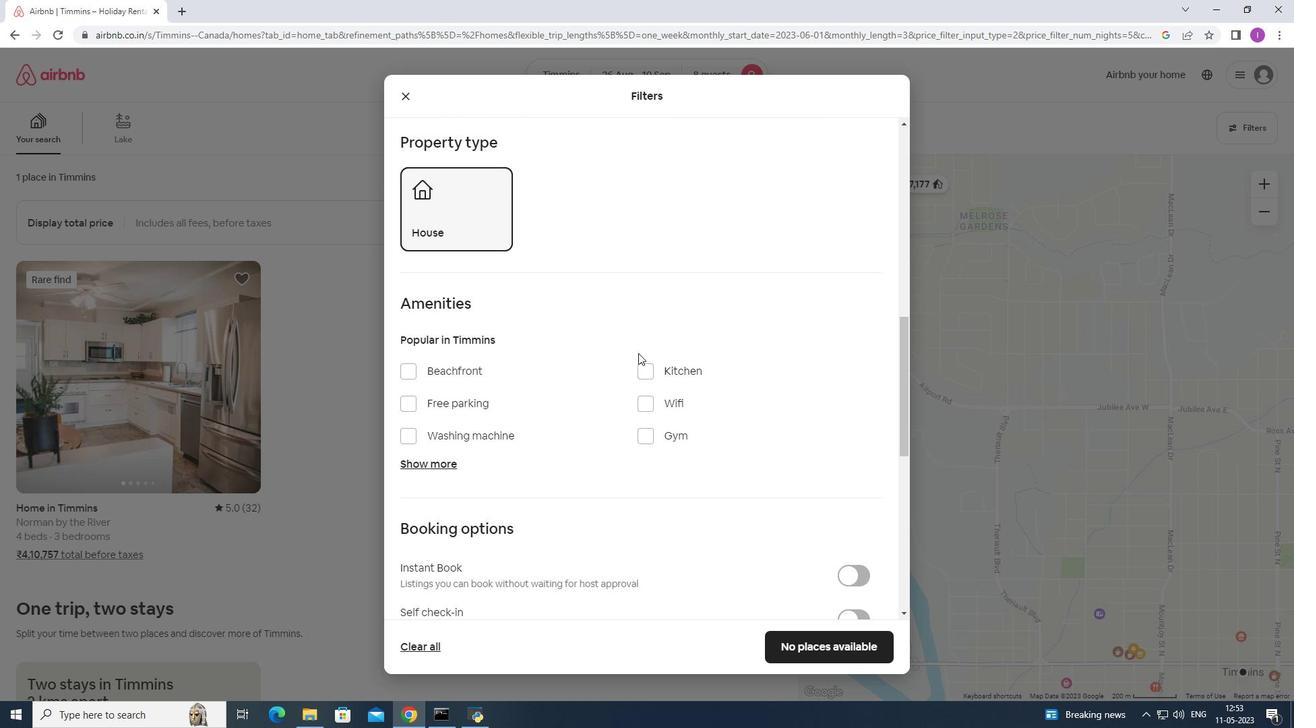 
Action: Mouse scrolled (638, 352) with delta (0, 0)
Screenshot: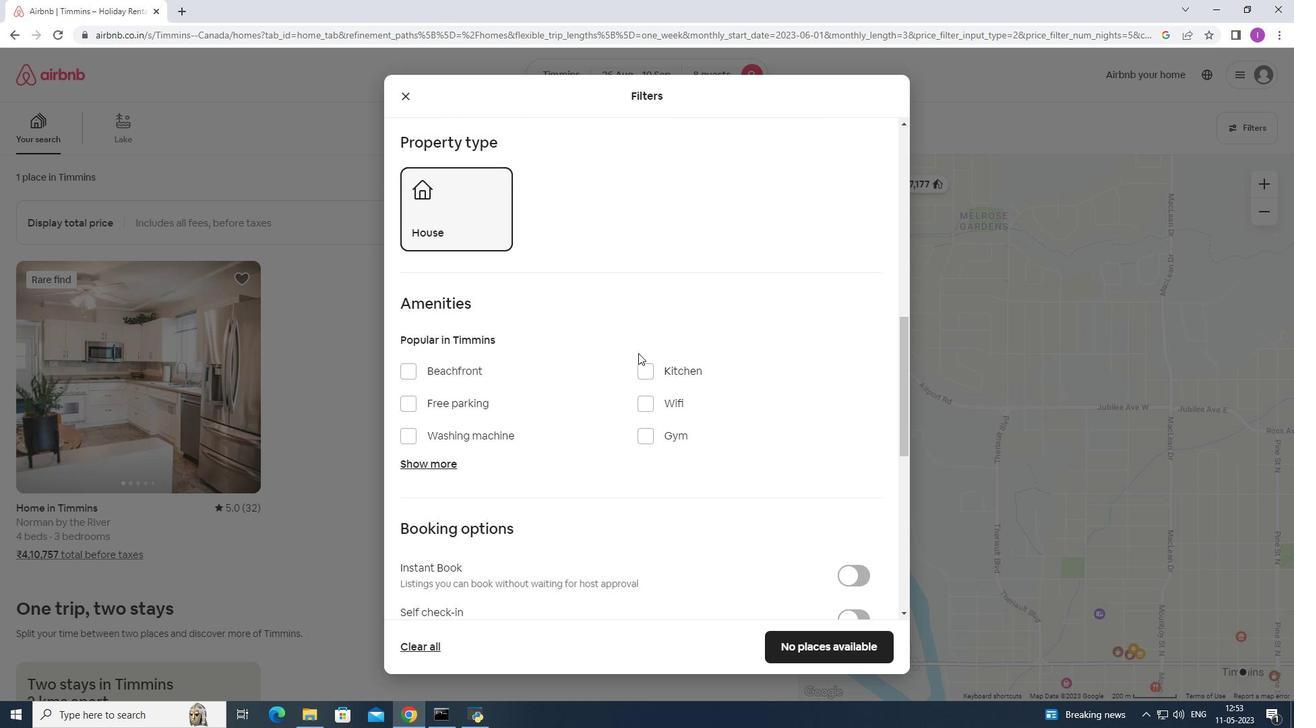 
Action: Mouse scrolled (638, 352) with delta (0, 0)
Screenshot: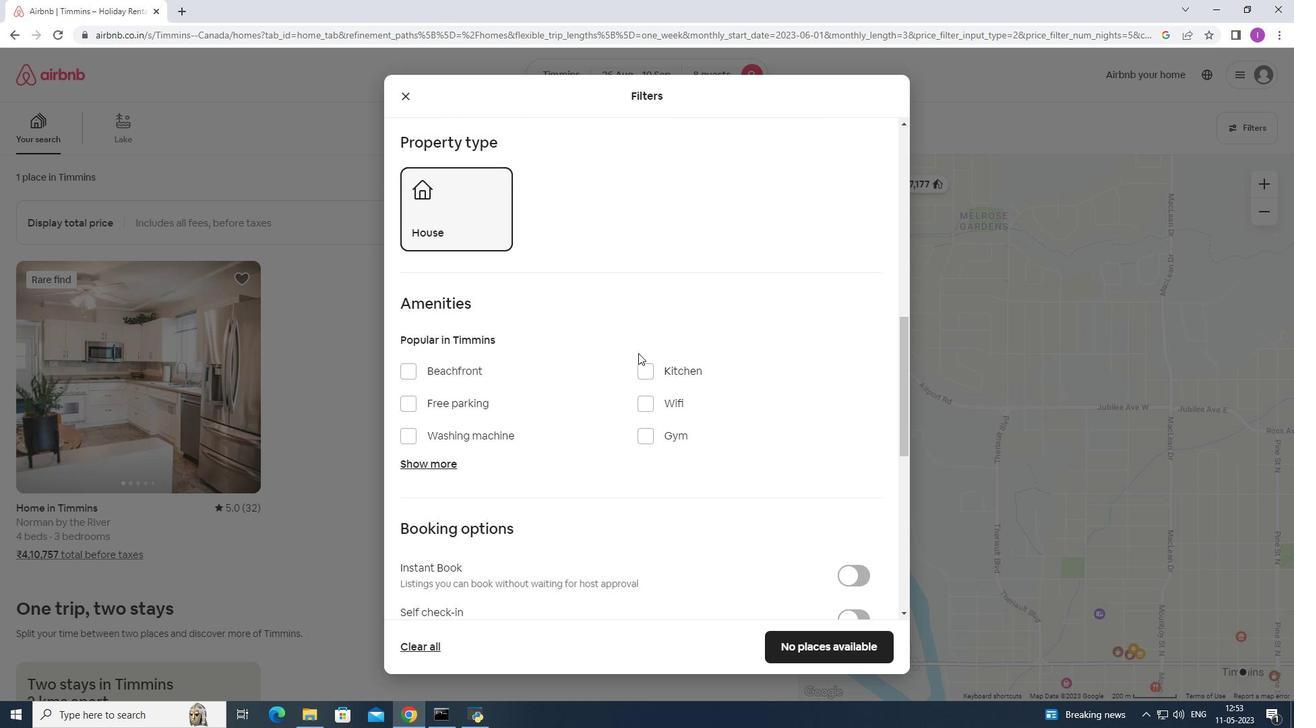
Action: Mouse scrolled (638, 352) with delta (0, 0)
Screenshot: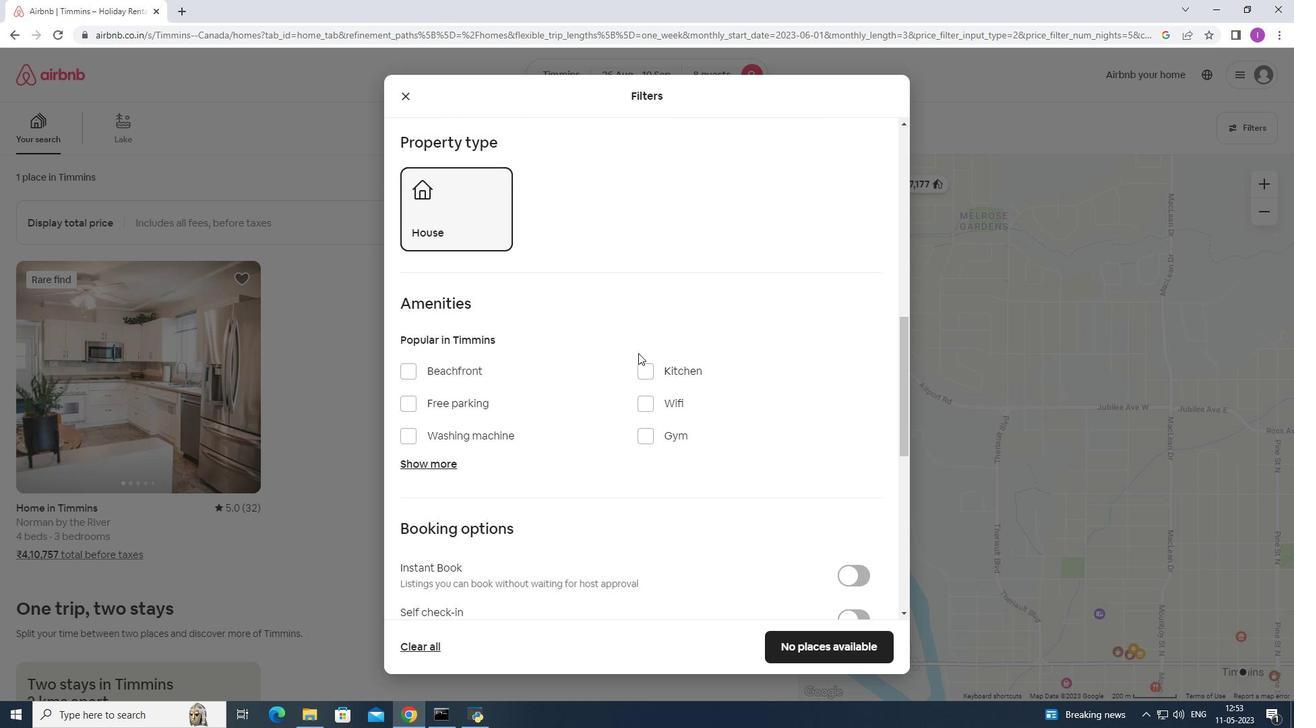 
Action: Mouse moved to (561, 236)
Screenshot: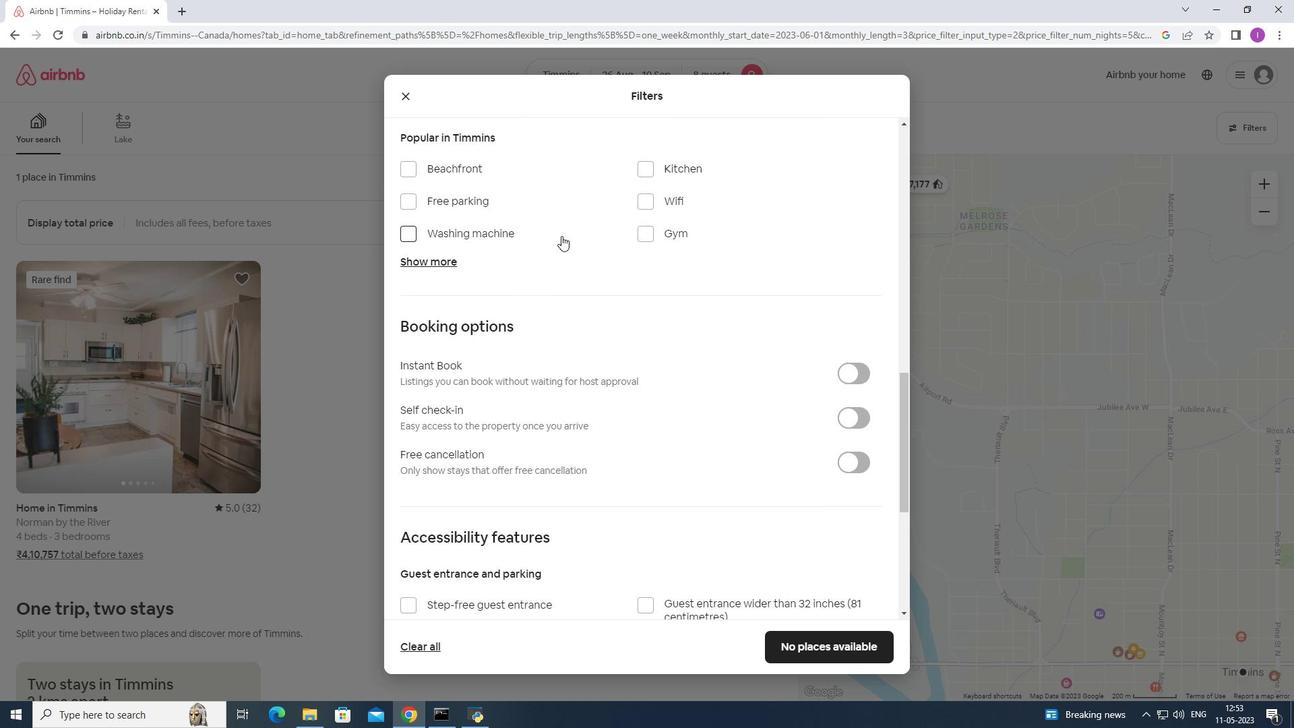 
Action: Mouse scrolled (561, 236) with delta (0, 0)
Screenshot: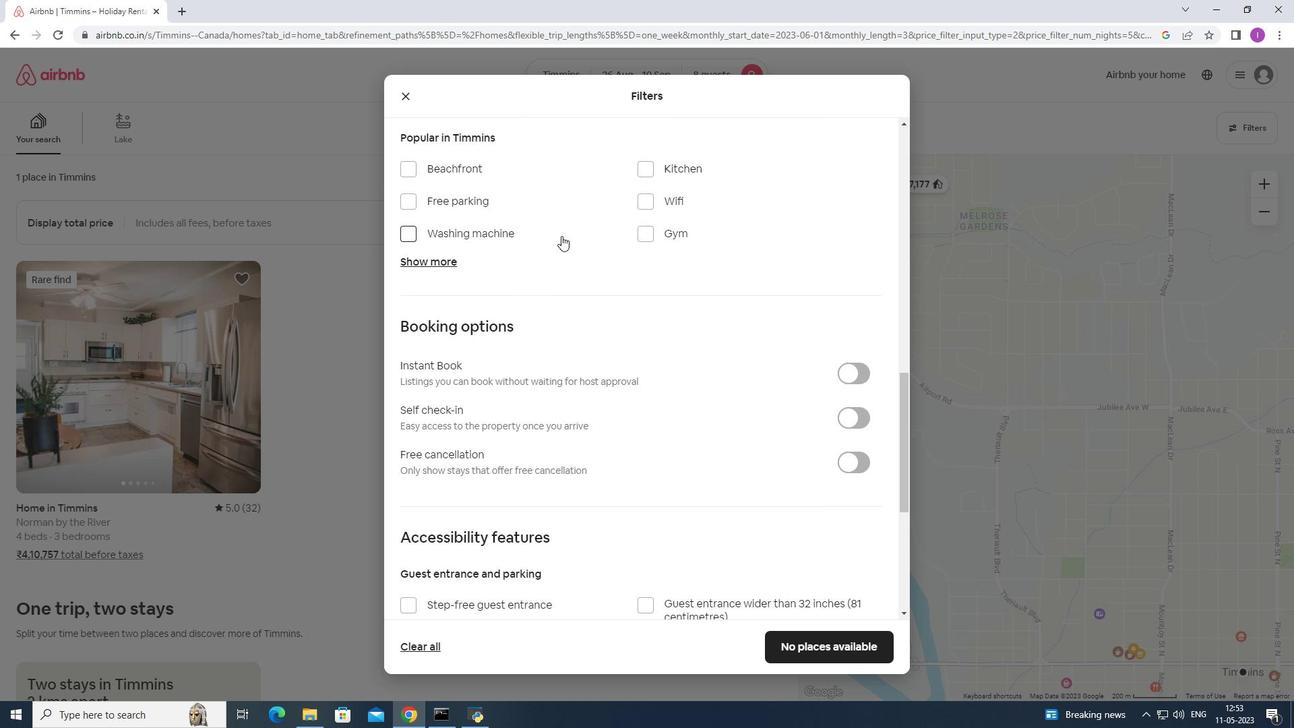 
Action: Mouse moved to (650, 271)
Screenshot: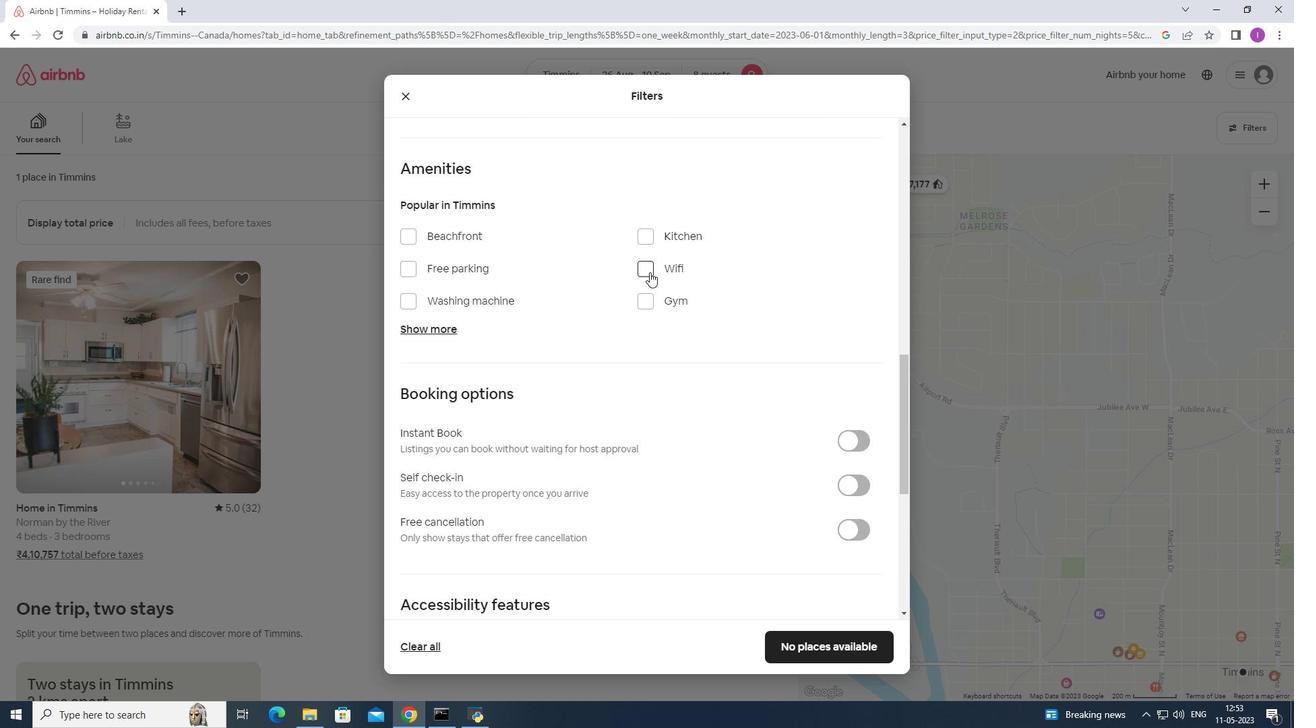 
Action: Mouse pressed left at (650, 271)
Screenshot: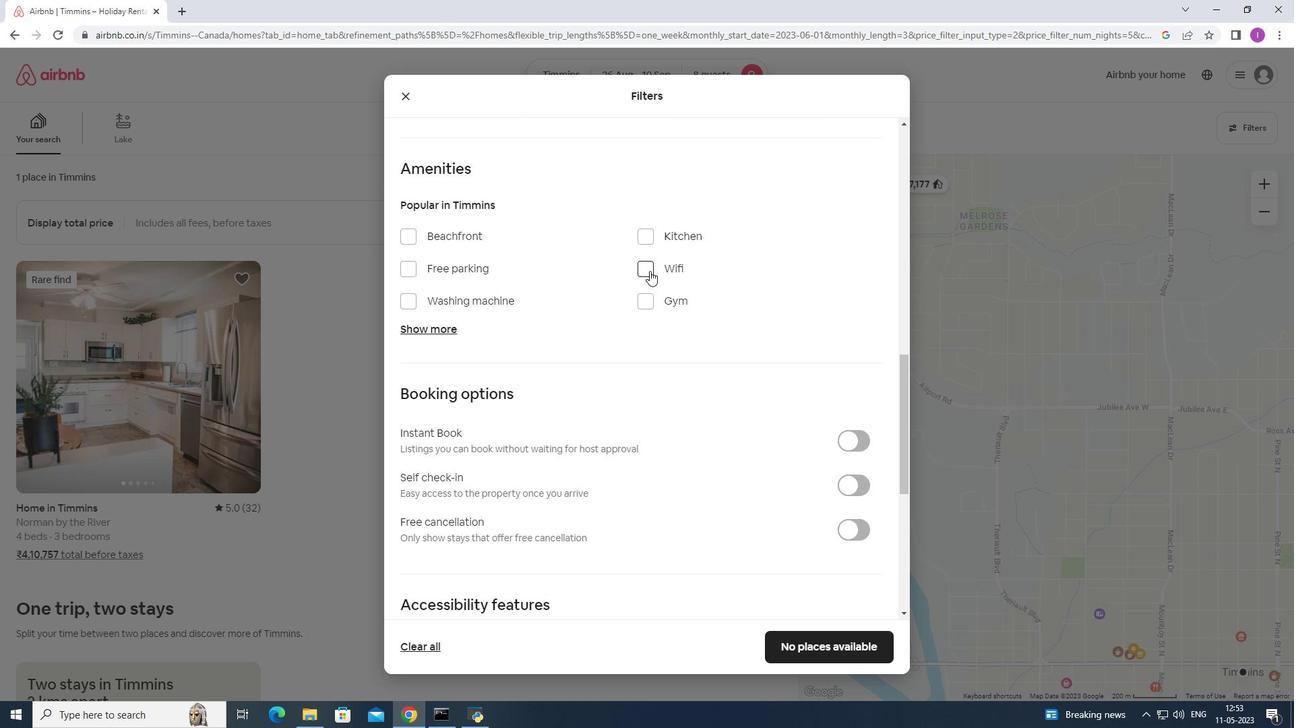 
Action: Mouse moved to (403, 275)
Screenshot: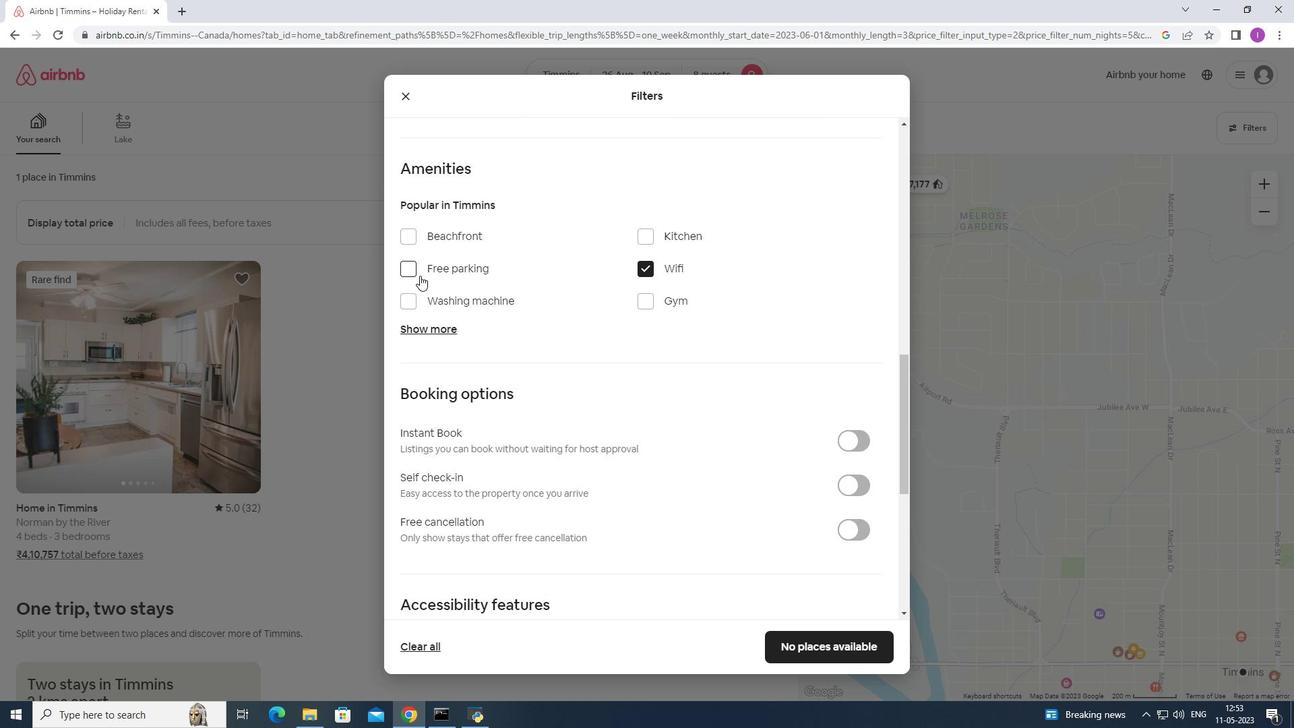
Action: Mouse pressed left at (403, 275)
Screenshot: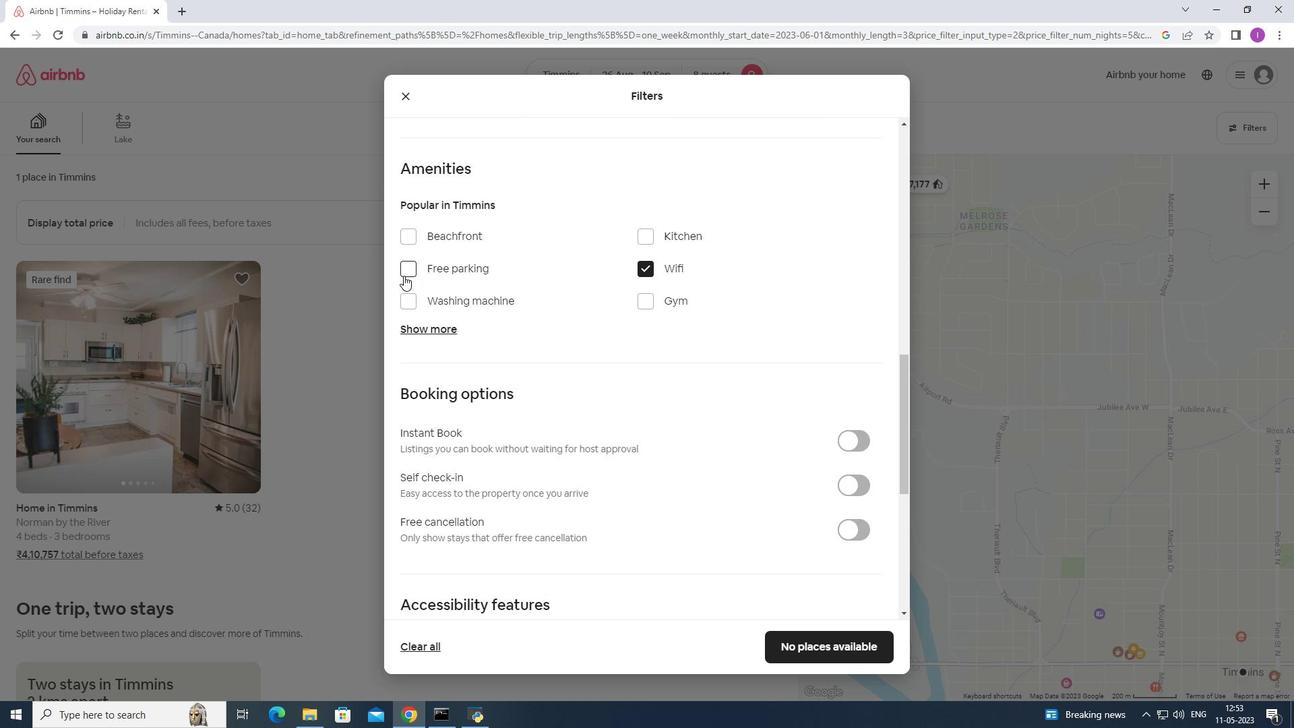 
Action: Mouse moved to (425, 324)
Screenshot: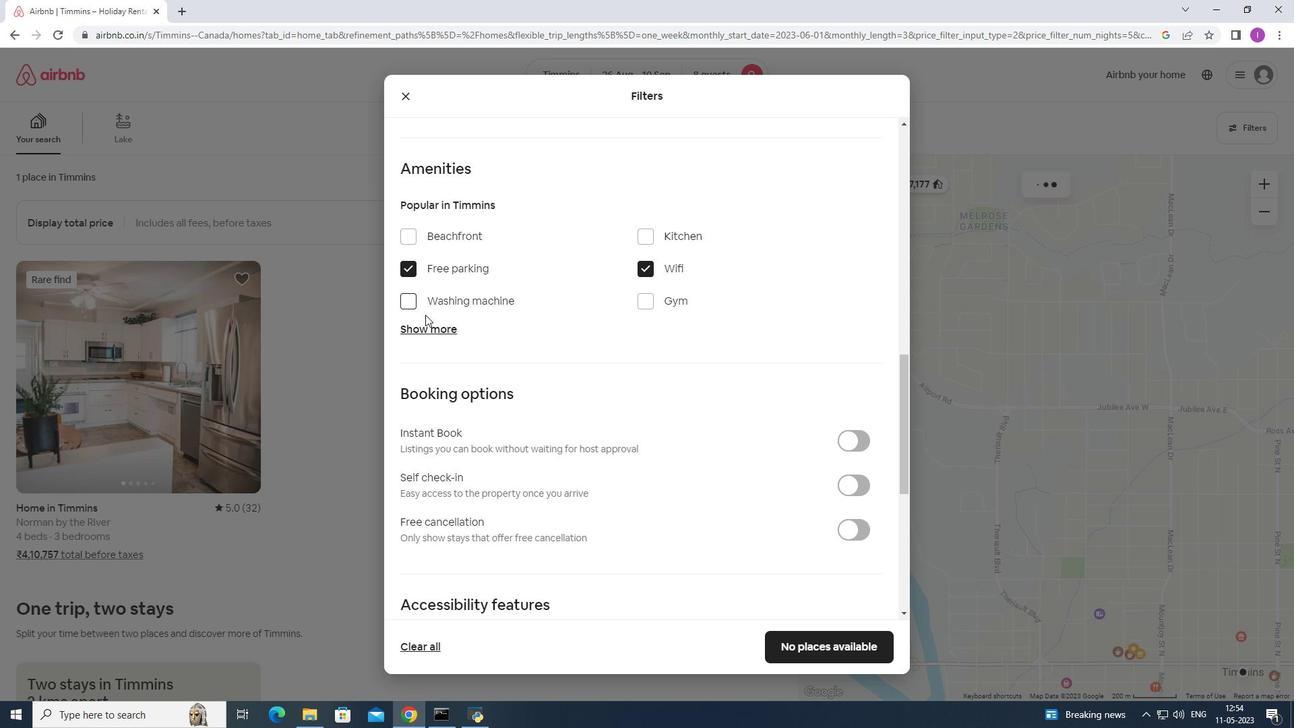 
Action: Mouse pressed left at (425, 324)
Screenshot: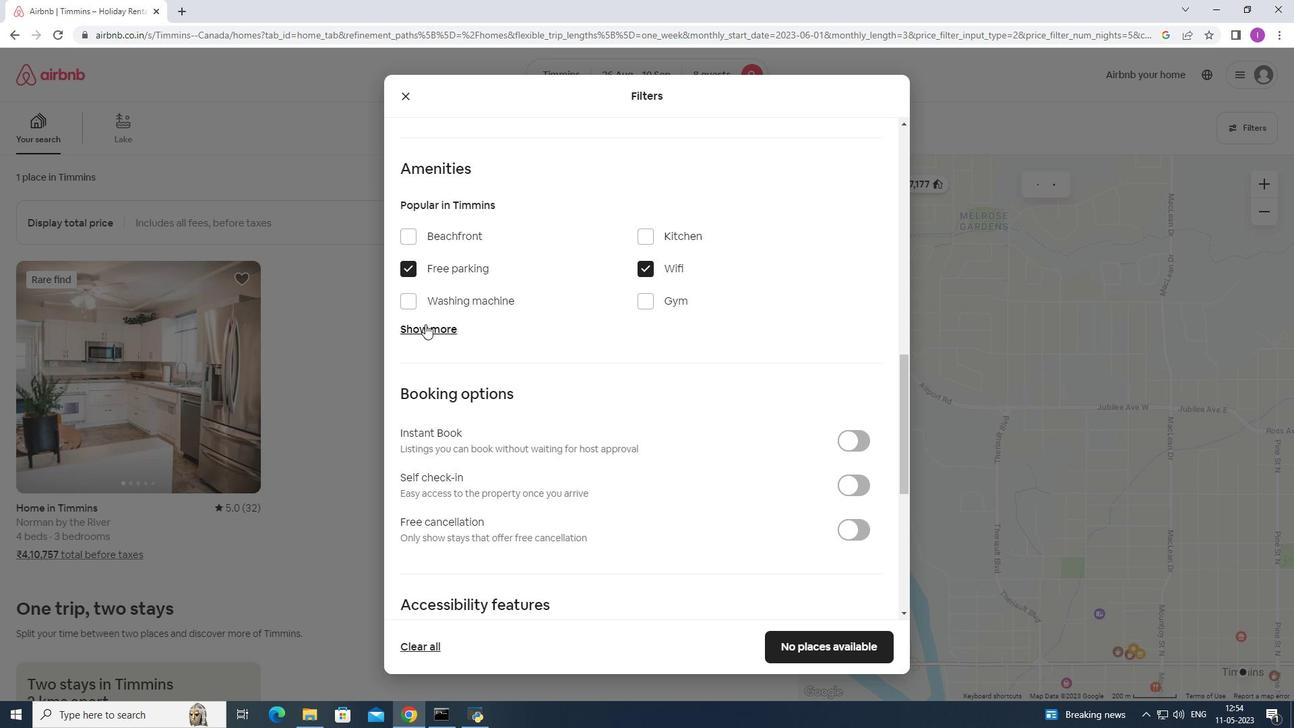 
Action: Mouse moved to (638, 298)
Screenshot: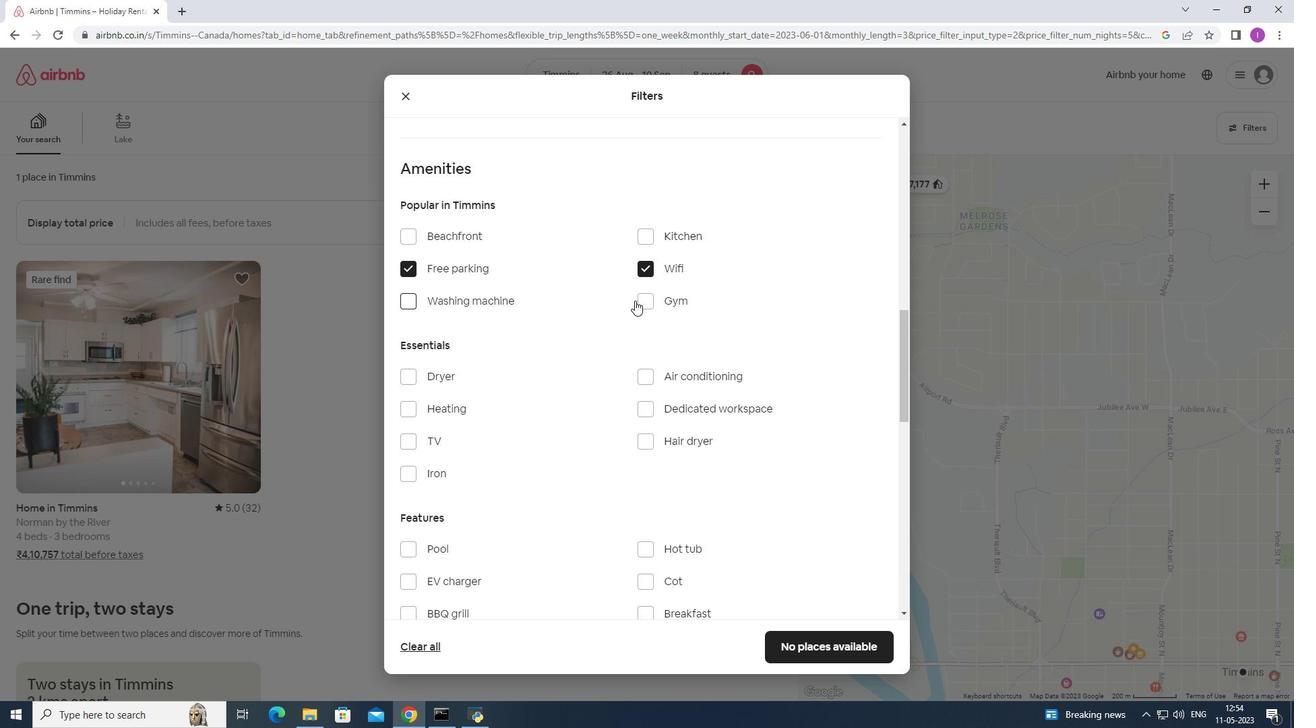 
Action: Mouse pressed left at (638, 298)
Screenshot: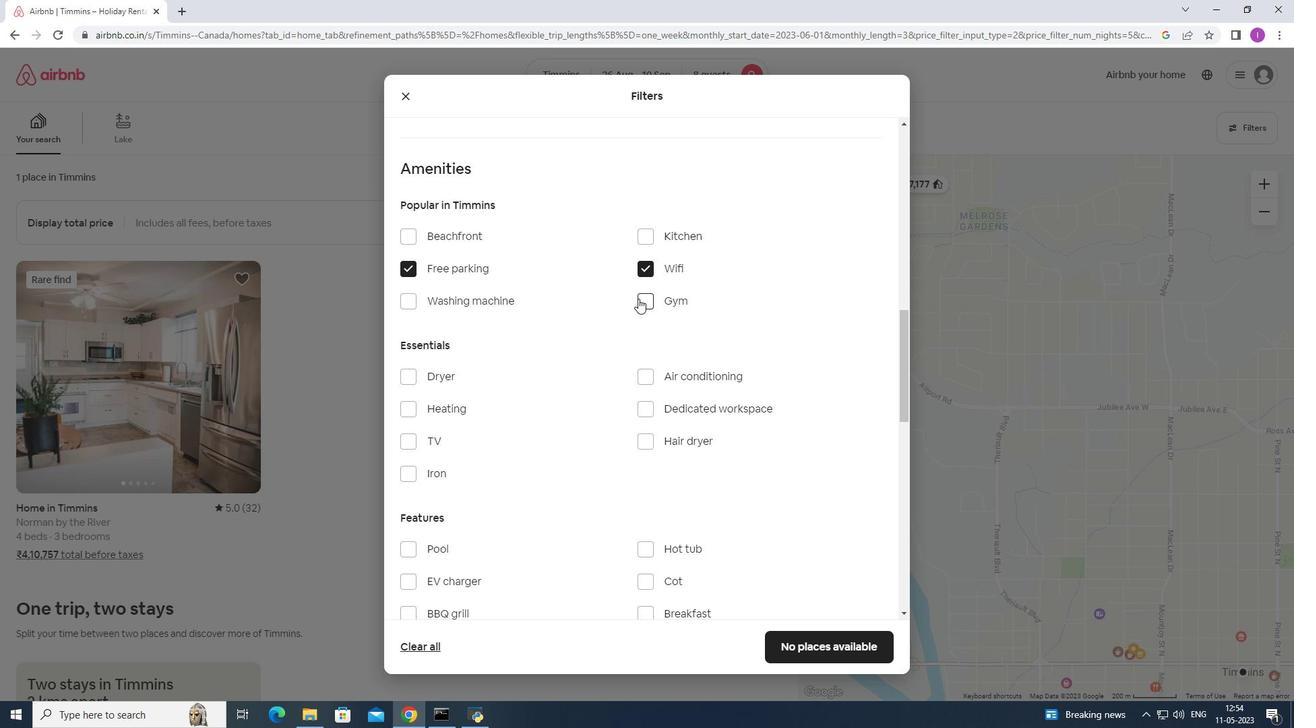 
Action: Mouse moved to (412, 444)
Screenshot: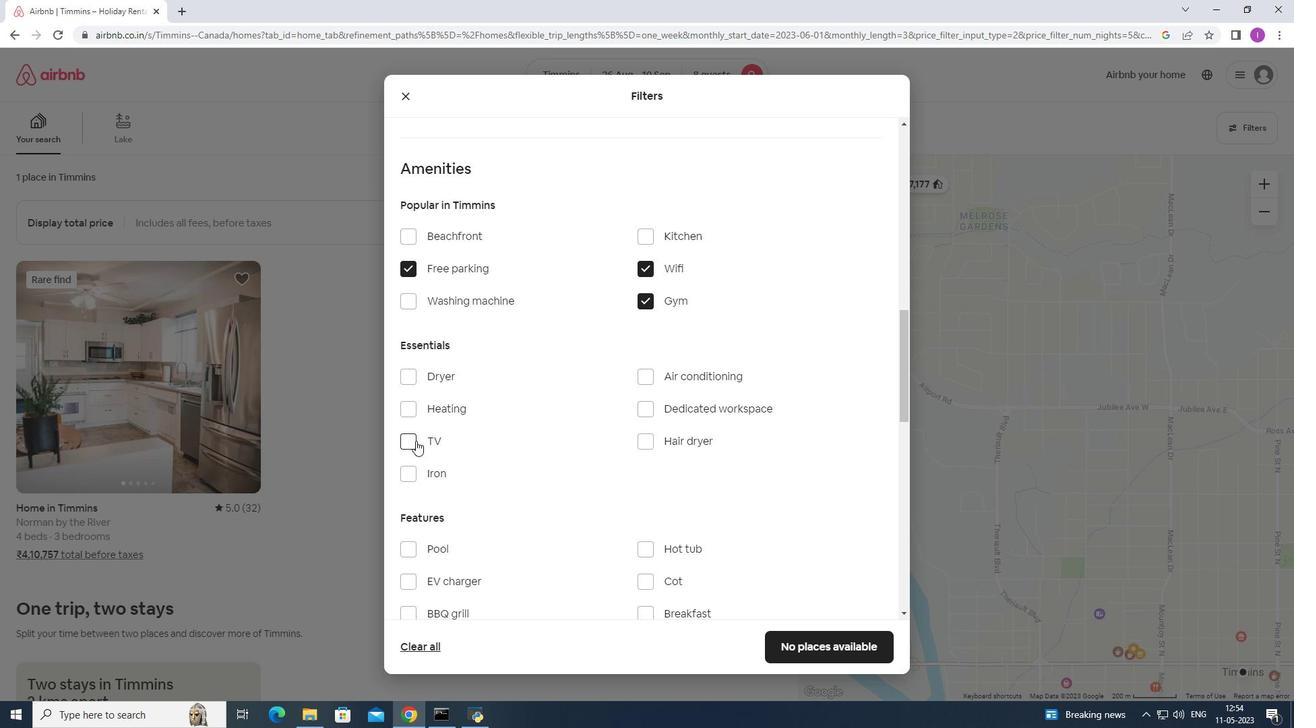 
Action: Mouse pressed left at (412, 444)
Screenshot: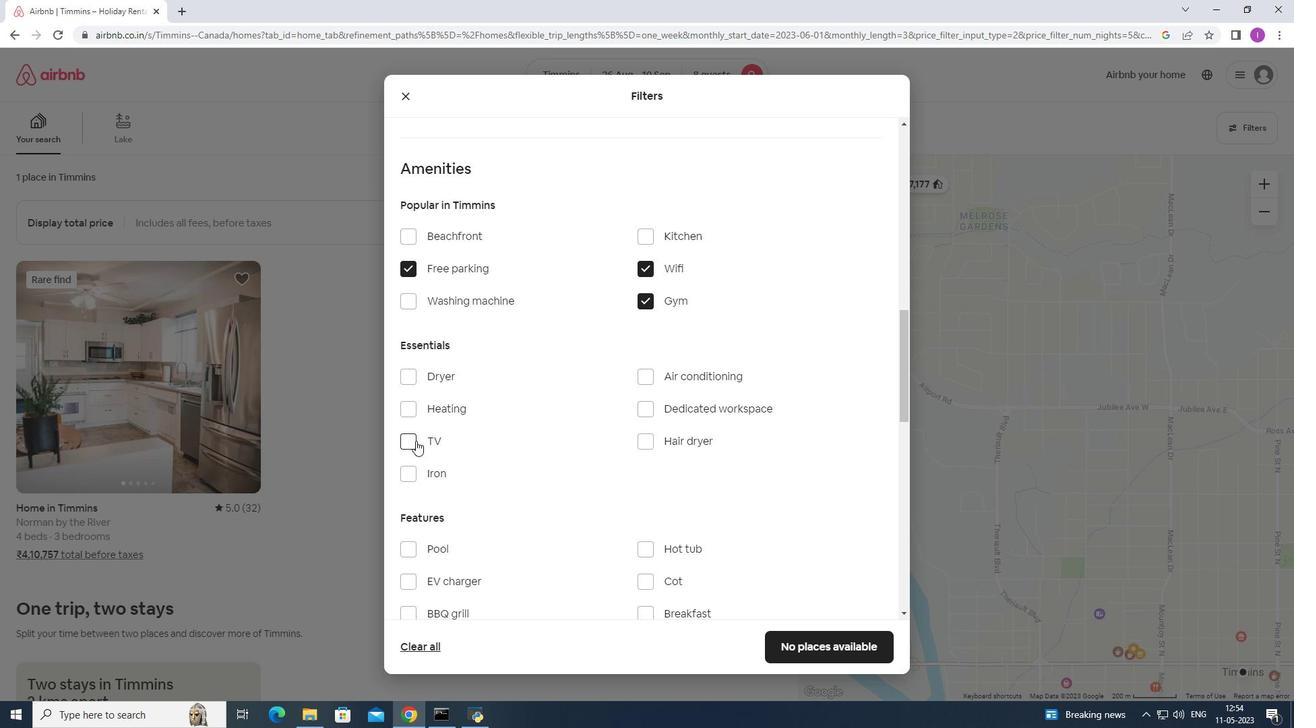 
Action: Mouse moved to (520, 420)
Screenshot: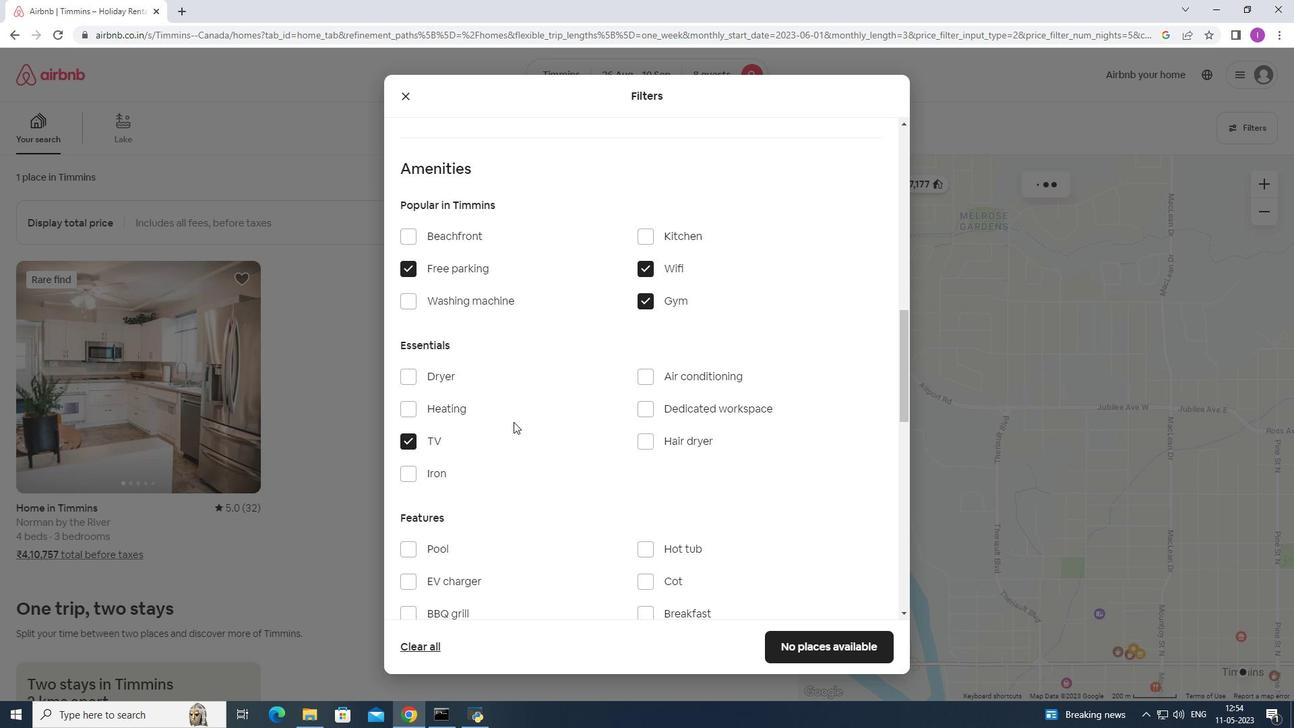 
Action: Mouse scrolled (520, 419) with delta (0, 0)
Screenshot: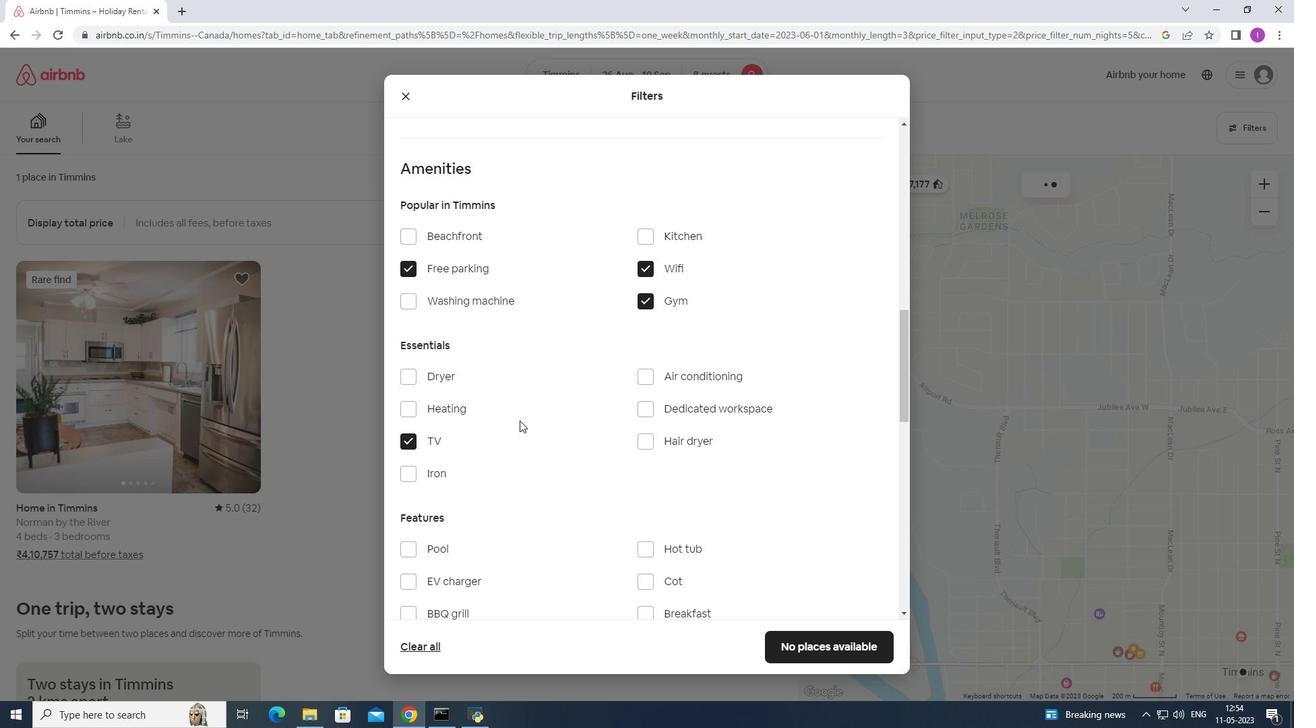
Action: Mouse scrolled (520, 419) with delta (0, 0)
Screenshot: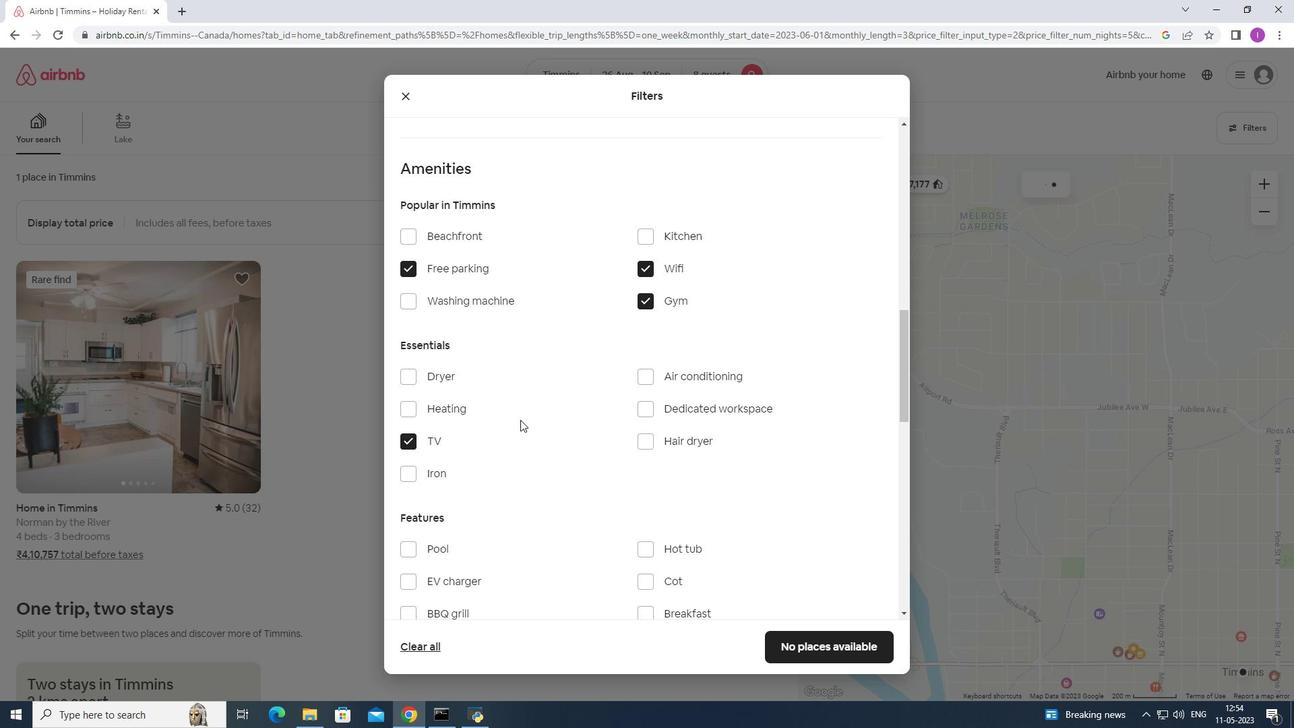 
Action: Mouse moved to (525, 416)
Screenshot: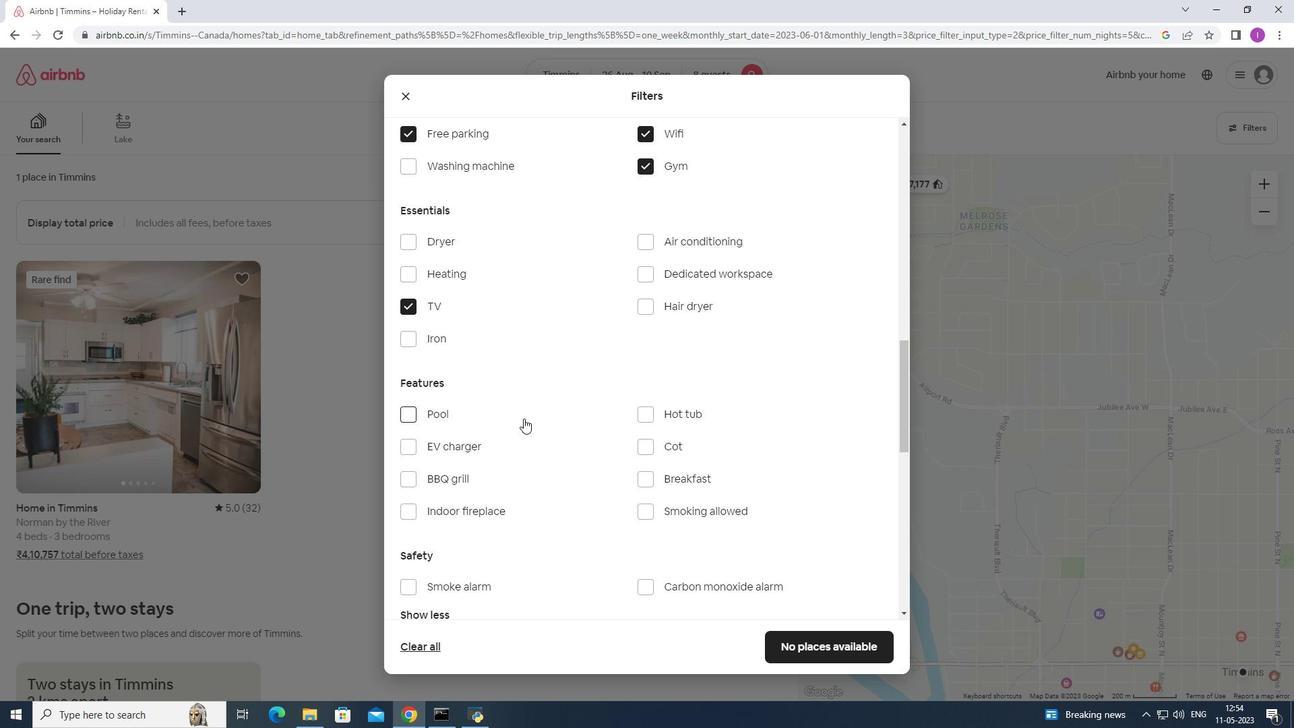 
Action: Mouse scrolled (525, 415) with delta (0, 0)
Screenshot: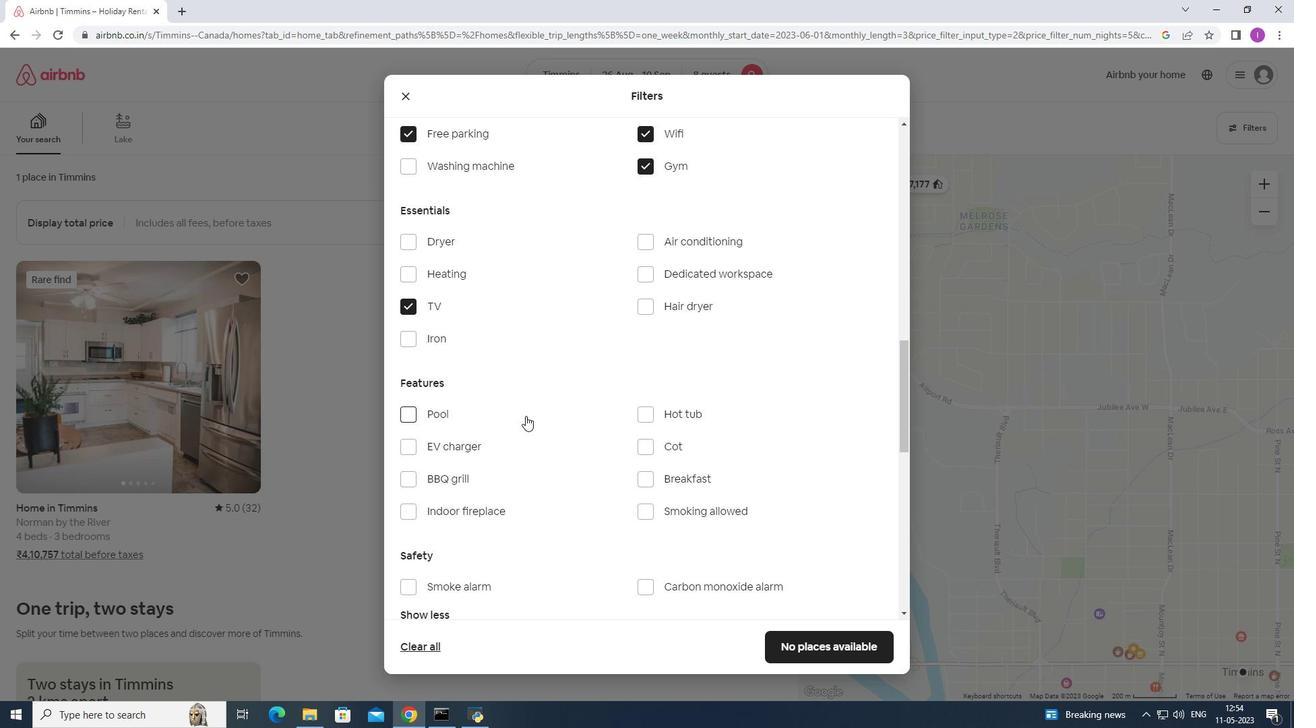 
Action: Mouse scrolled (525, 415) with delta (0, 0)
Screenshot: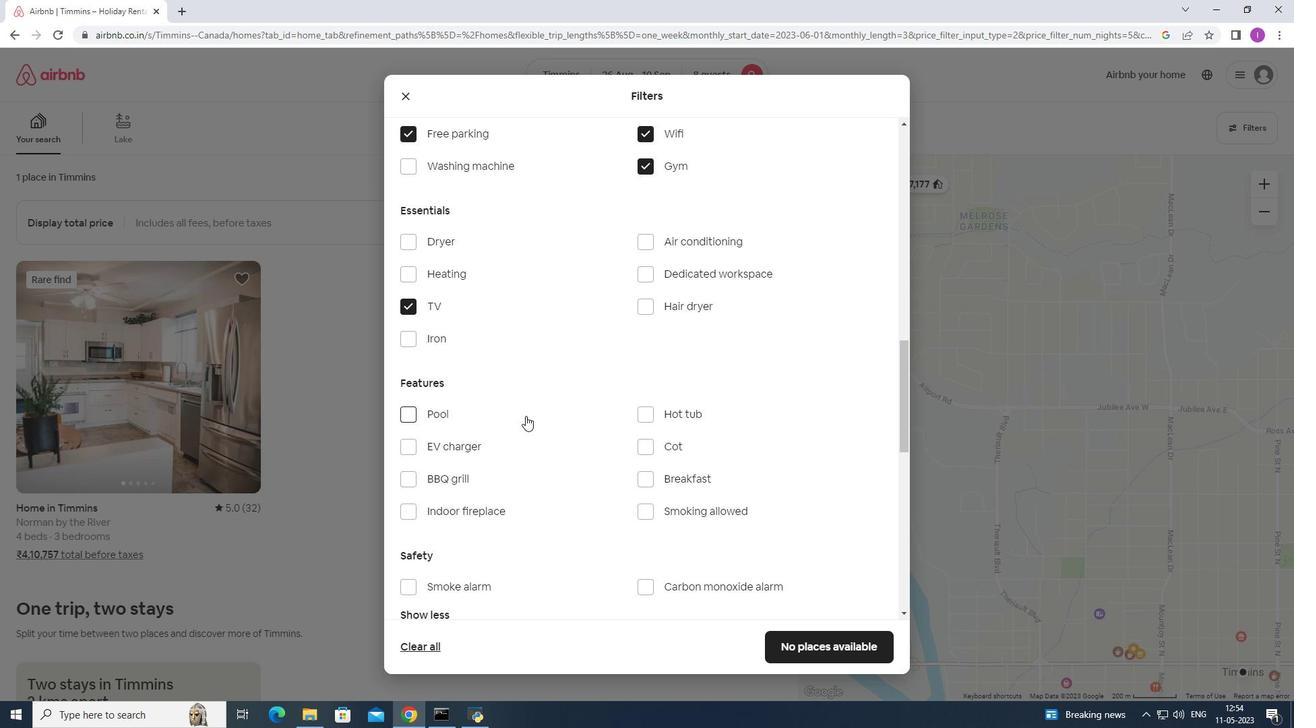 
Action: Mouse moved to (526, 414)
Screenshot: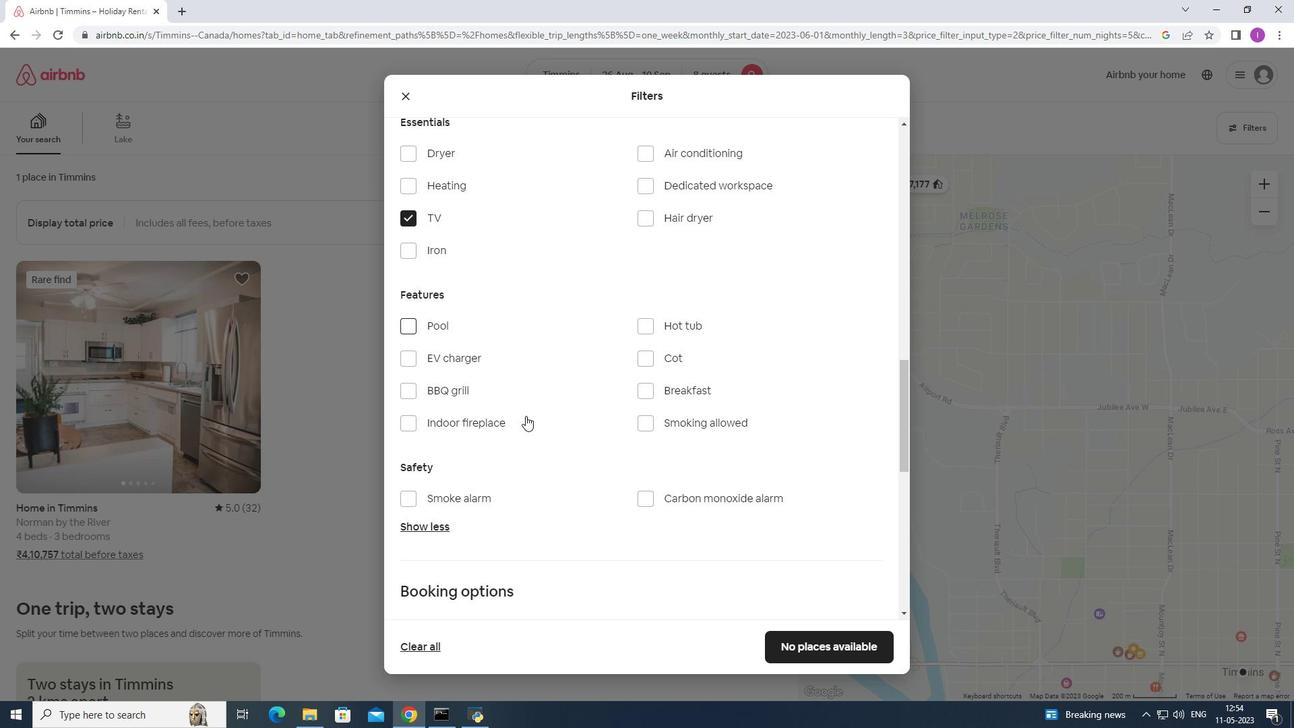 
Action: Mouse scrolled (526, 413) with delta (0, 0)
Screenshot: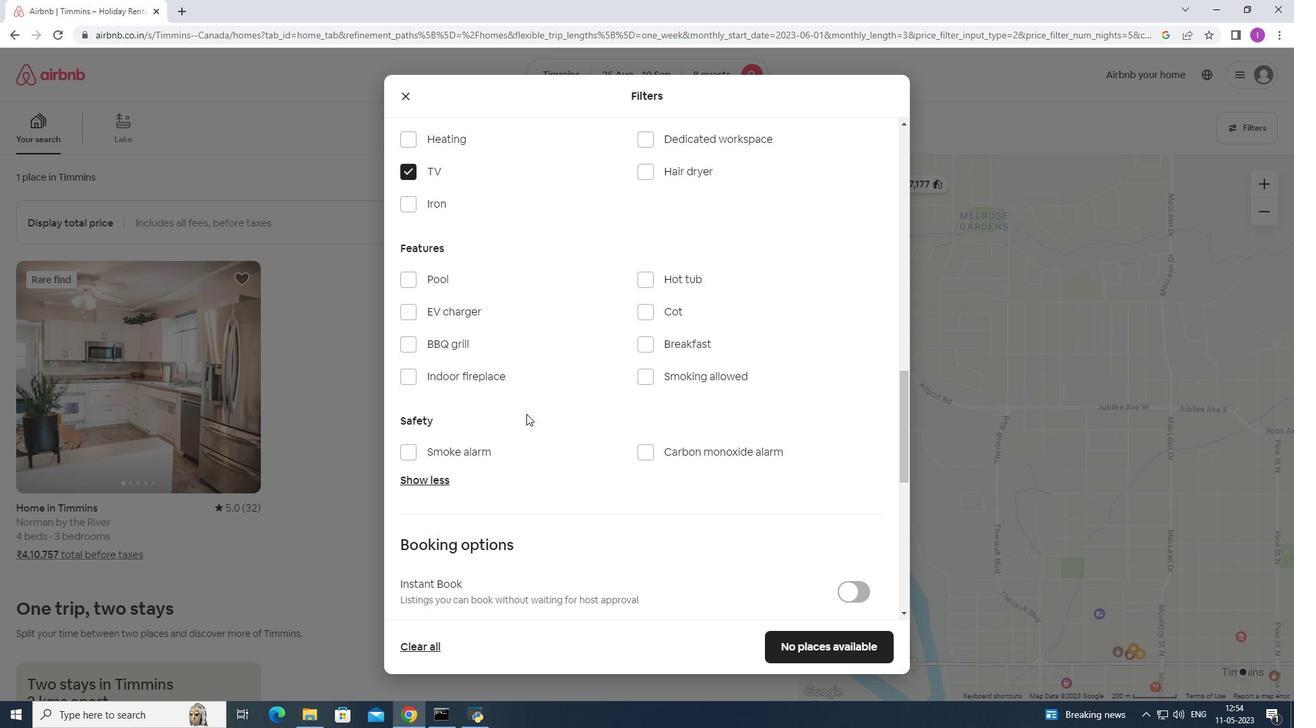 
Action: Mouse moved to (637, 276)
Screenshot: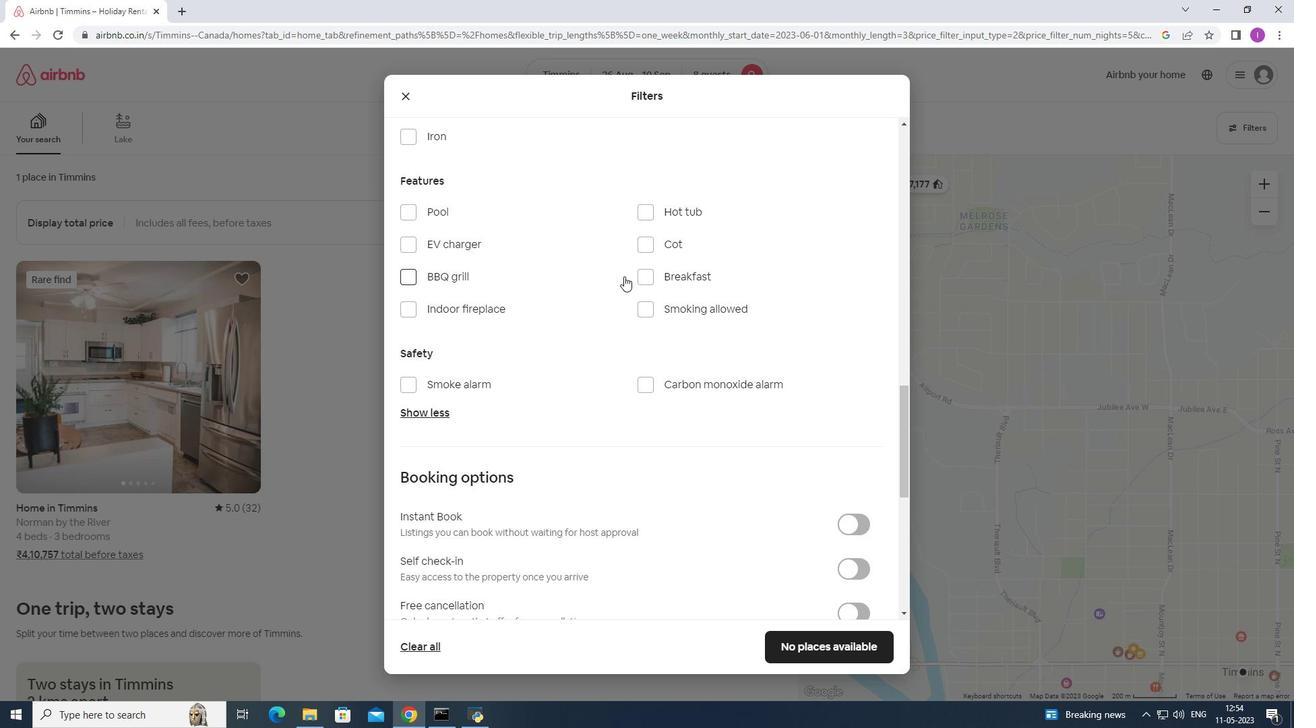
Action: Mouse pressed left at (637, 276)
Screenshot: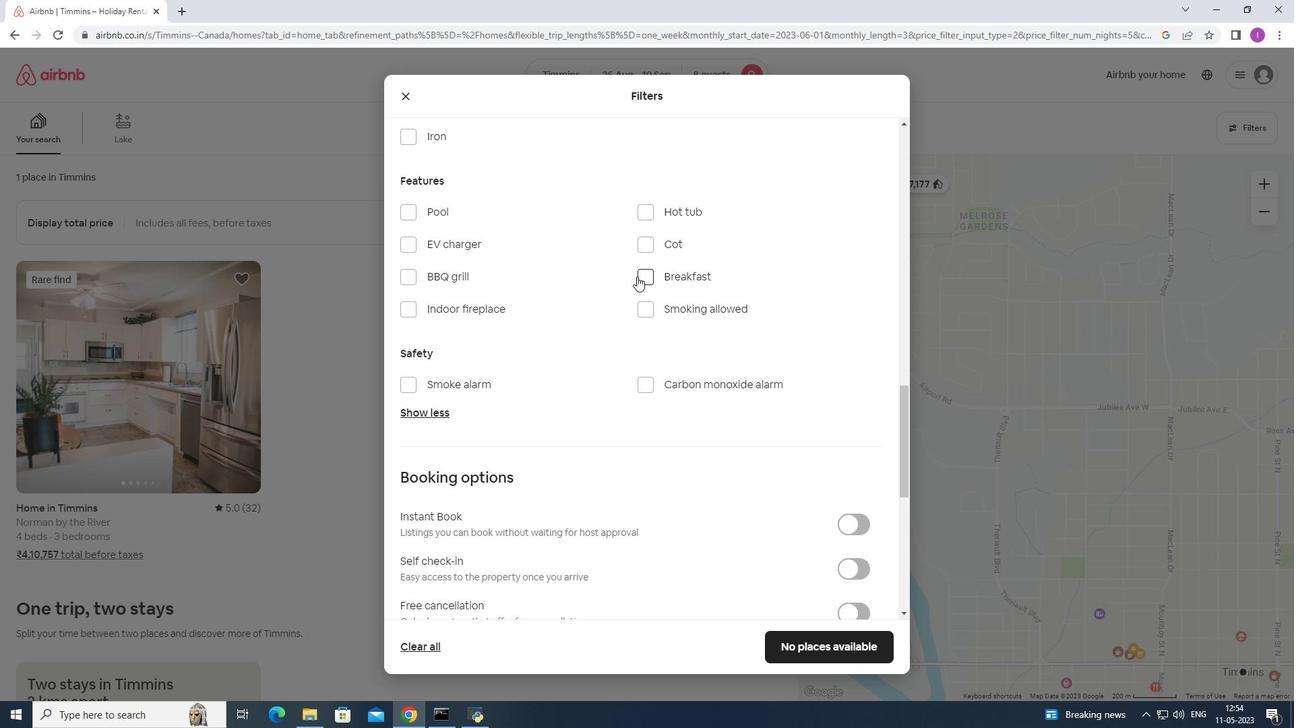 
Action: Mouse moved to (652, 389)
Screenshot: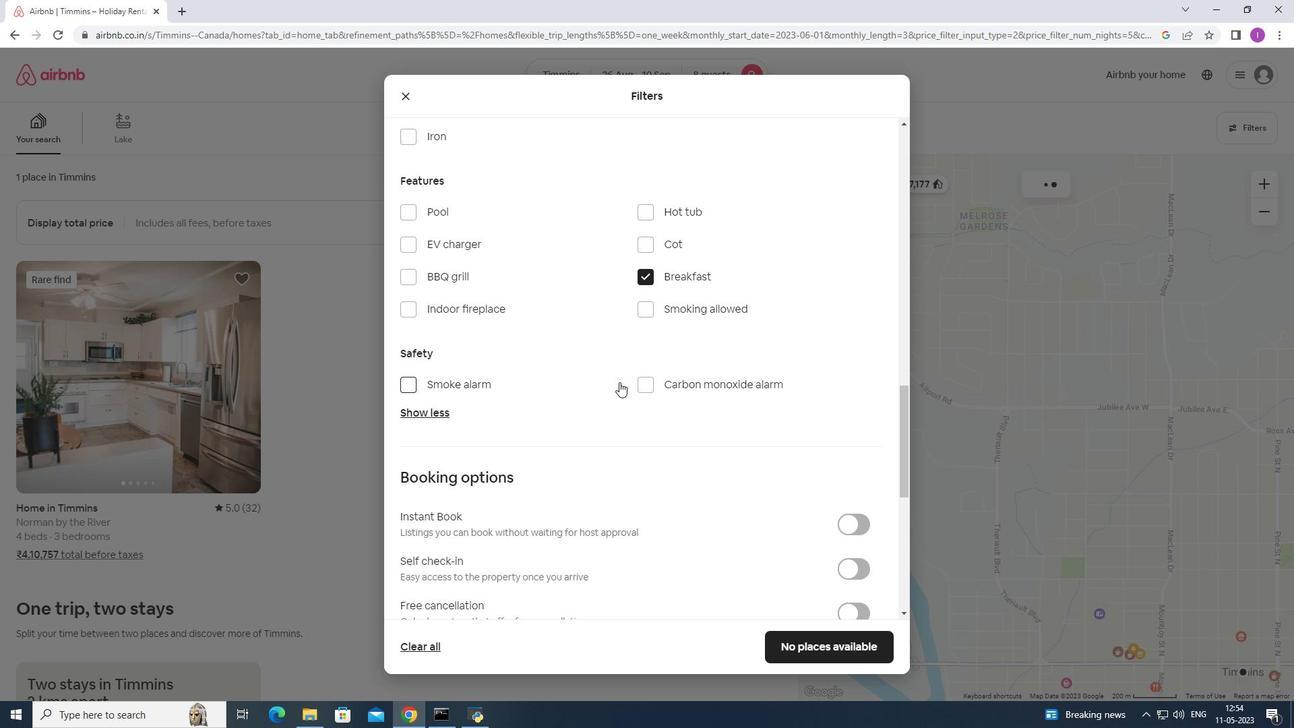 
Action: Mouse scrolled (650, 387) with delta (0, 0)
Screenshot: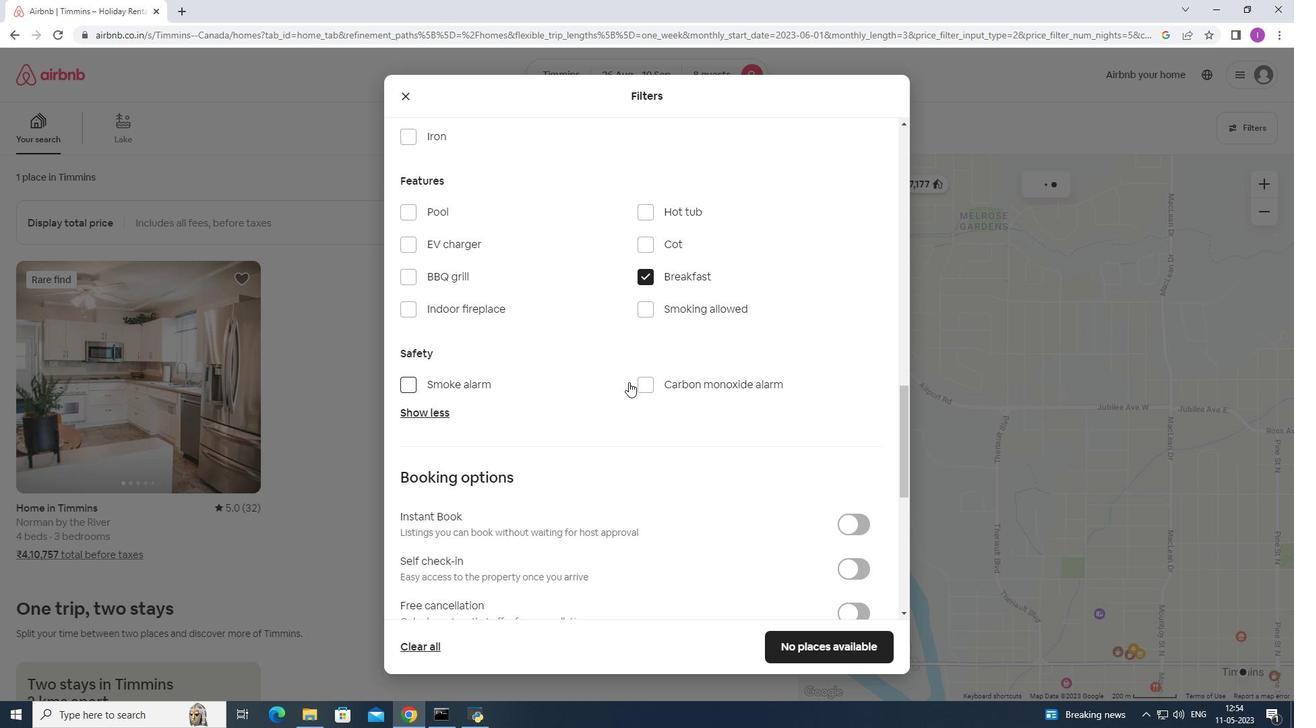 
Action: Mouse moved to (675, 397)
Screenshot: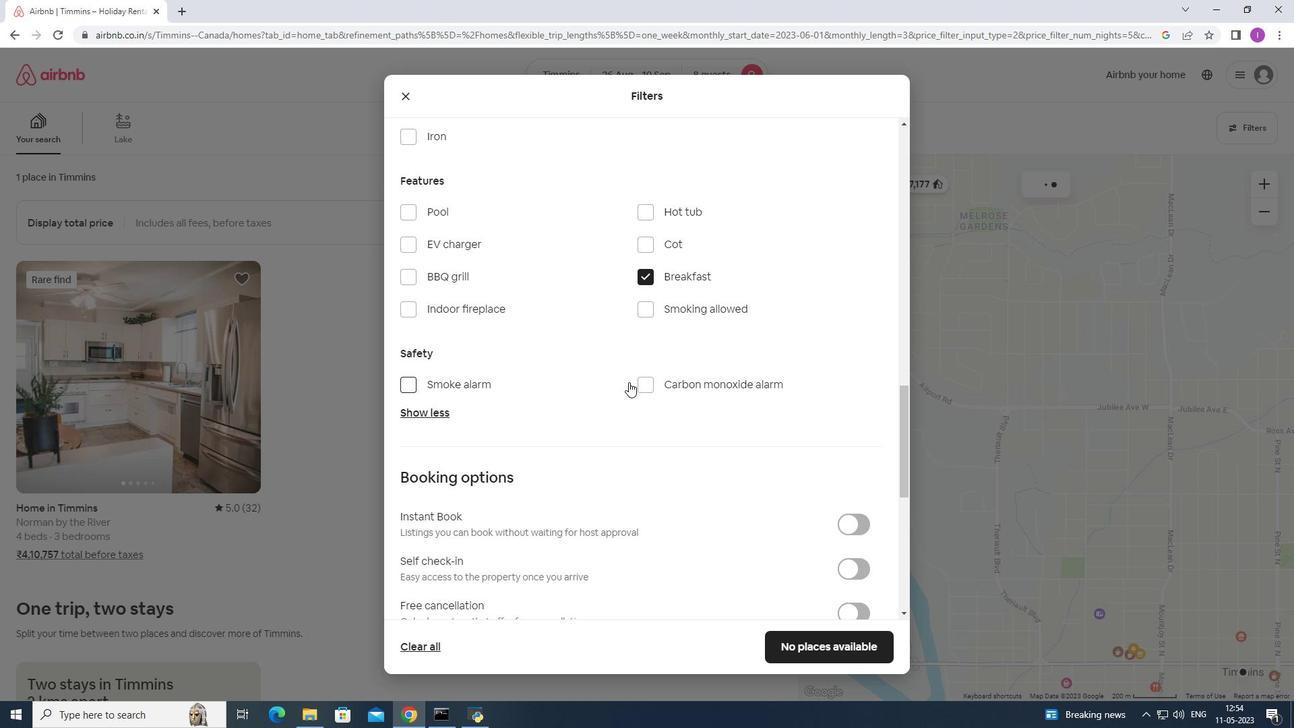 
Action: Mouse scrolled (668, 396) with delta (0, 0)
Screenshot: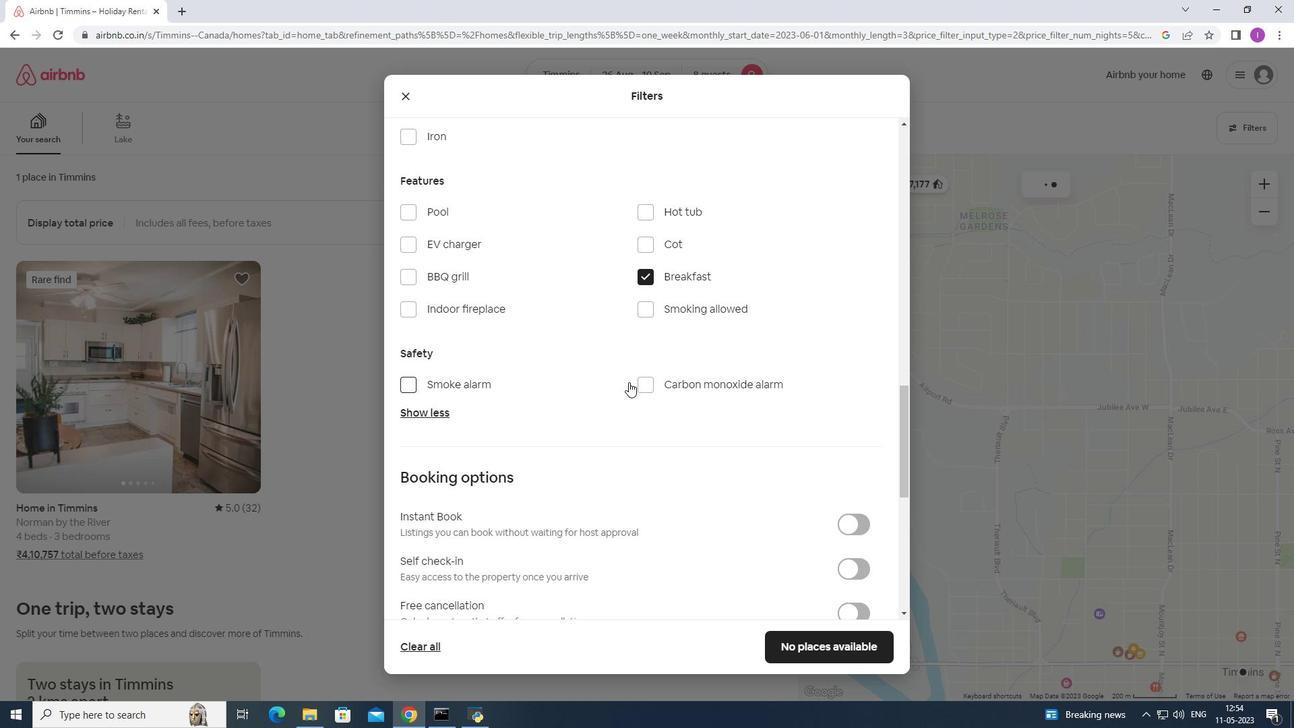 
Action: Mouse moved to (695, 403)
Screenshot: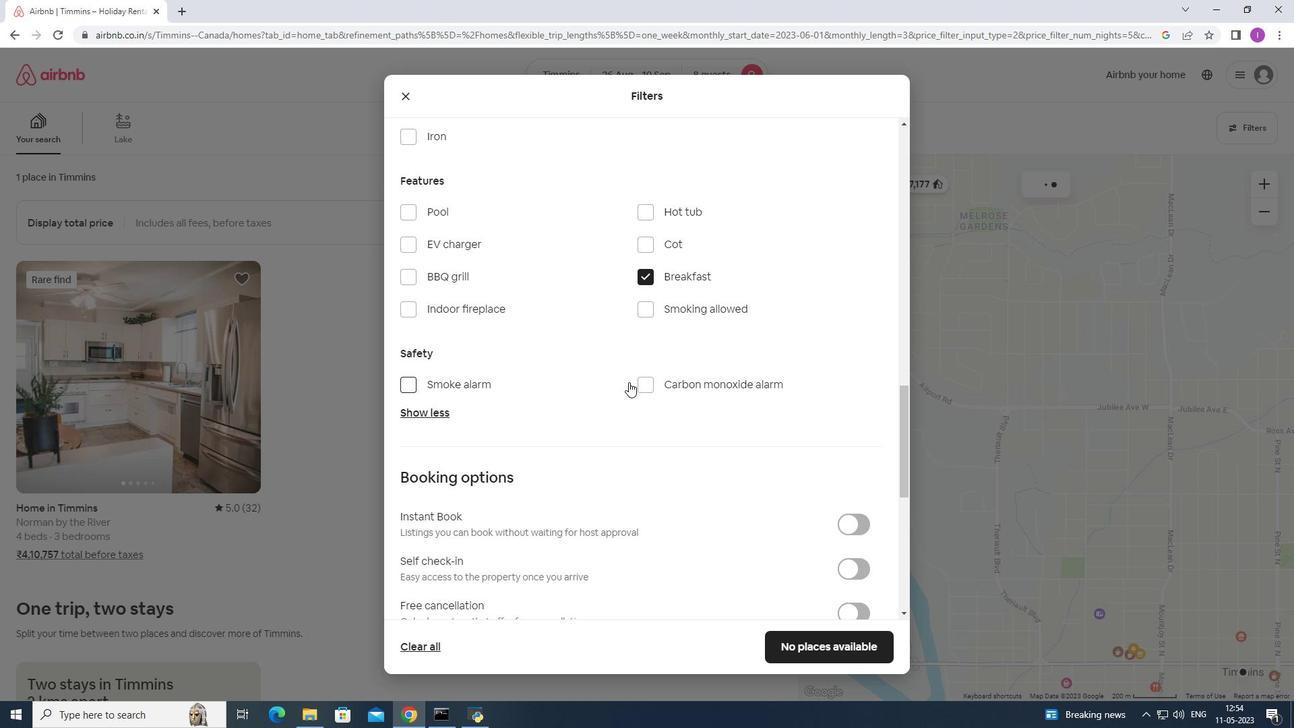 
Action: Mouse scrolled (687, 400) with delta (0, 0)
Screenshot: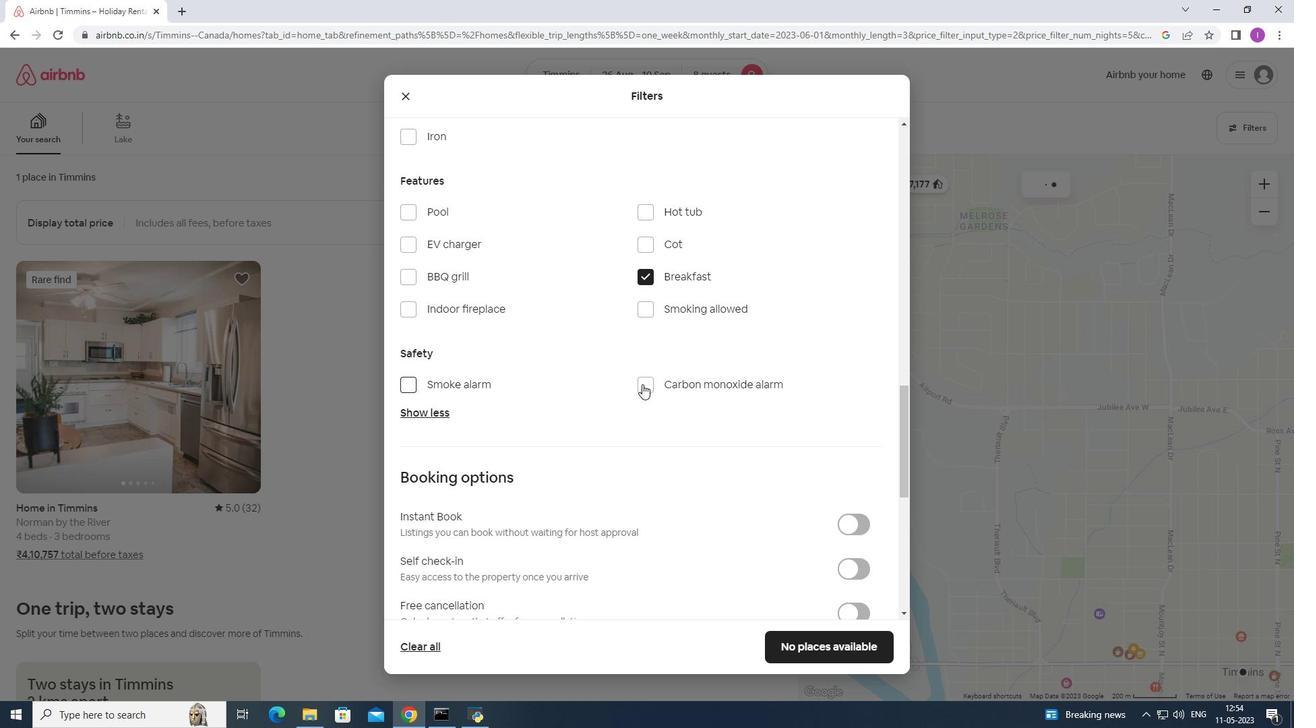 
Action: Mouse moved to (720, 412)
Screenshot: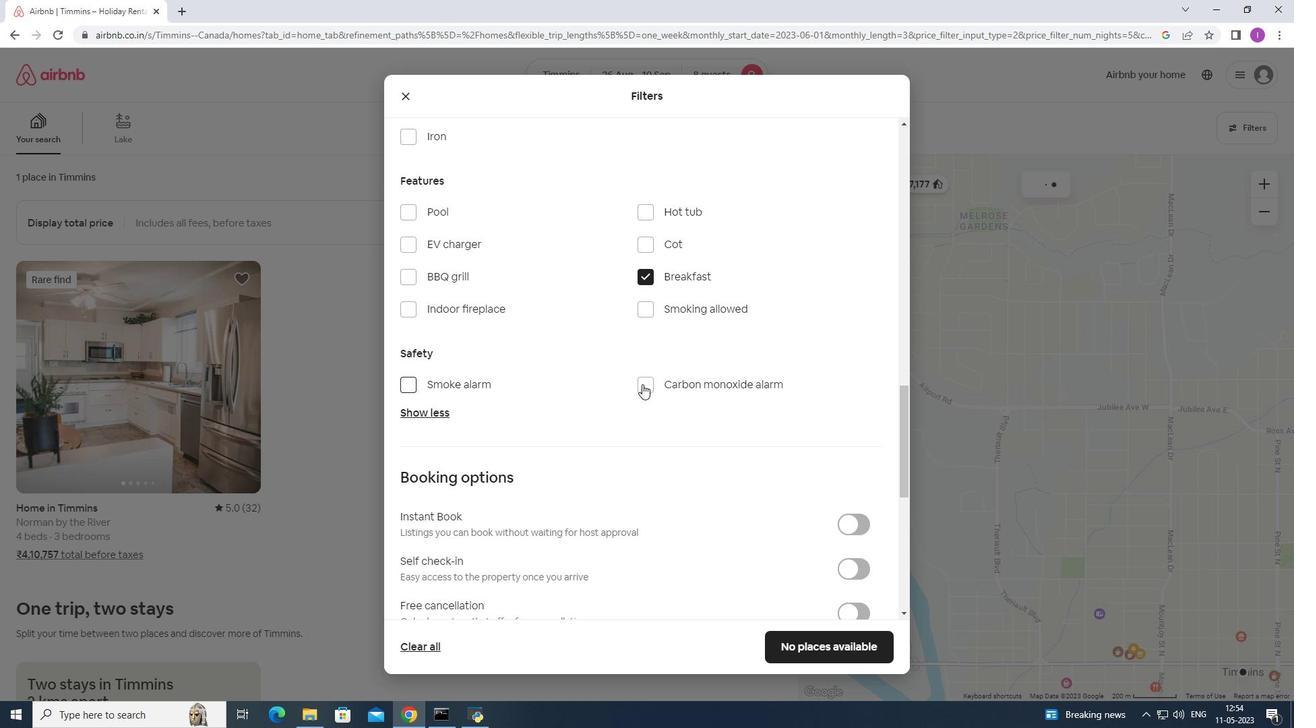 
Action: Mouse scrolled (710, 406) with delta (0, 0)
Screenshot: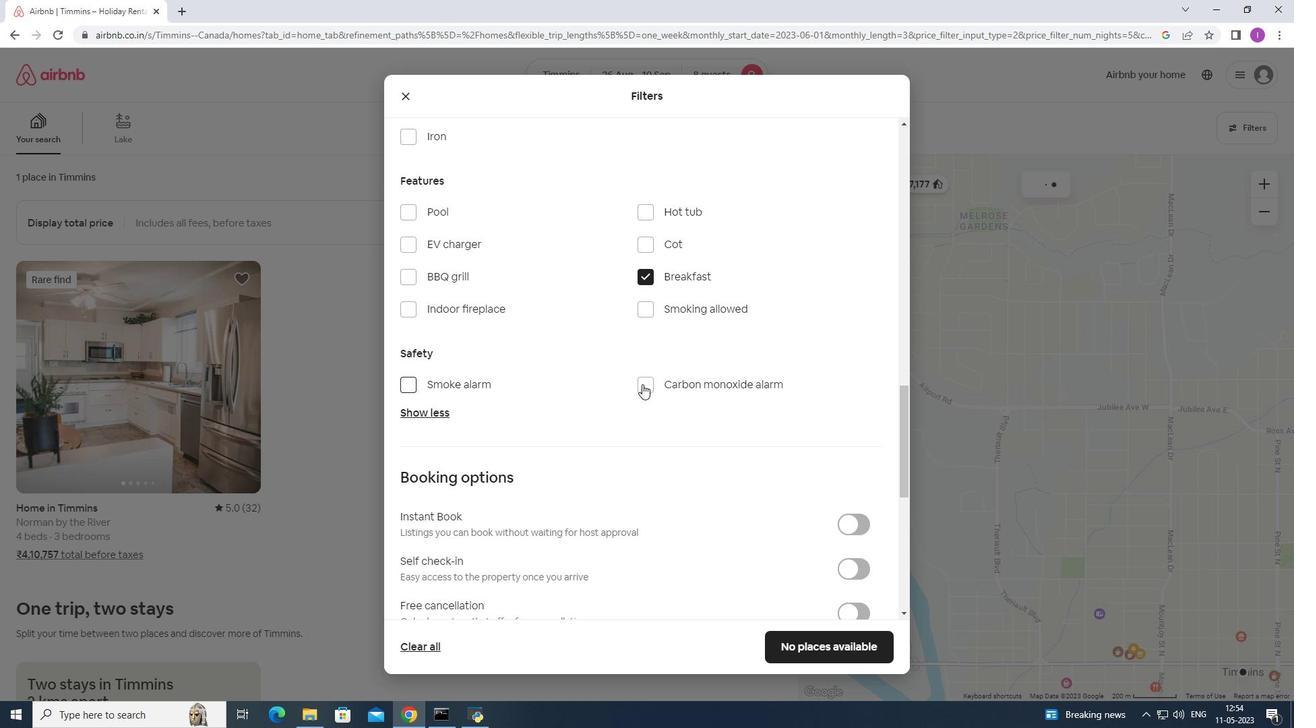 
Action: Mouse moved to (861, 298)
Screenshot: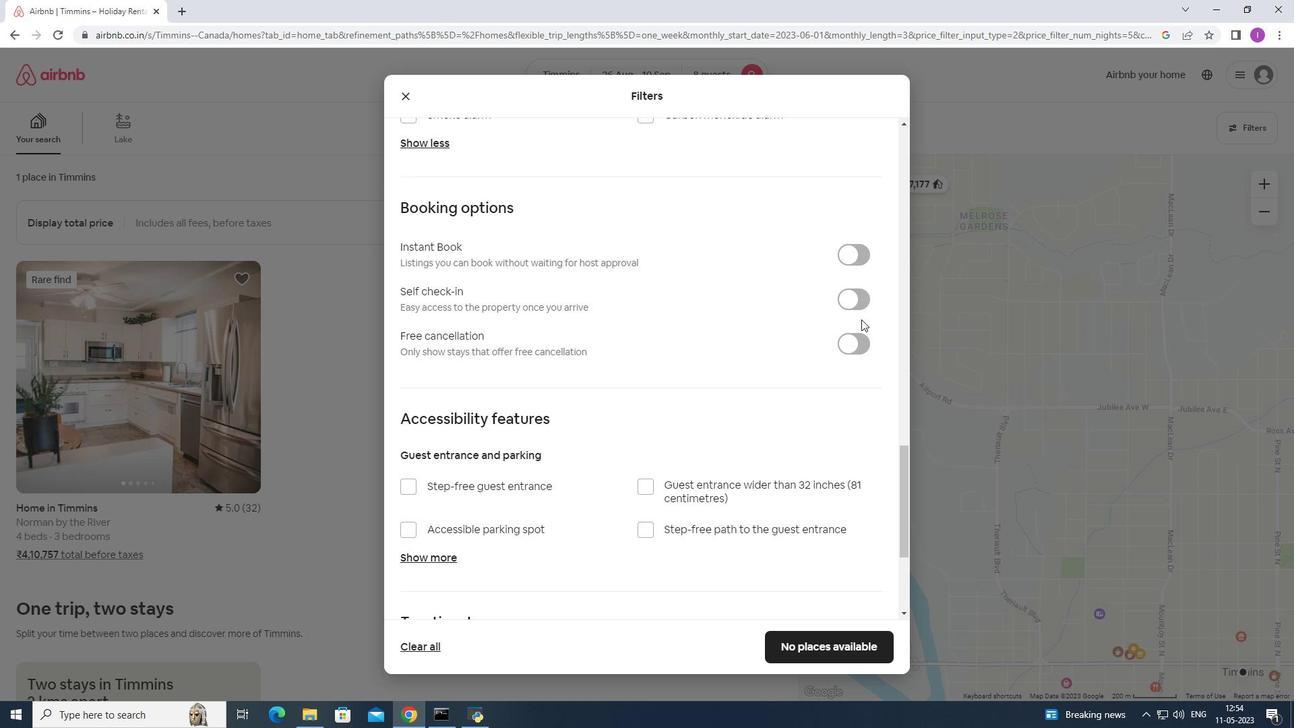 
Action: Mouse pressed left at (861, 298)
Screenshot: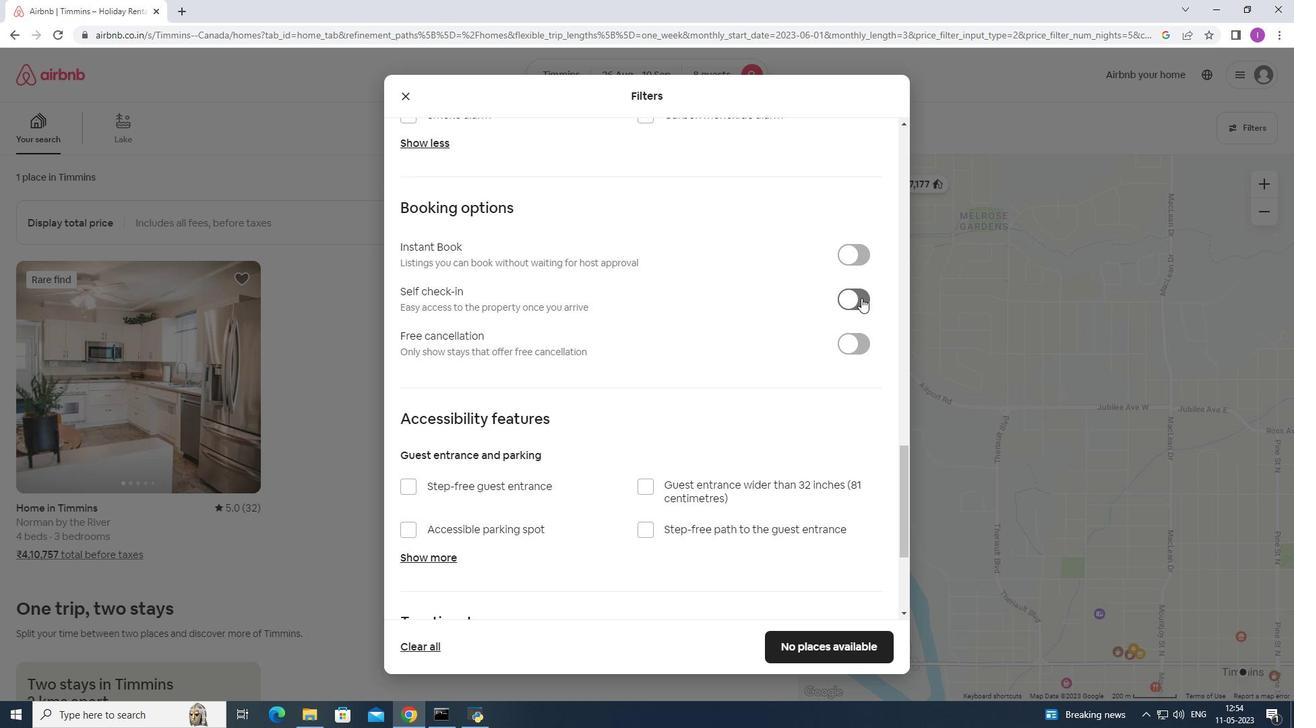 
Action: Mouse moved to (691, 431)
Screenshot: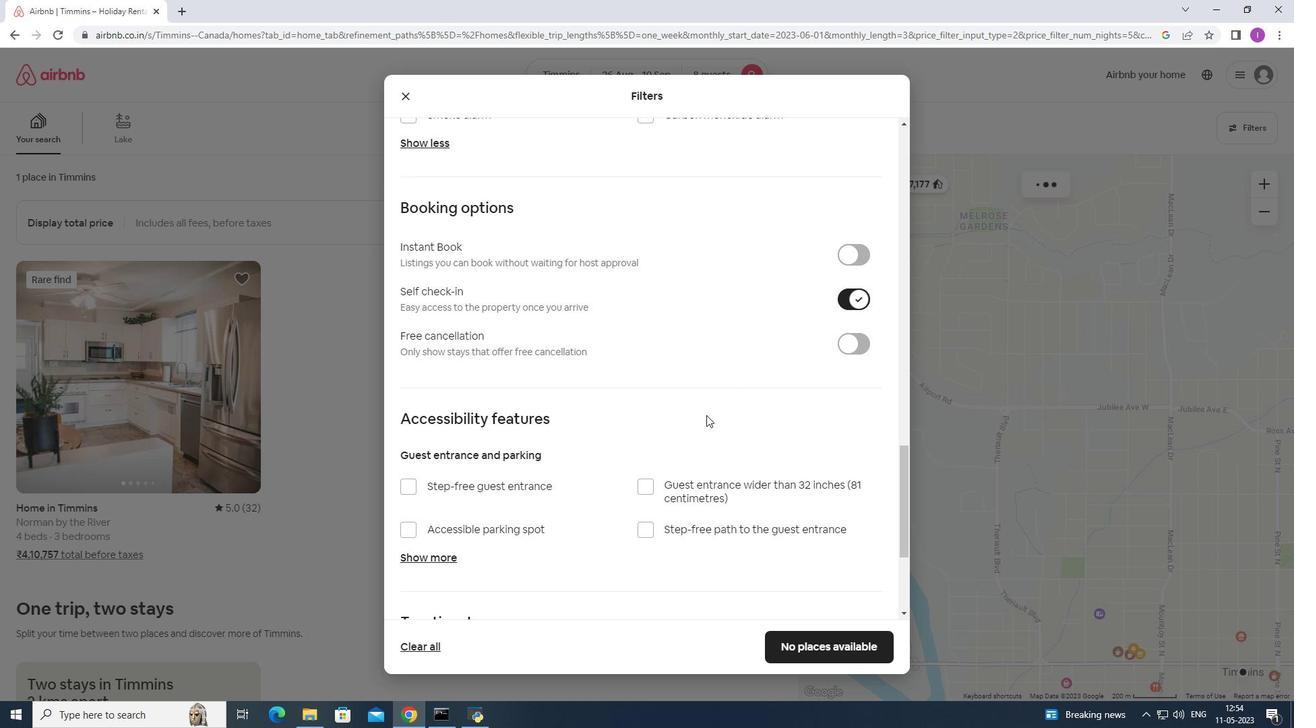 
Action: Mouse scrolled (691, 430) with delta (0, 0)
Screenshot: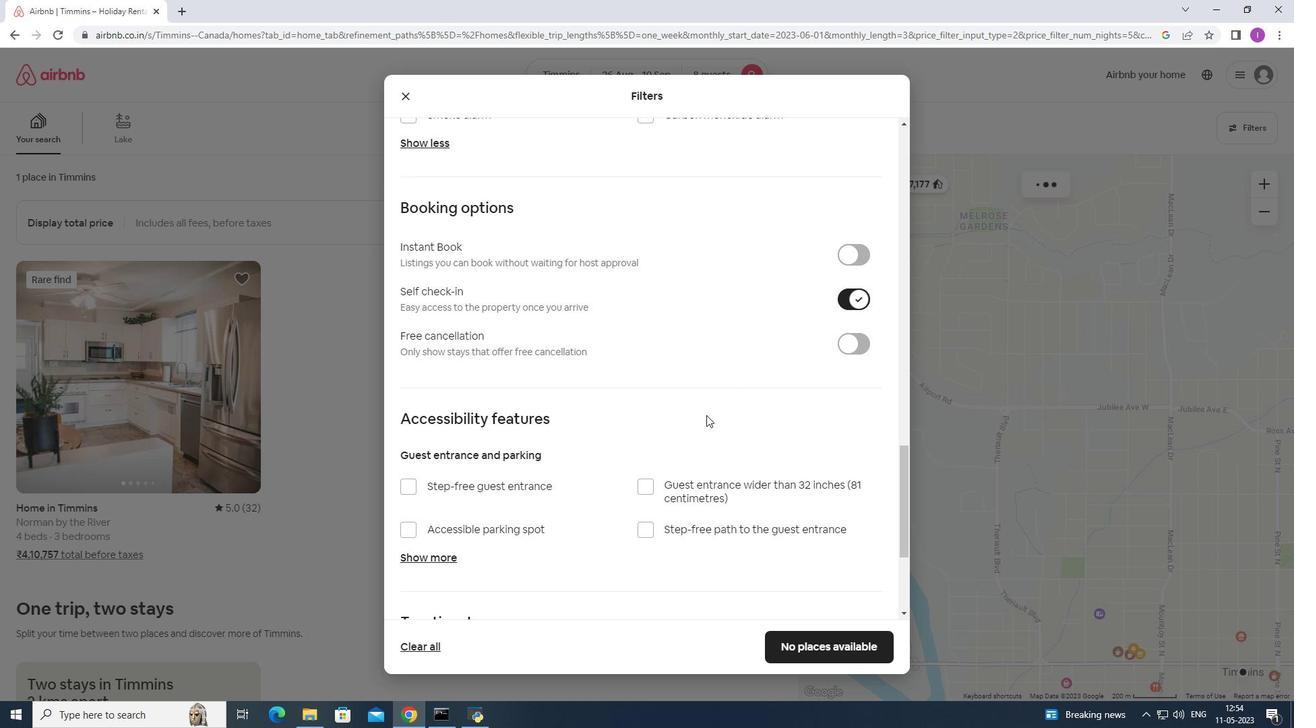 
Action: Mouse moved to (690, 432)
Screenshot: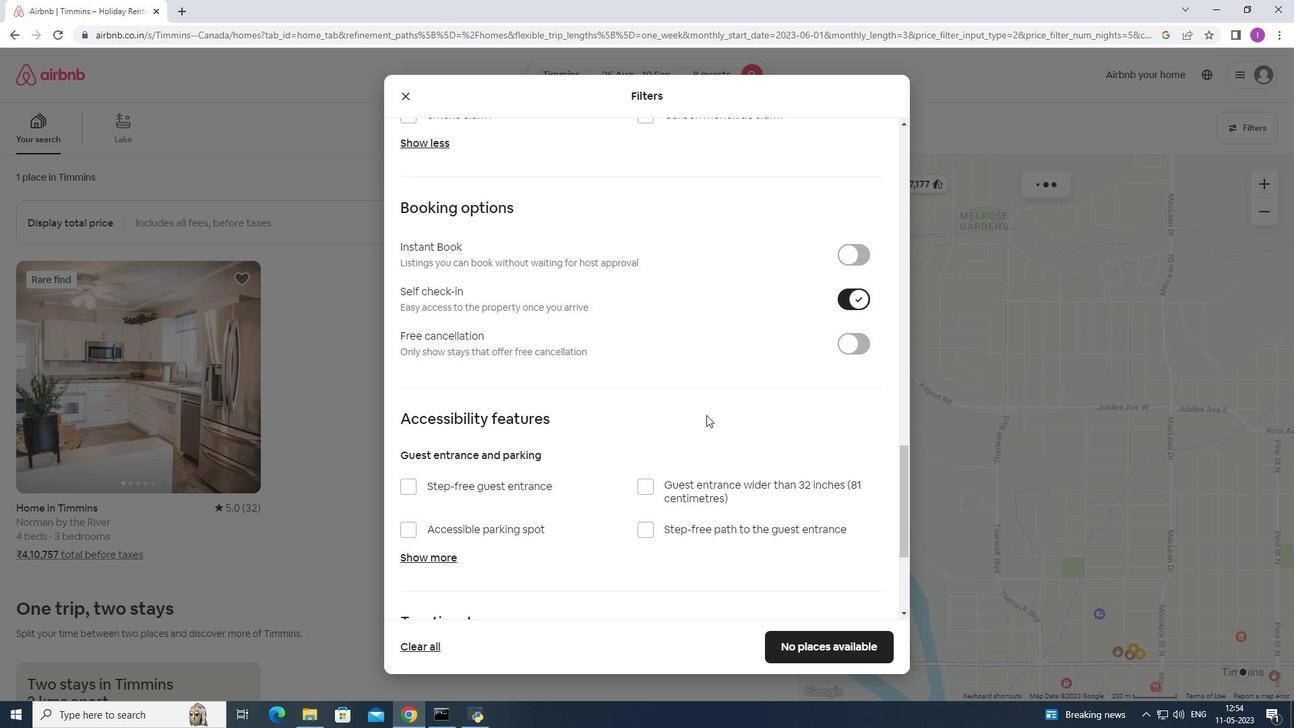 
Action: Mouse scrolled (690, 431) with delta (0, 0)
Screenshot: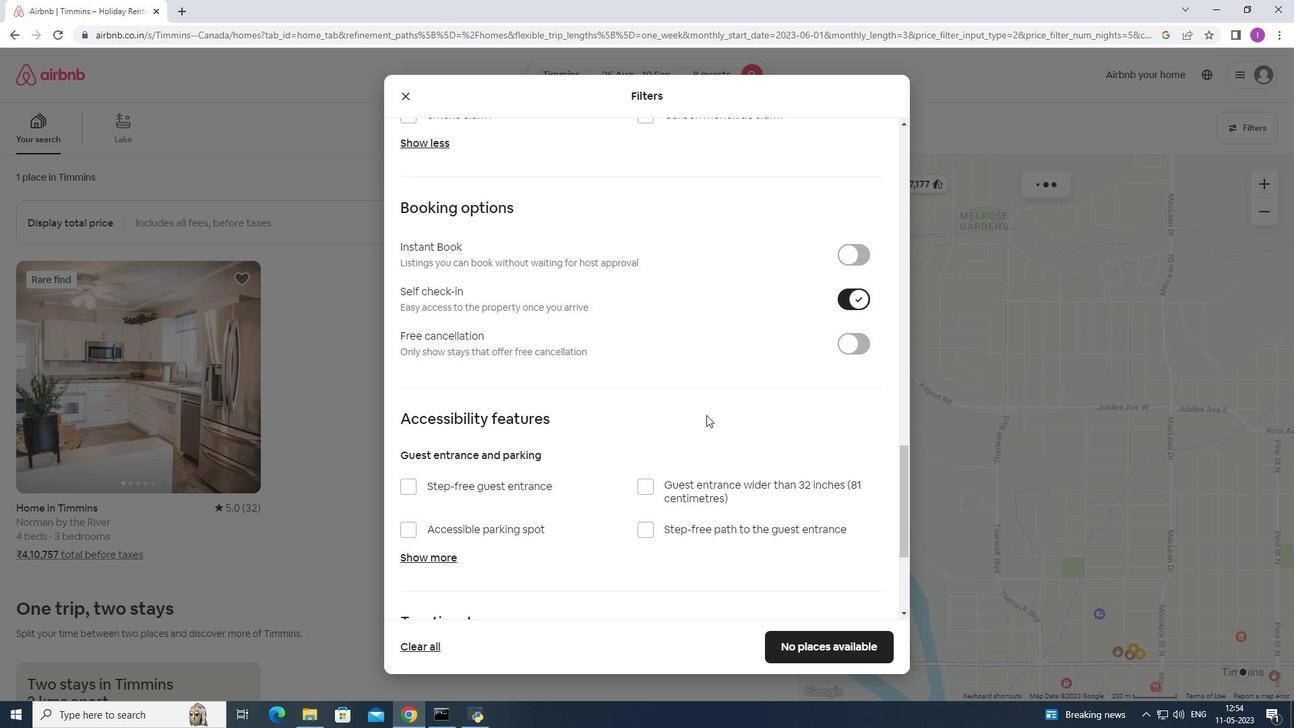 
Action: Mouse moved to (688, 434)
Screenshot: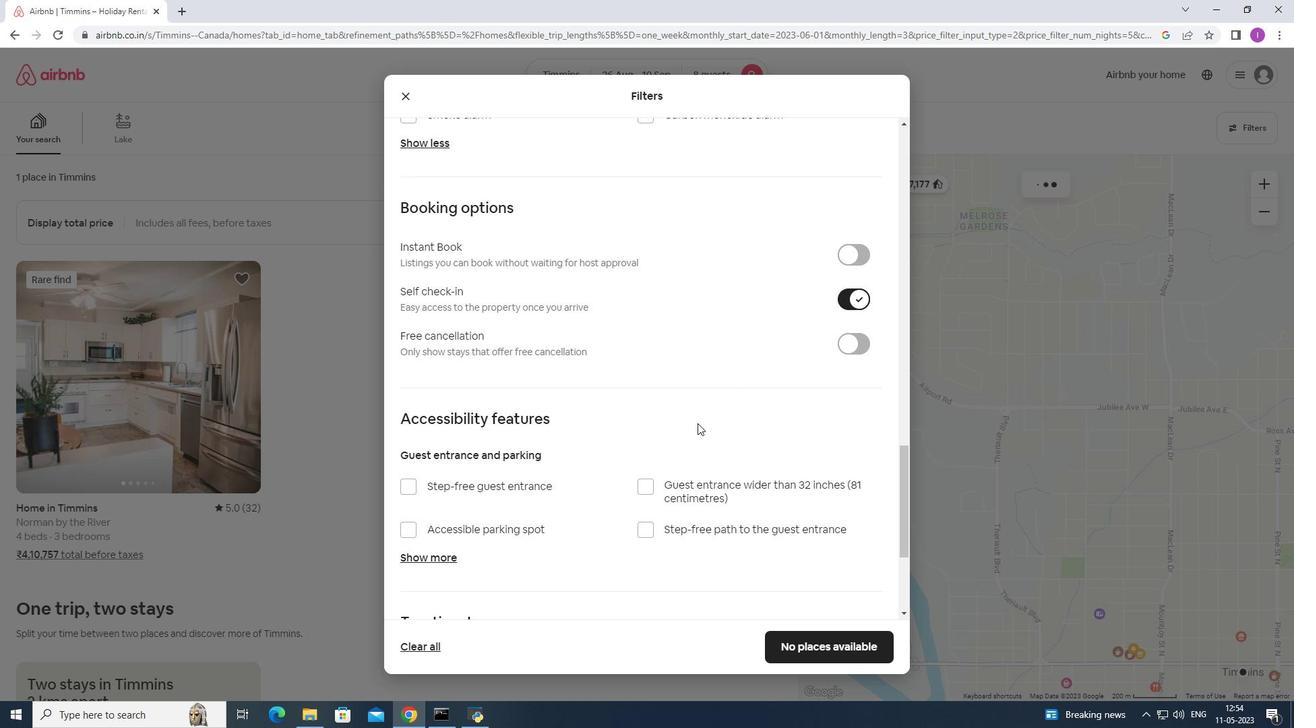 
Action: Mouse scrolled (689, 433) with delta (0, 0)
Screenshot: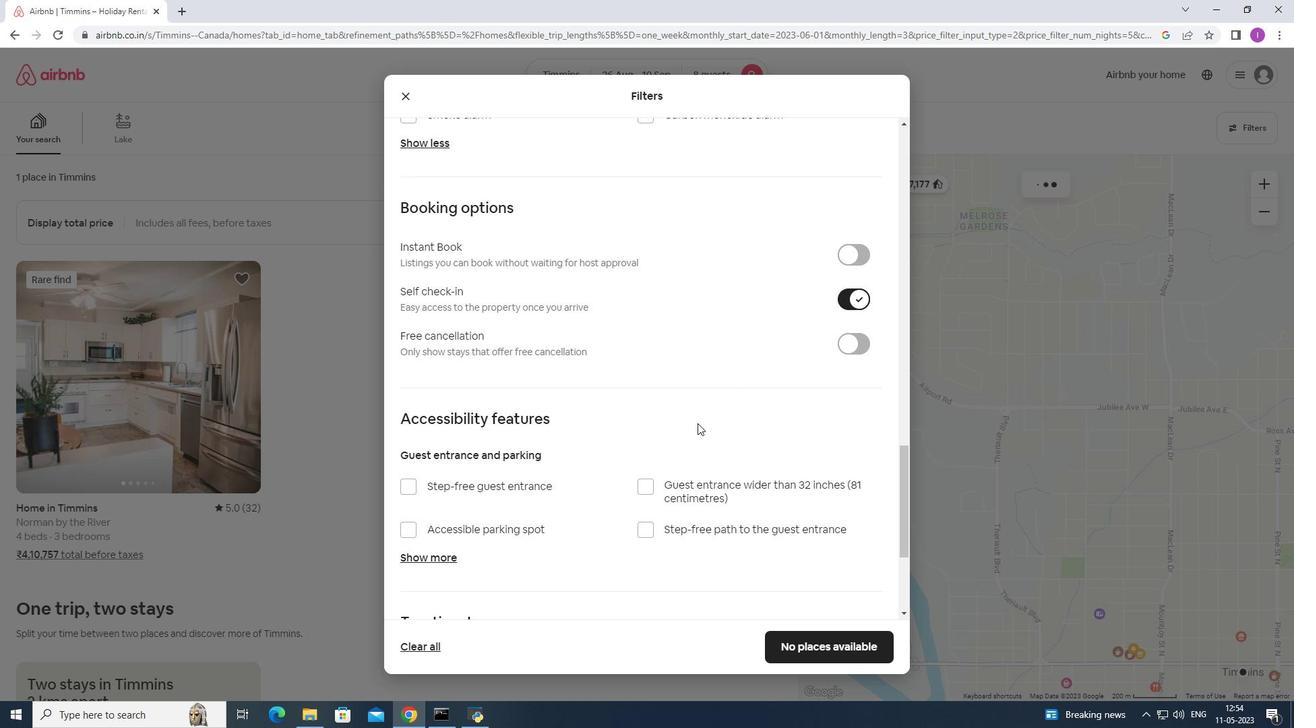 
Action: Mouse moved to (685, 437)
Screenshot: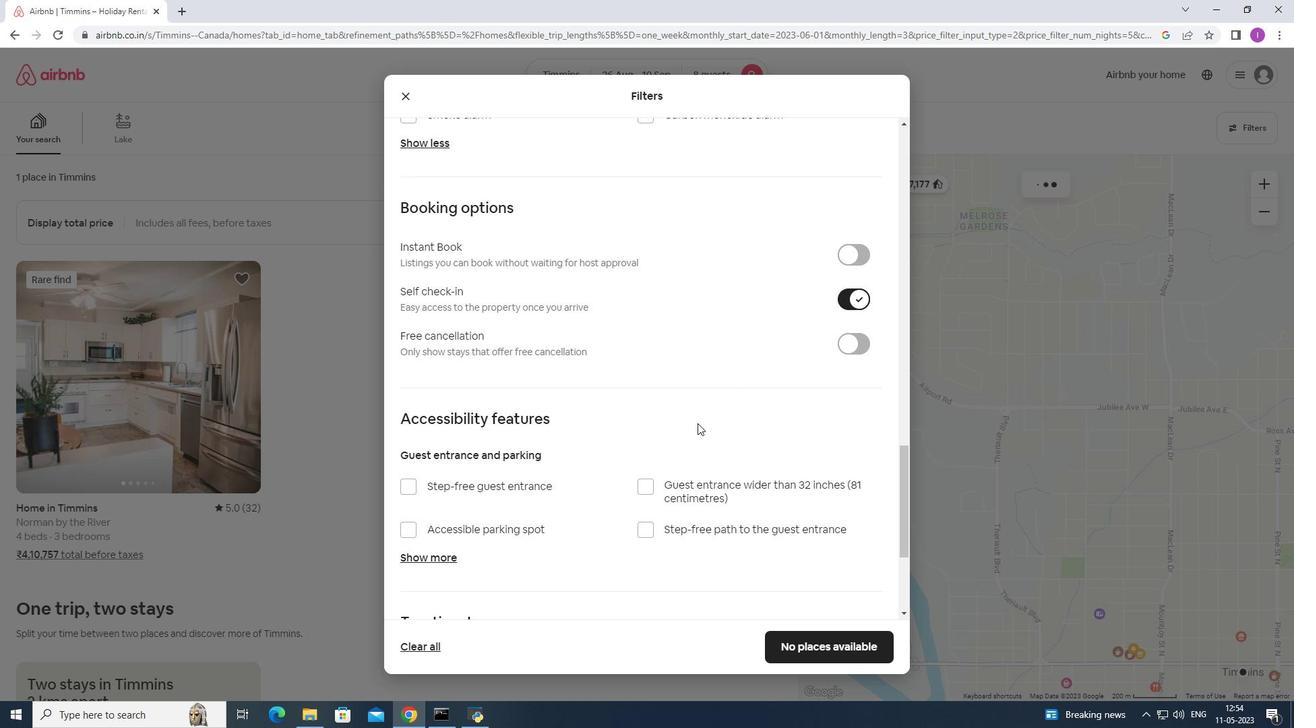 
Action: Mouse scrolled (688, 433) with delta (0, 0)
Screenshot: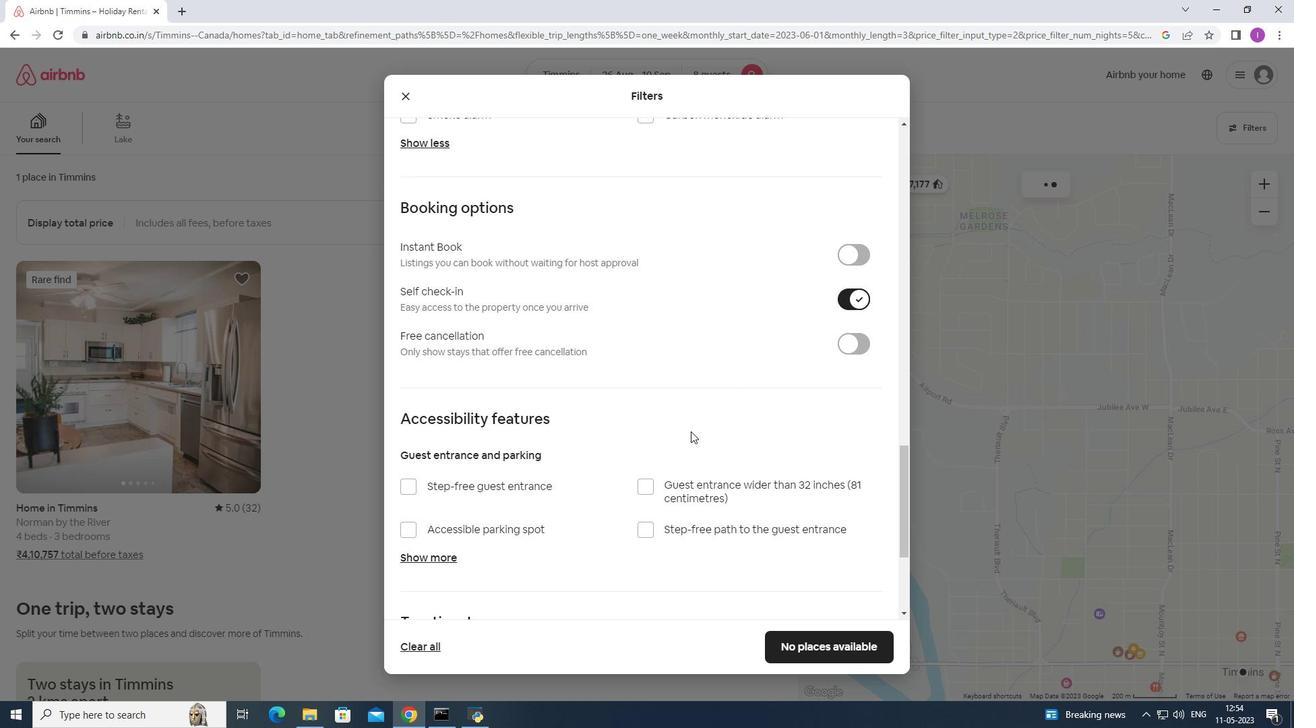 
Action: Mouse moved to (680, 445)
Screenshot: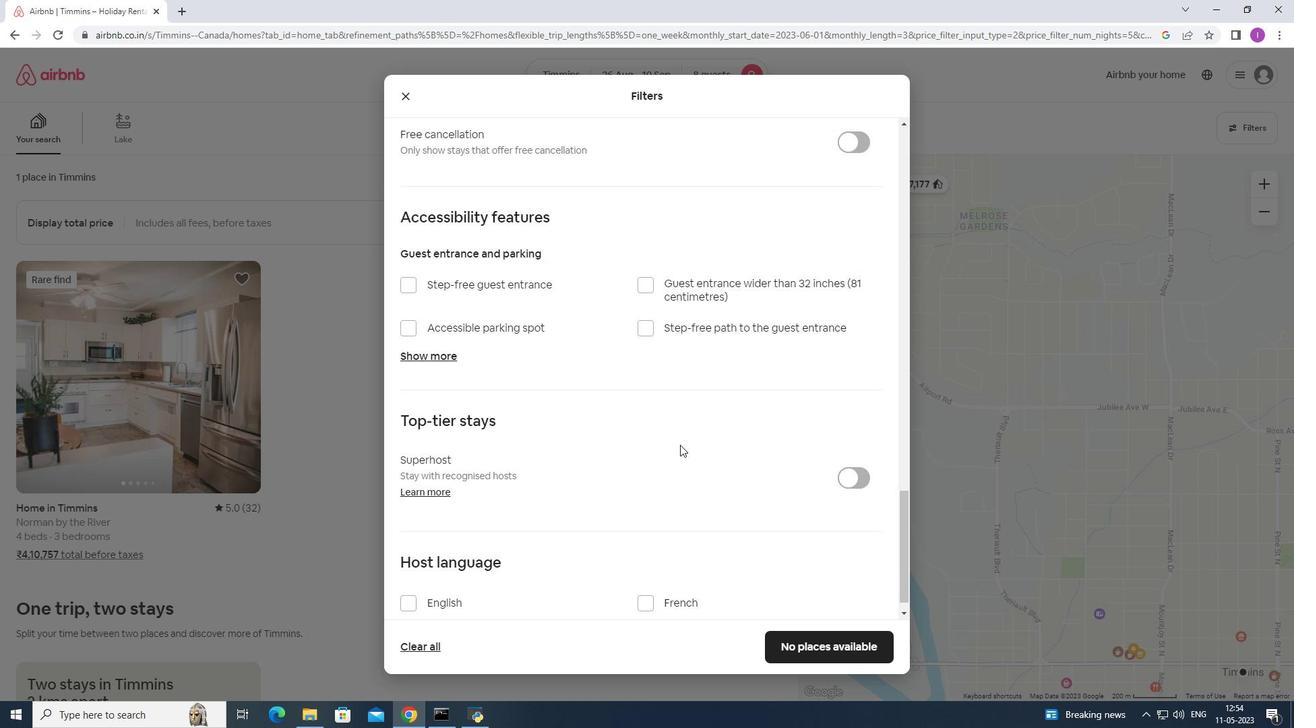 
Action: Mouse scrolled (680, 445) with delta (0, 0)
Screenshot: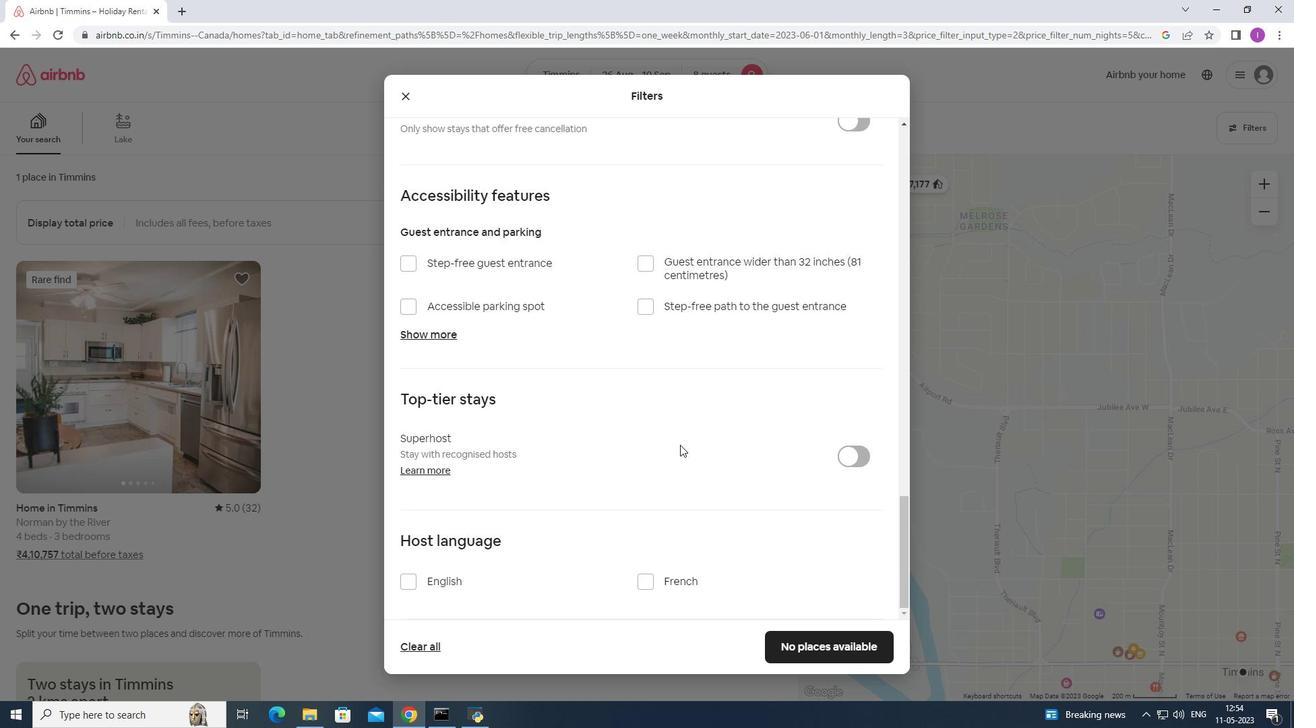 
Action: Mouse scrolled (680, 445) with delta (0, 0)
Screenshot: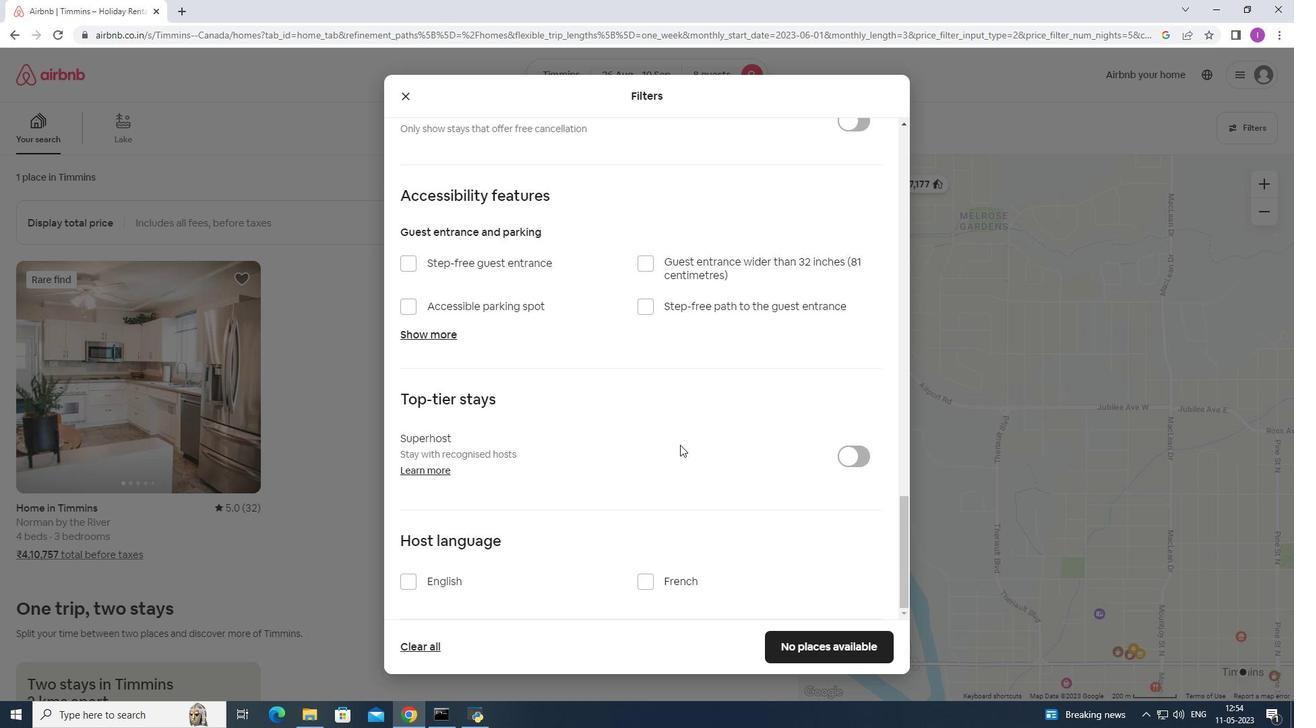 
Action: Mouse scrolled (680, 445) with delta (0, 0)
Screenshot: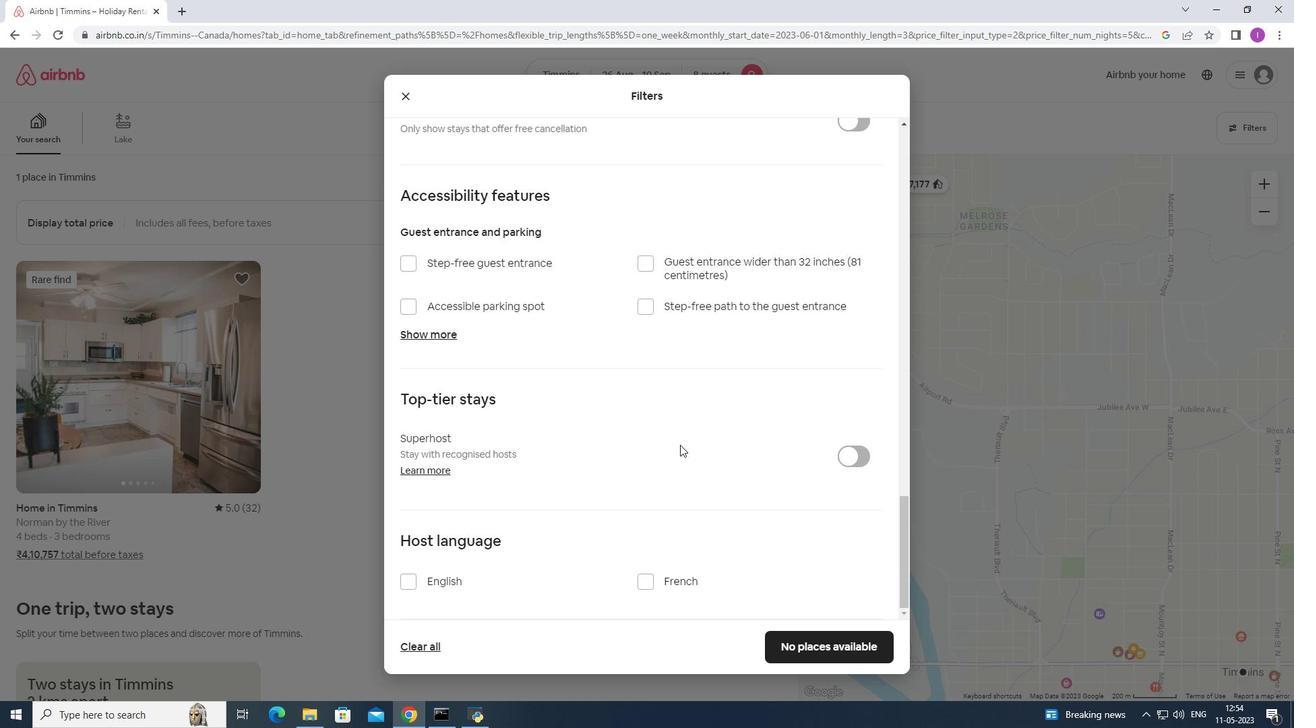 
Action: Mouse scrolled (680, 445) with delta (0, 0)
Screenshot: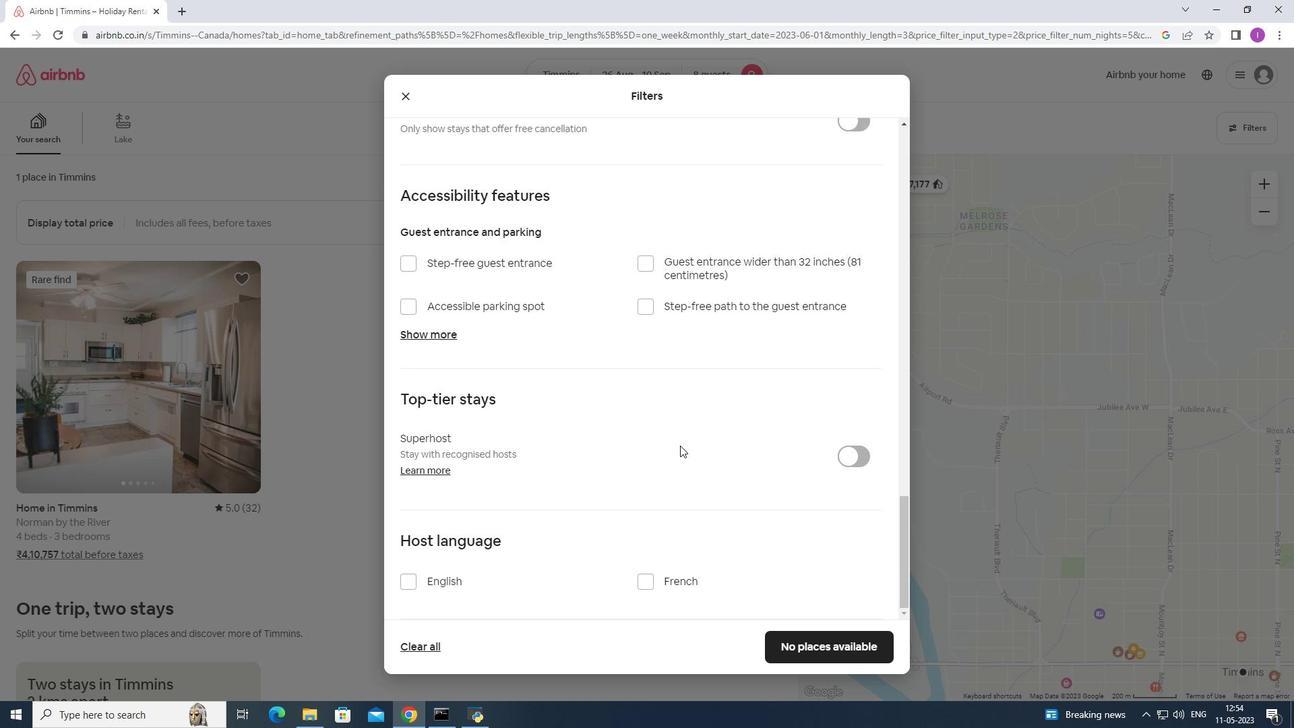 
Action: Mouse scrolled (680, 445) with delta (0, 0)
Screenshot: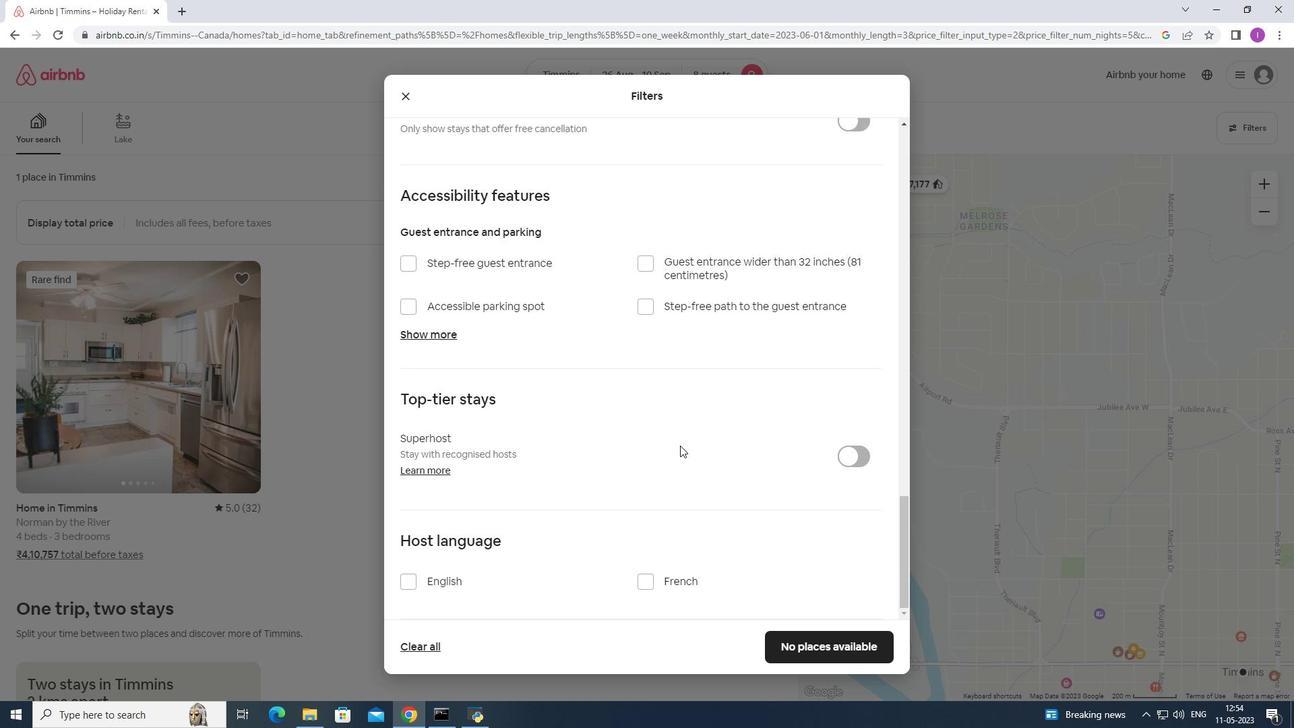 
Action: Mouse moved to (405, 578)
Screenshot: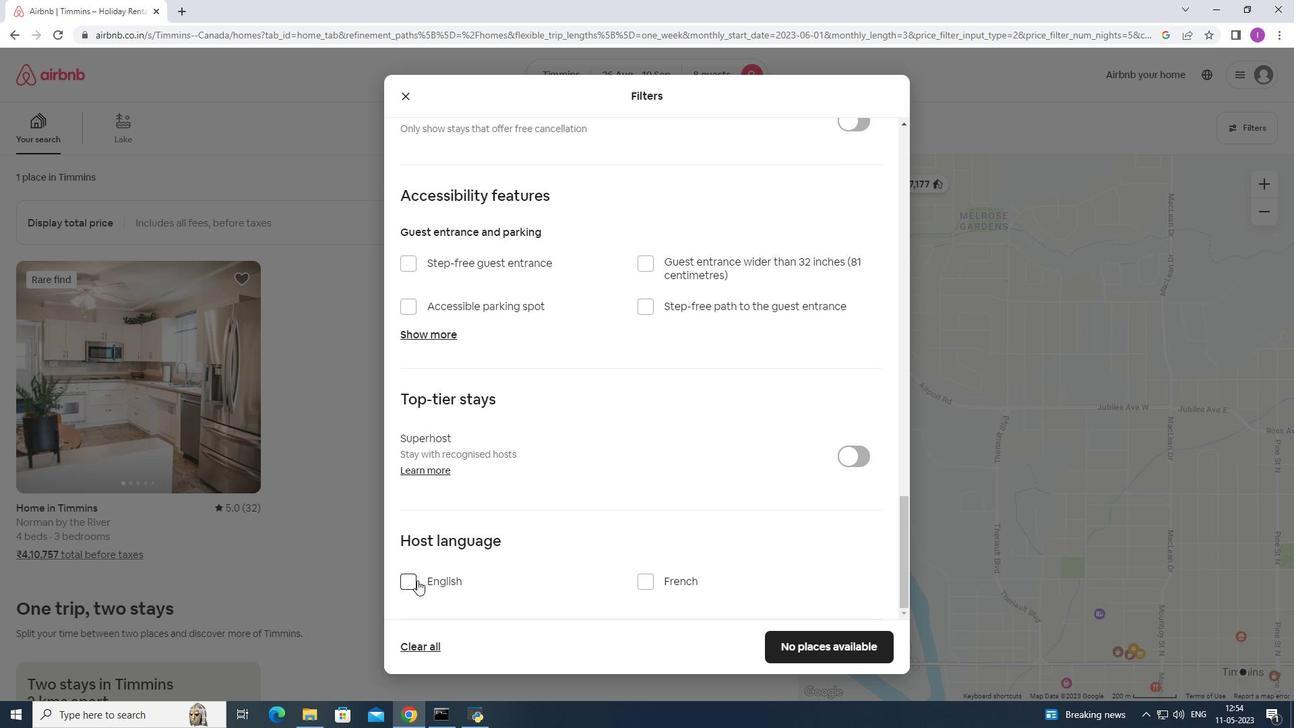 
Action: Mouse pressed left at (405, 578)
Screenshot: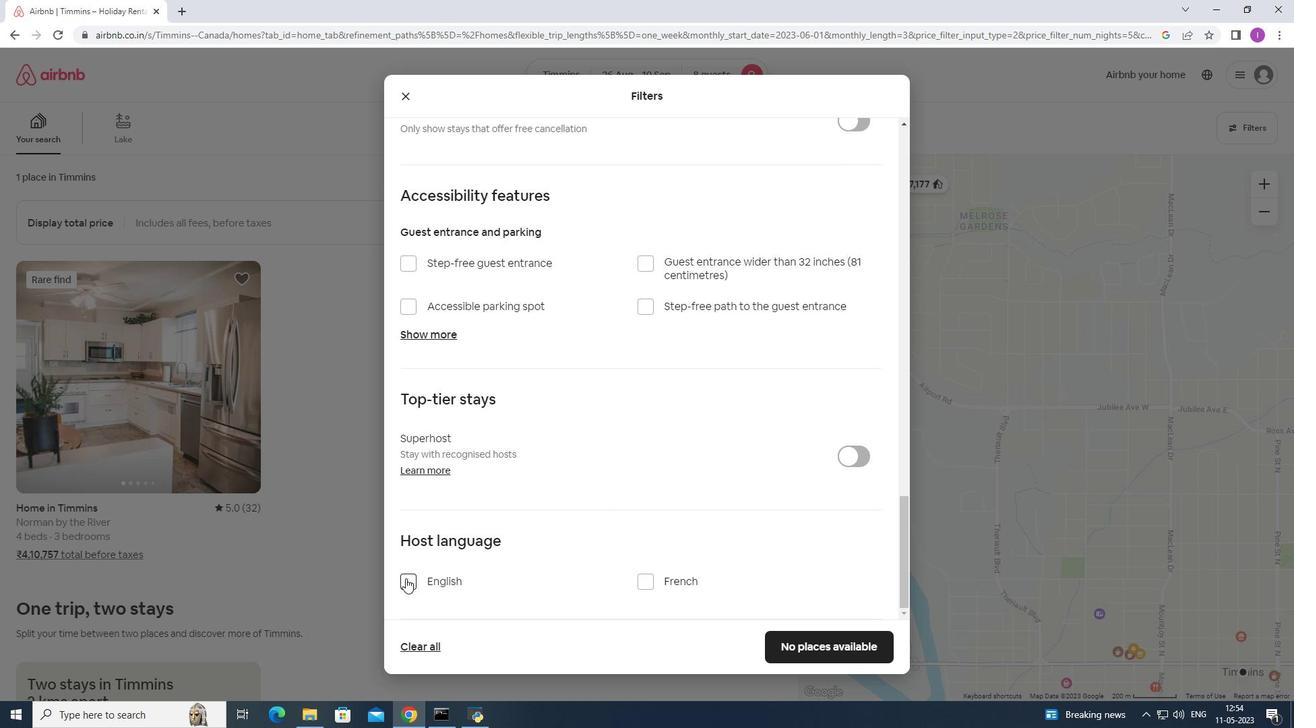 
Action: Mouse moved to (827, 641)
Screenshot: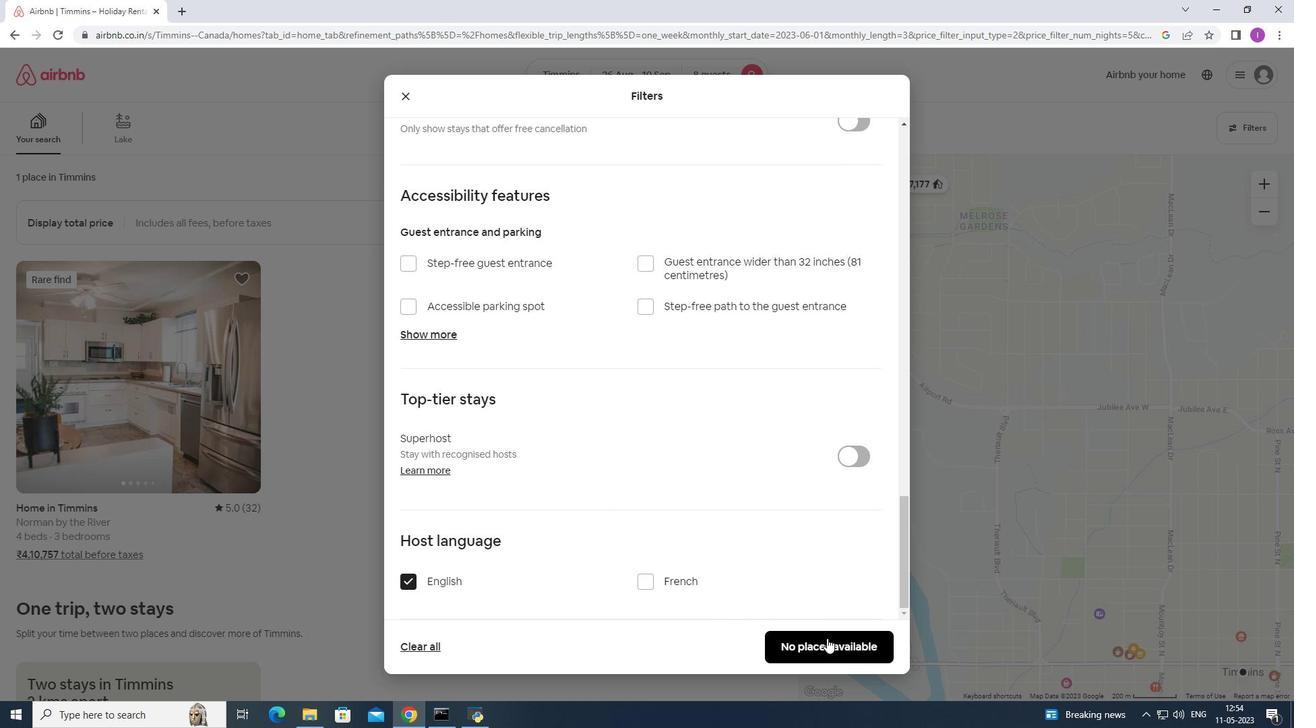 
Action: Mouse pressed left at (827, 641)
Screenshot: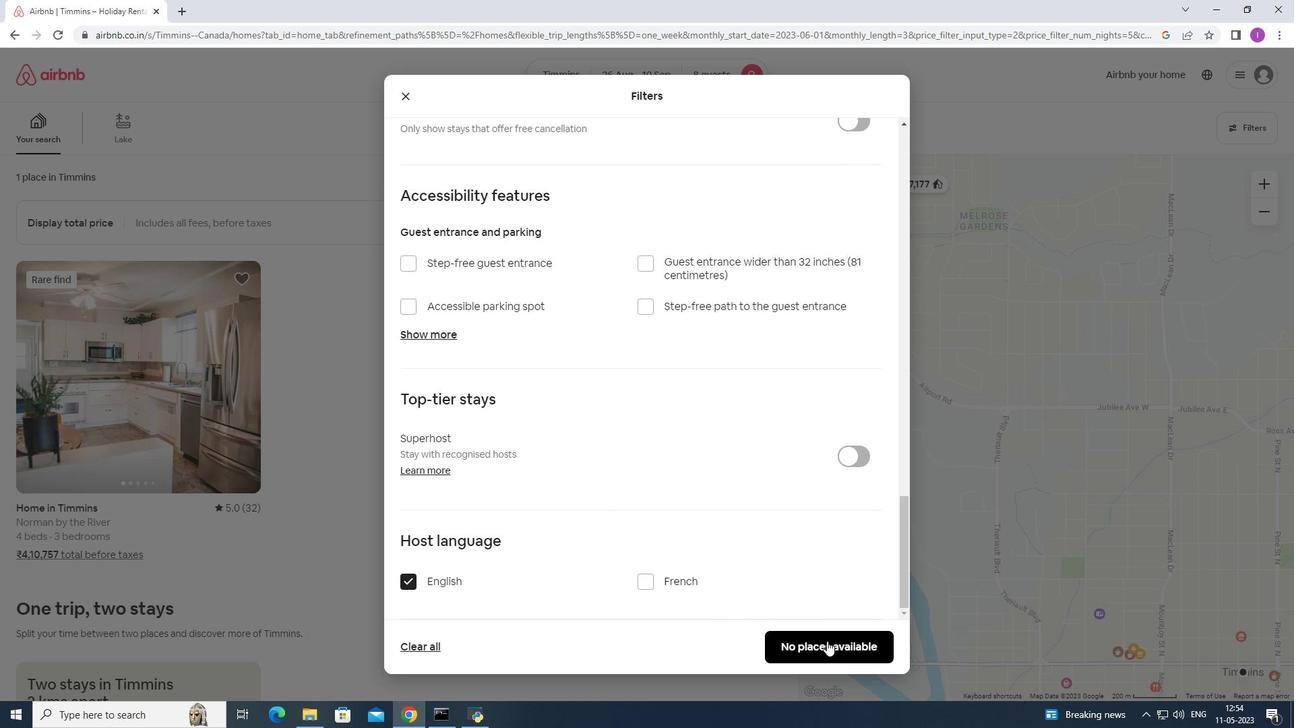 
Action: Mouse moved to (828, 638)
Screenshot: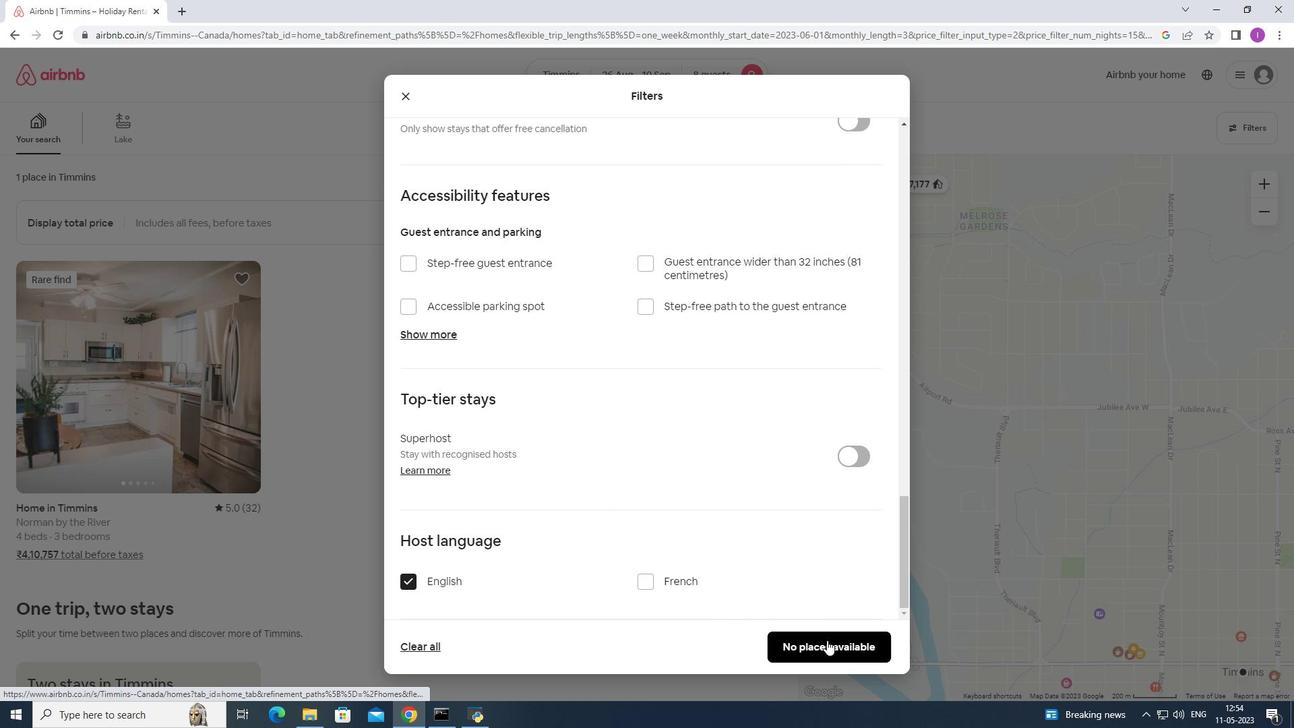 
